 Task: Get directions from Kings Mountain National Military Park, South Carolina, United States to Mammoth Cave National Park, Kentucky, United States  arriving by 3:00 pm on the 15th of next month
Action: Mouse moved to (345, 569)
Screenshot: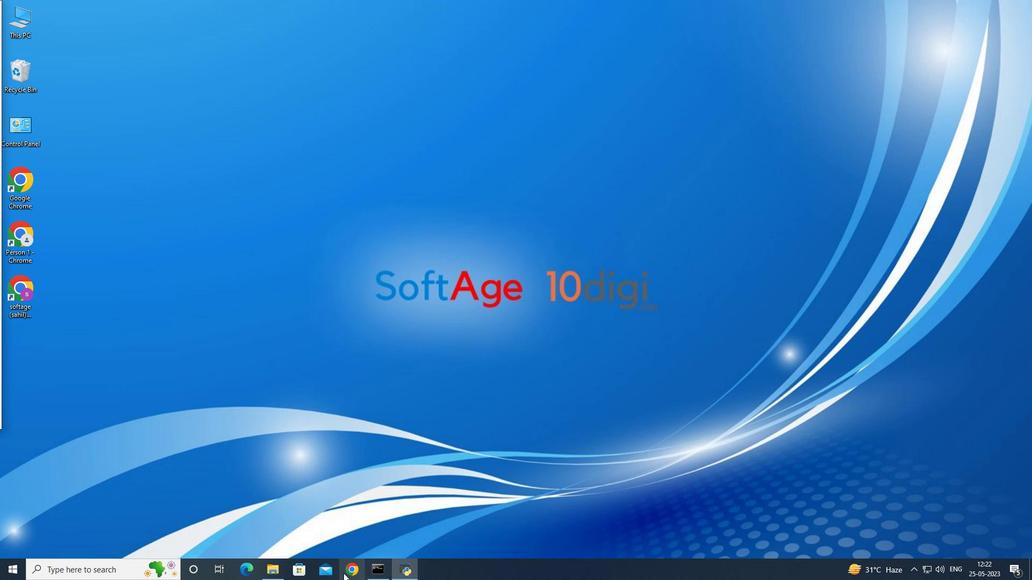 
Action: Mouse pressed left at (345, 569)
Screenshot: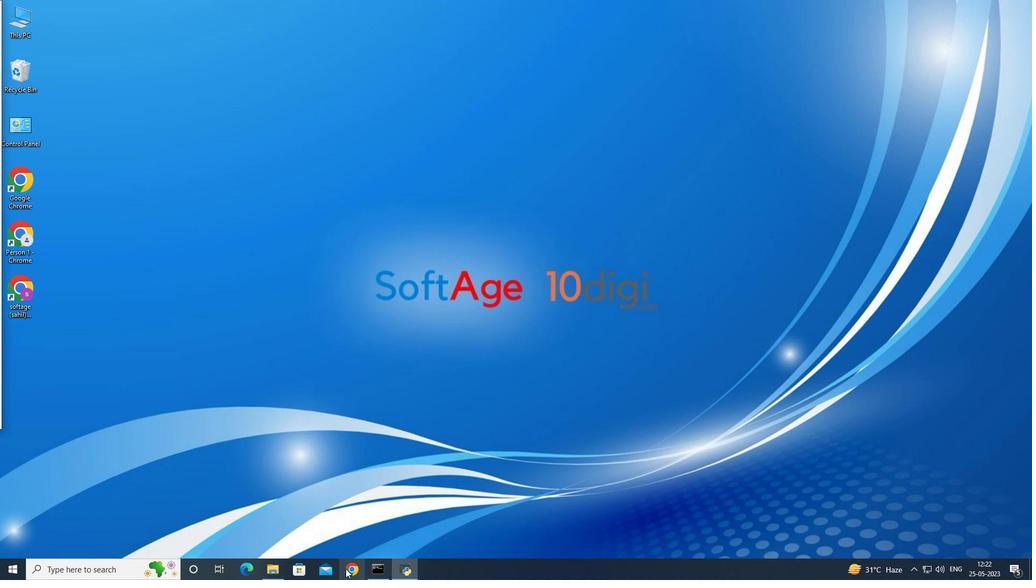 
Action: Mouse moved to (989, 52)
Screenshot: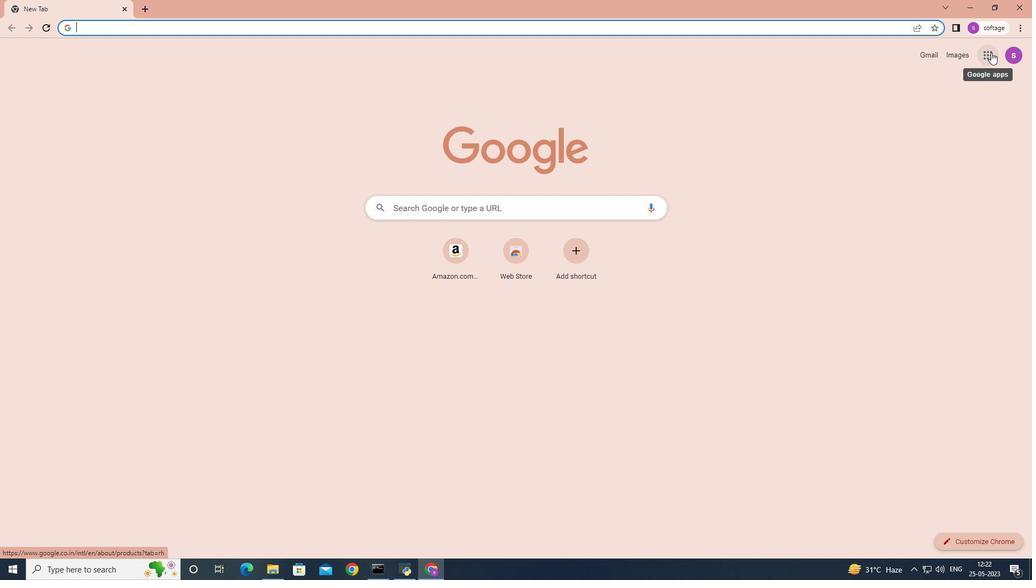 
Action: Mouse pressed left at (989, 52)
Screenshot: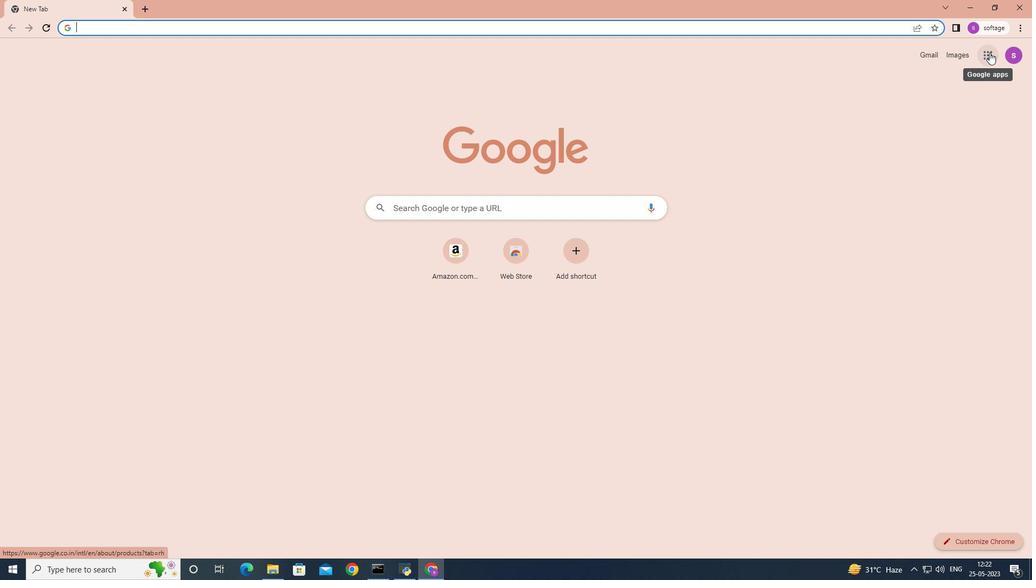
Action: Mouse moved to (946, 153)
Screenshot: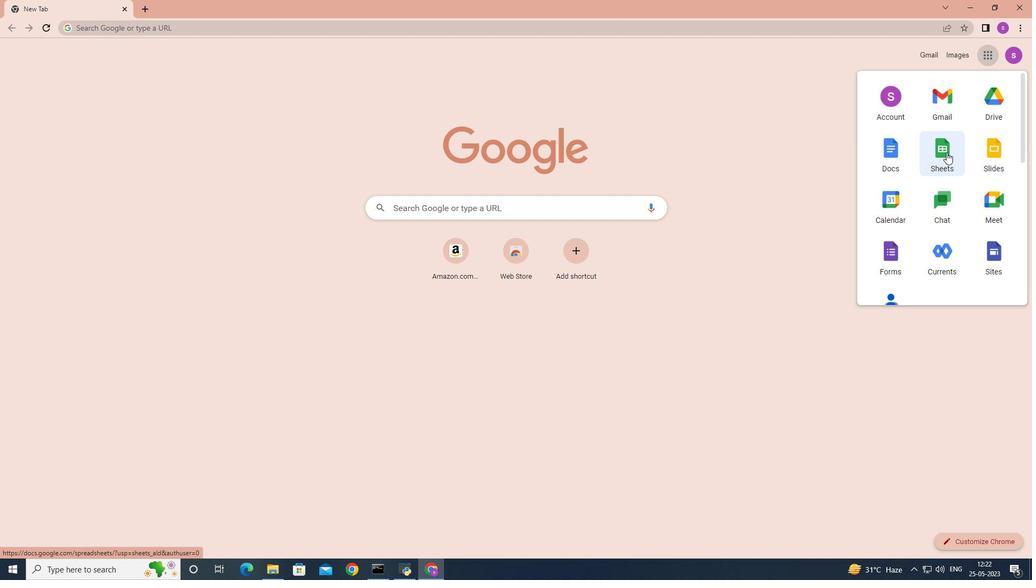 
Action: Mouse scrolled (946, 153) with delta (0, 0)
Screenshot: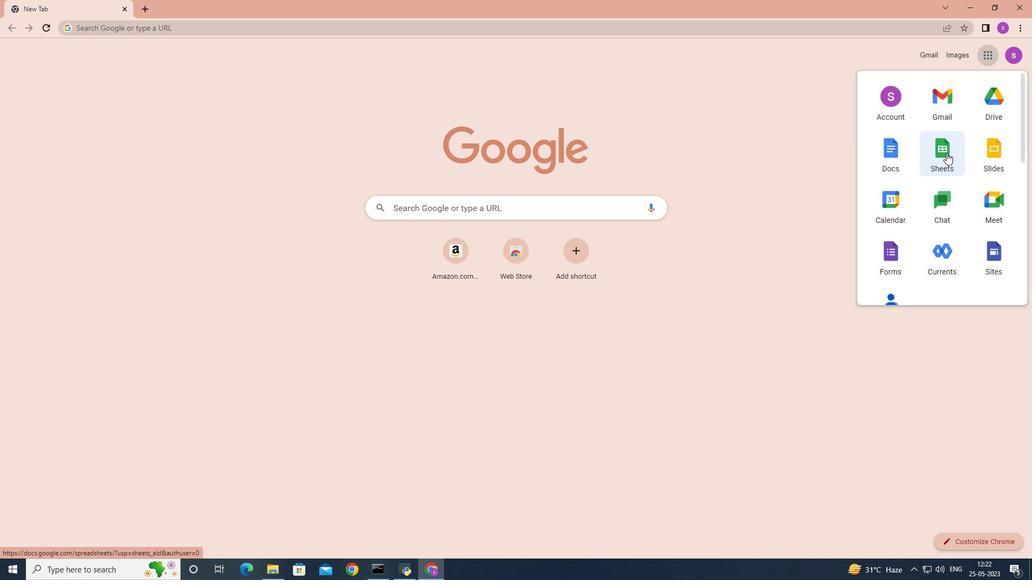
Action: Mouse moved to (946, 153)
Screenshot: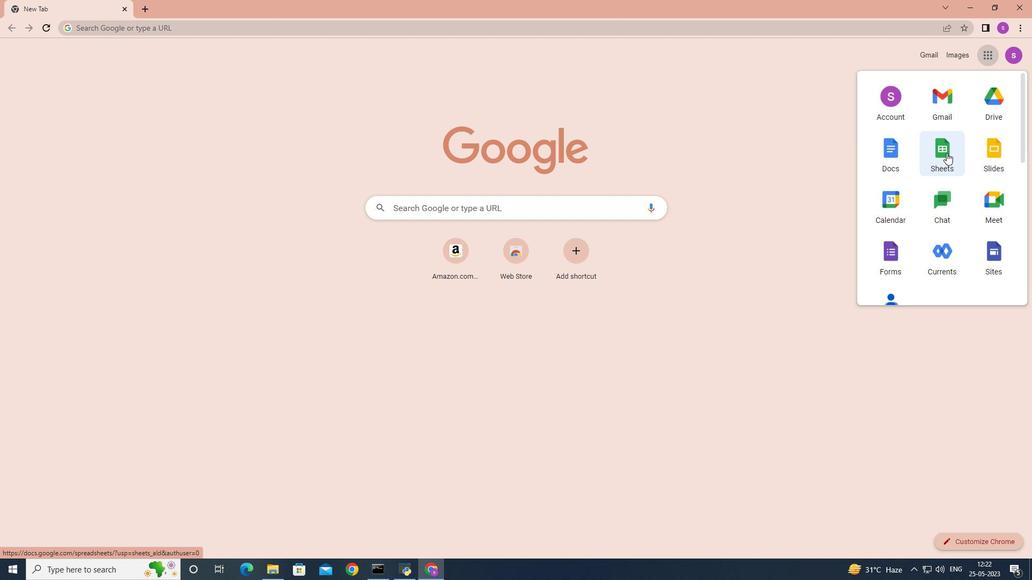 
Action: Mouse scrolled (946, 153) with delta (0, 0)
Screenshot: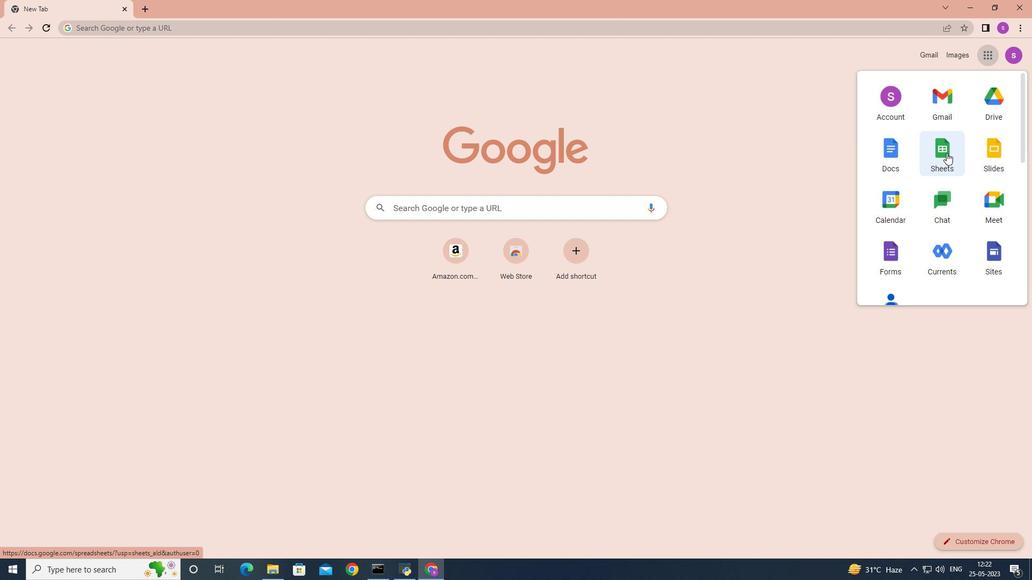 
Action: Mouse moved to (945, 153)
Screenshot: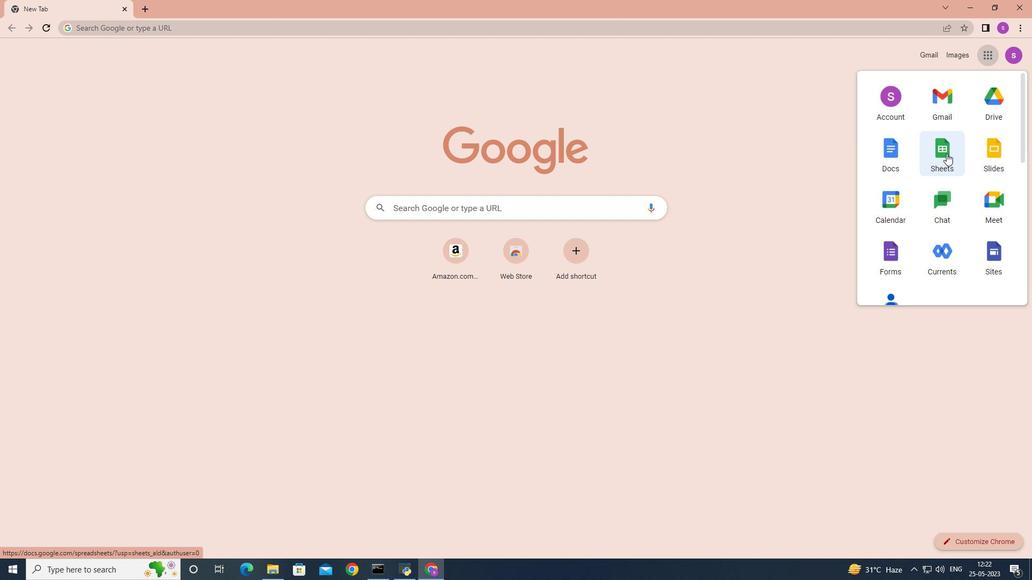 
Action: Mouse scrolled (945, 153) with delta (0, 0)
Screenshot: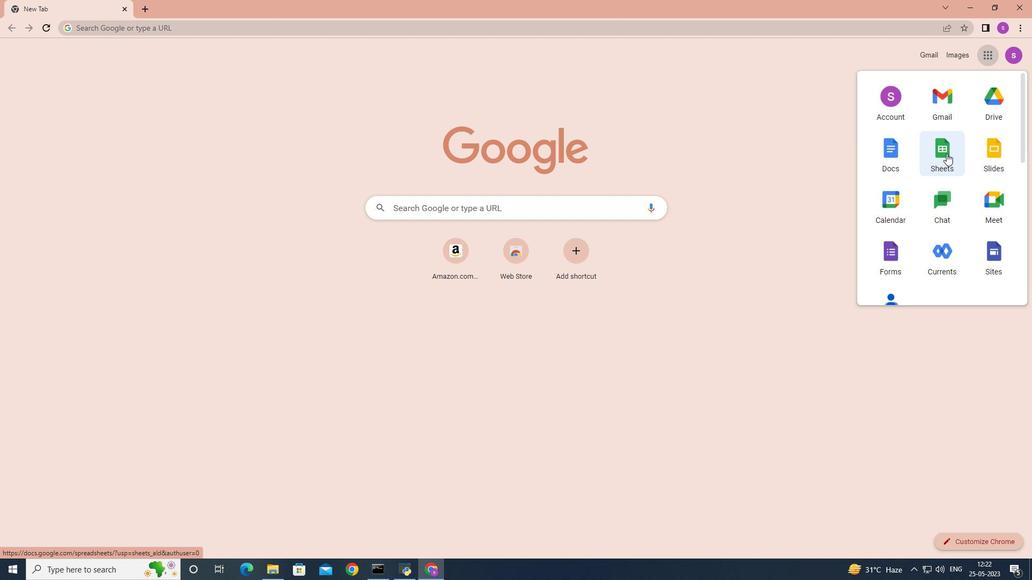 
Action: Mouse moved to (993, 198)
Screenshot: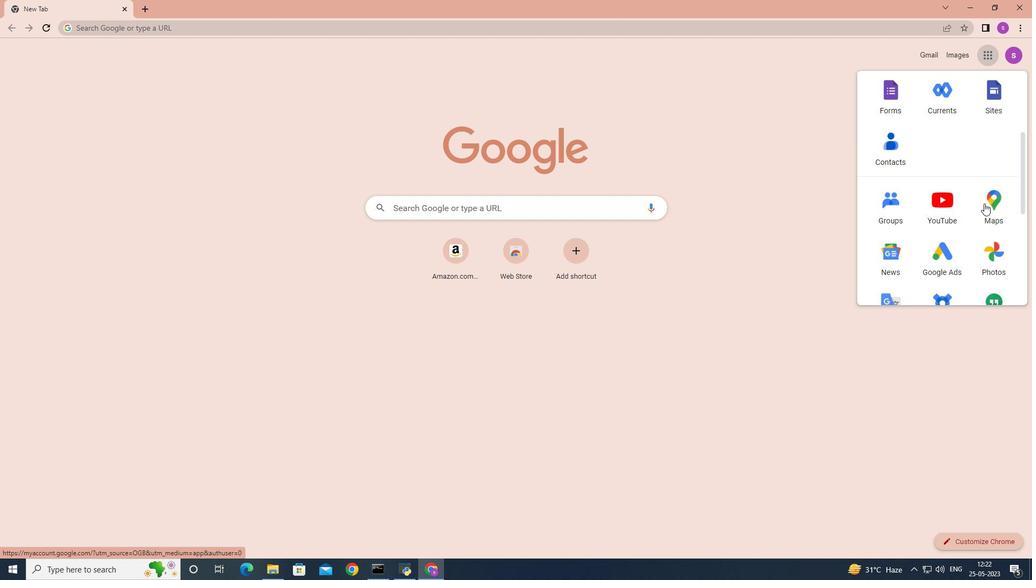 
Action: Mouse pressed left at (993, 198)
Screenshot: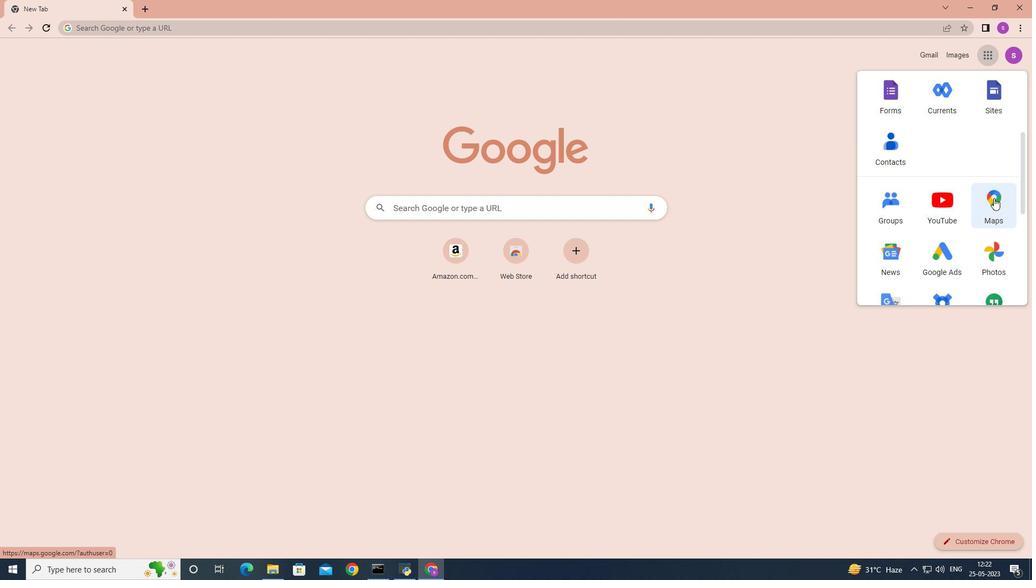 
Action: Mouse moved to (235, 53)
Screenshot: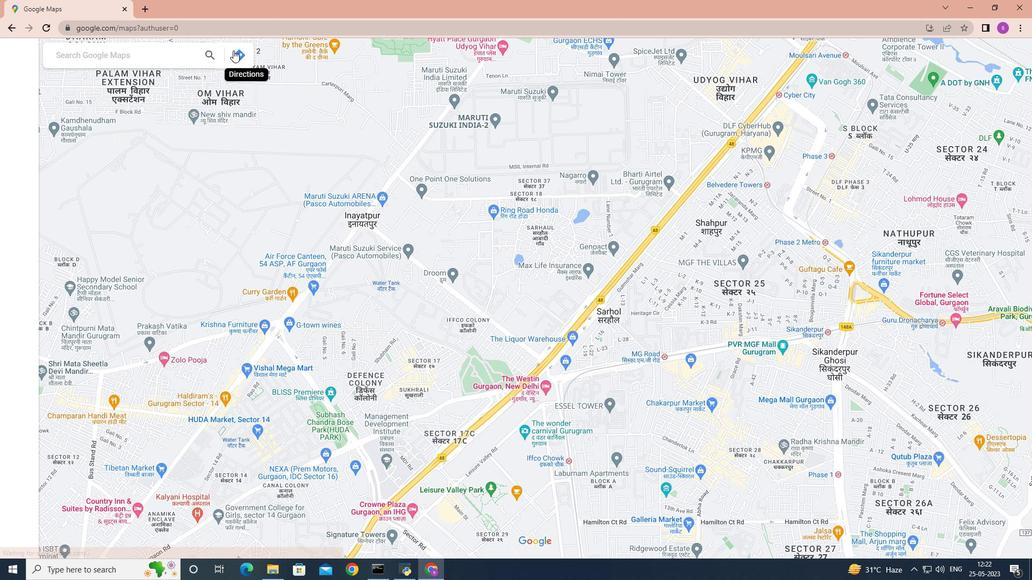 
Action: Mouse pressed left at (235, 53)
Screenshot: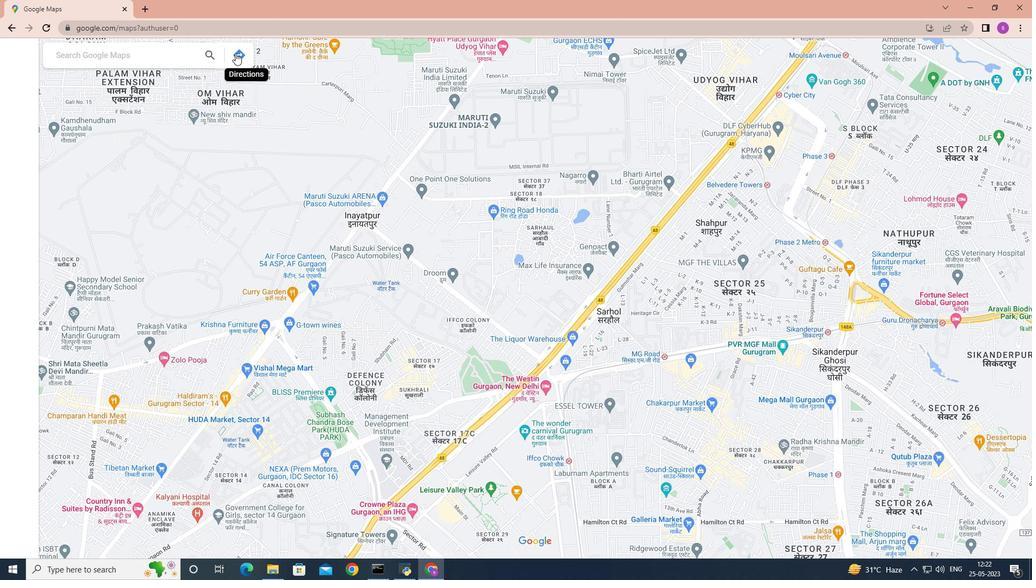 
Action: Mouse moved to (159, 88)
Screenshot: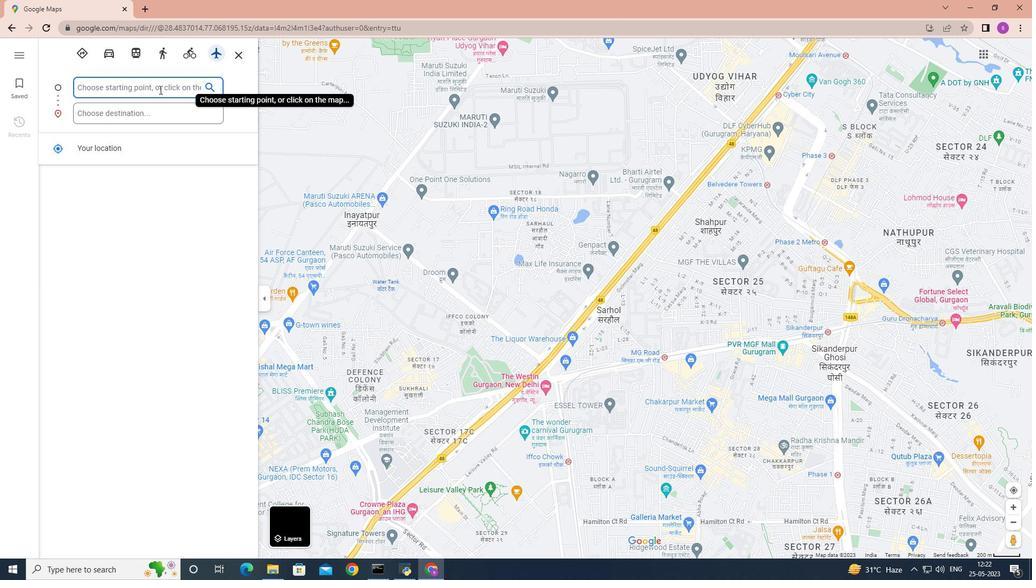 
Action: Key pressed <Key.shift>Kings<Key.space><Key.shift>Mountain<Key.space><Key.shift>Military<Key.space><Key.shift>Park,<Key.space><Key.shift>South<Key.space><Key.shift>Carolina,<Key.space><Key.shift>United<Key.space><Key.shift>States
Screenshot: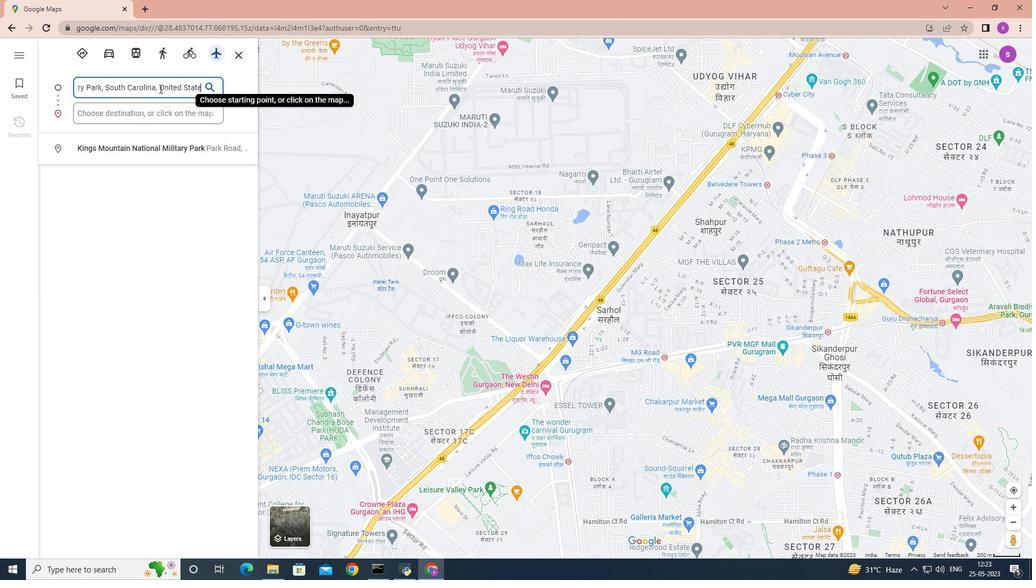 
Action: Mouse moved to (112, 115)
Screenshot: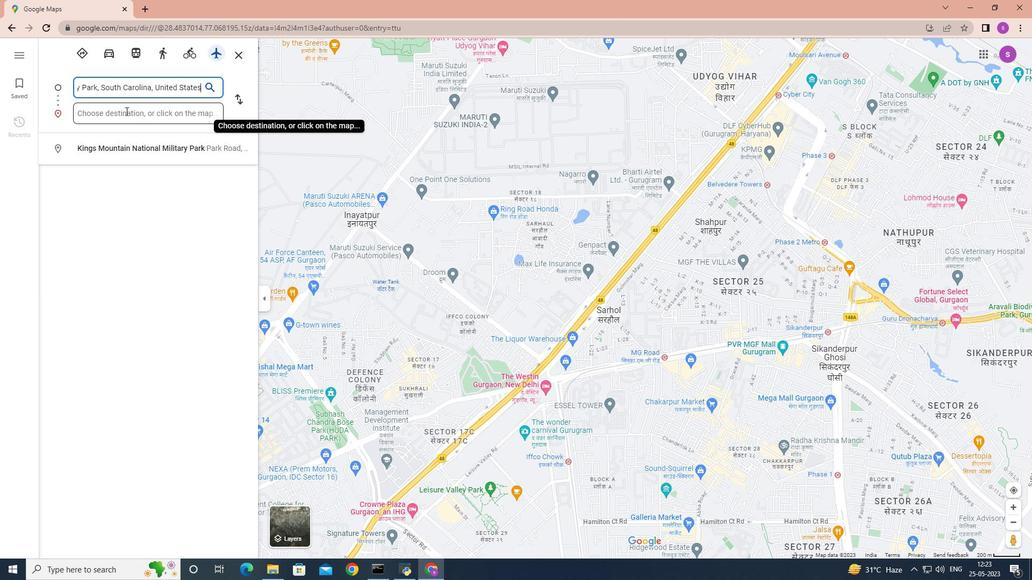 
Action: Mouse pressed left at (112, 115)
Screenshot: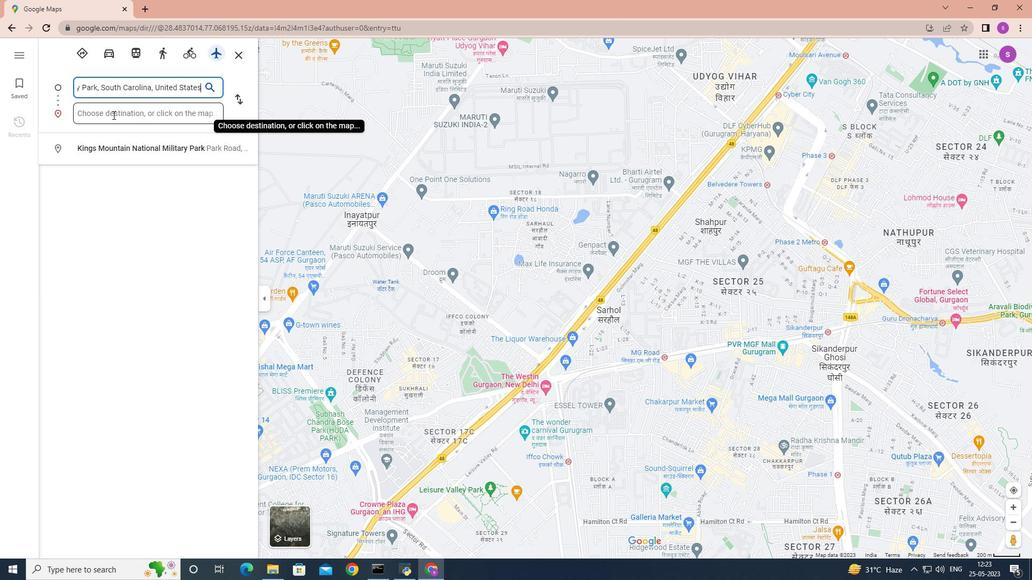 
Action: Mouse moved to (112, 115)
Screenshot: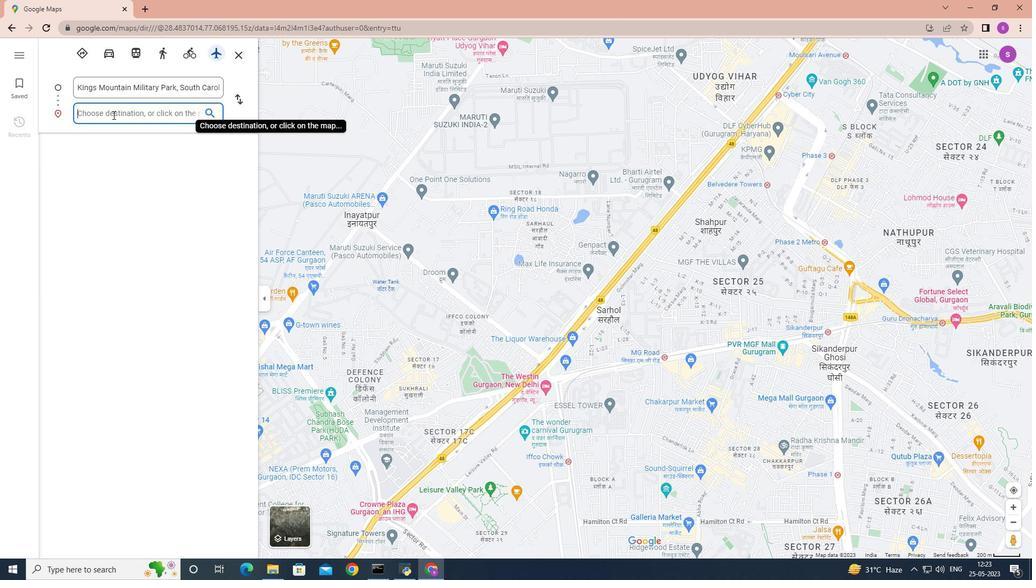 
Action: Key pressed <Key.shift>Mammoth<Key.space><Key.shift>Cave<Key.space><Key.shift>National<Key.space><Key.shift>Park,<Key.space><Key.shift>Kentuky,<Key.space><Key.shift>United<Key.space><Key.shift><Key.shift><Key.shift><Key.shift><Key.shift><Key.shift>States<Key.enter>
Screenshot: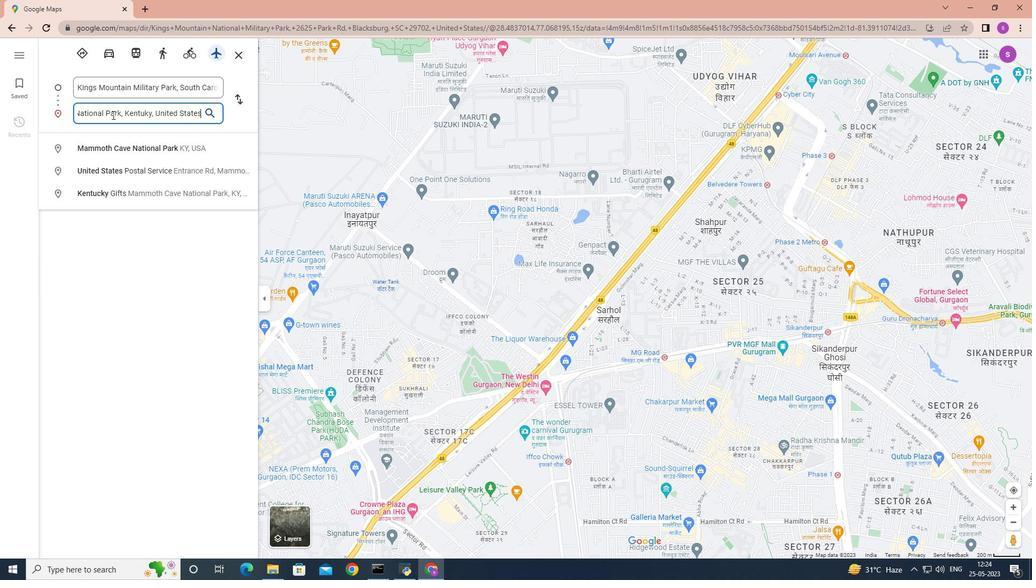 
Action: Mouse moved to (159, 178)
Screenshot: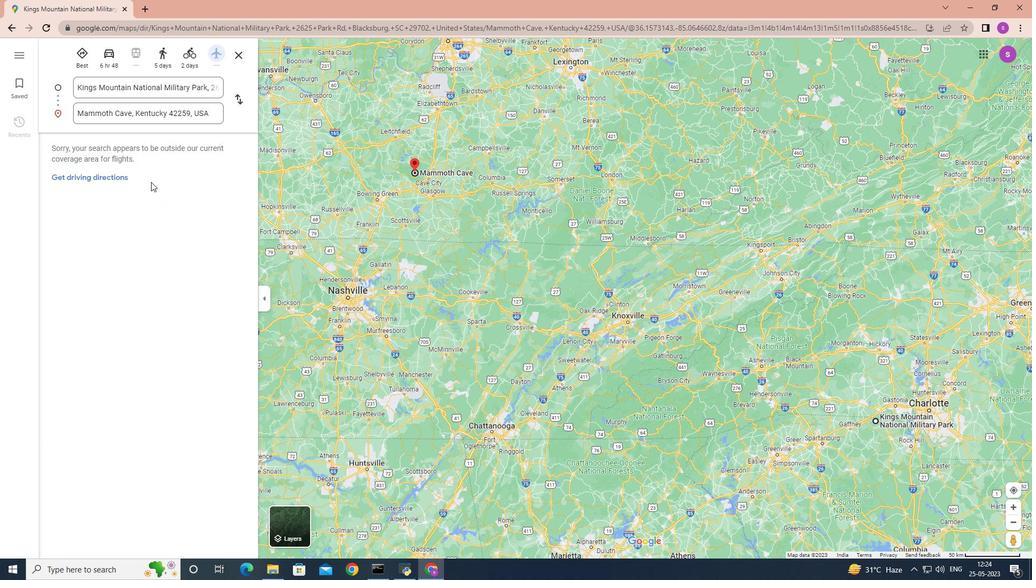 
Action: Mouse scrolled (159, 177) with delta (0, 0)
Screenshot: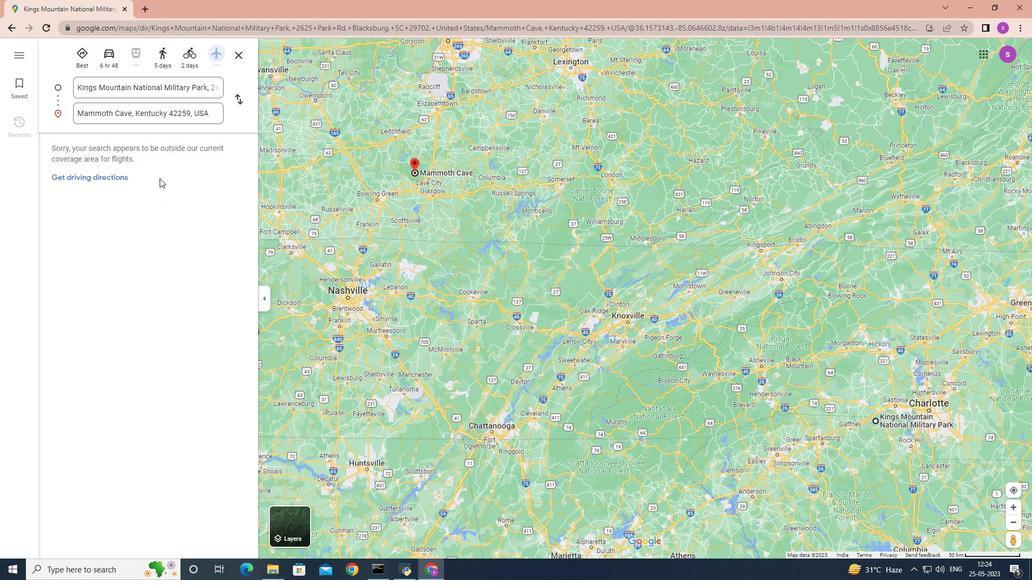 
Action: Mouse moved to (160, 178)
Screenshot: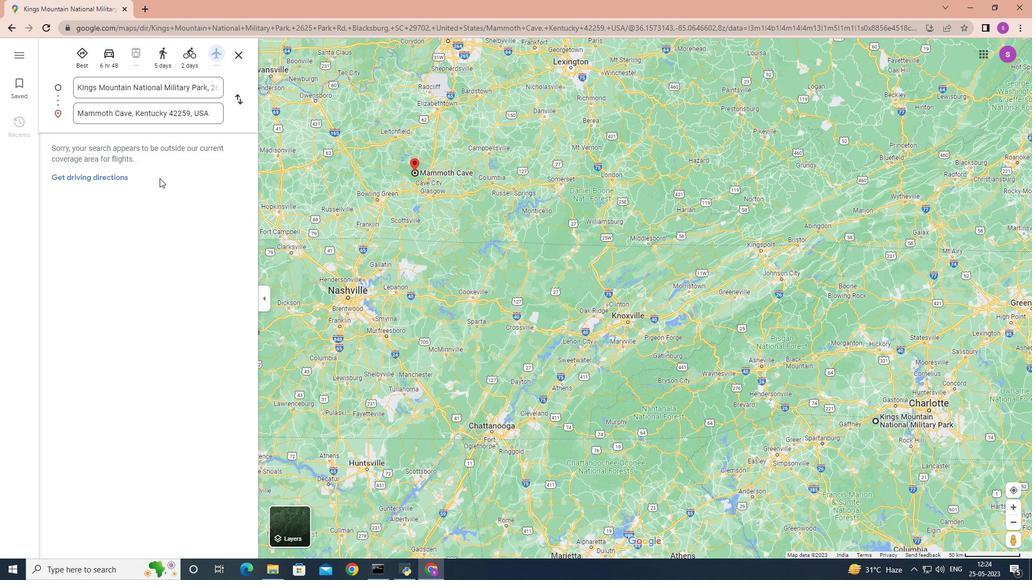 
Action: Mouse scrolled (160, 178) with delta (0, 0)
Screenshot: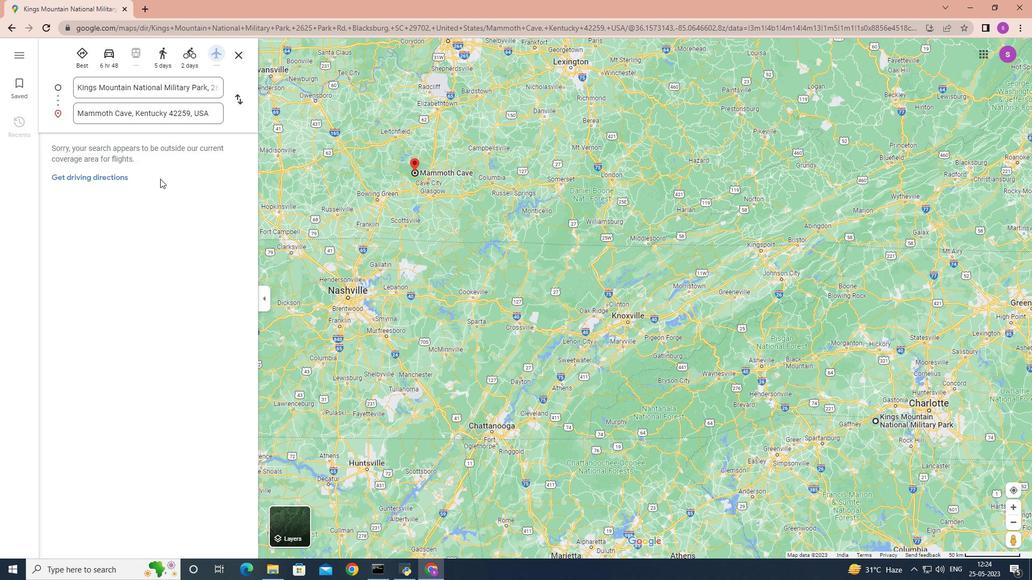 
Action: Mouse moved to (209, 110)
Screenshot: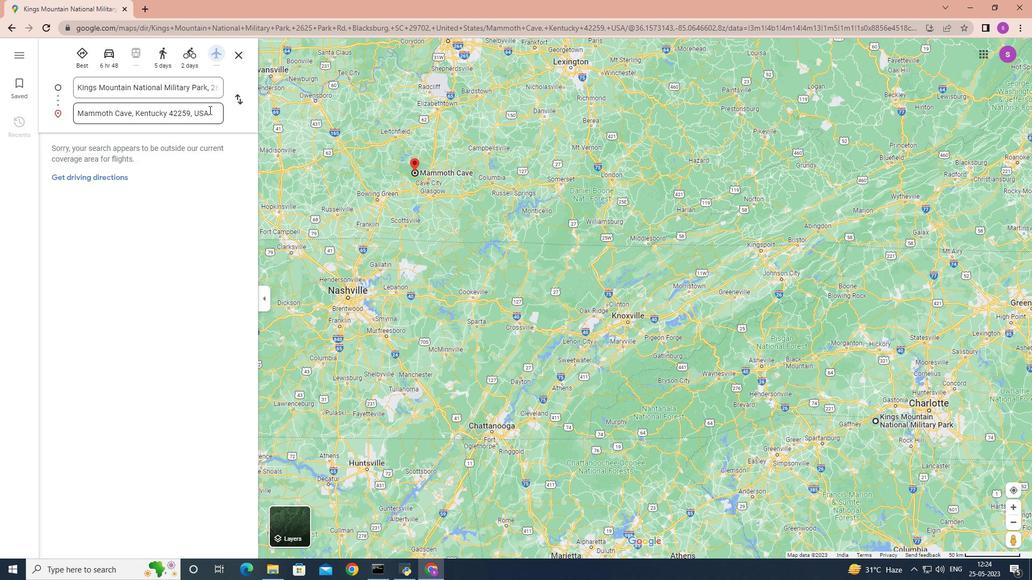 
Action: Key pressed <Key.enter>
Screenshot: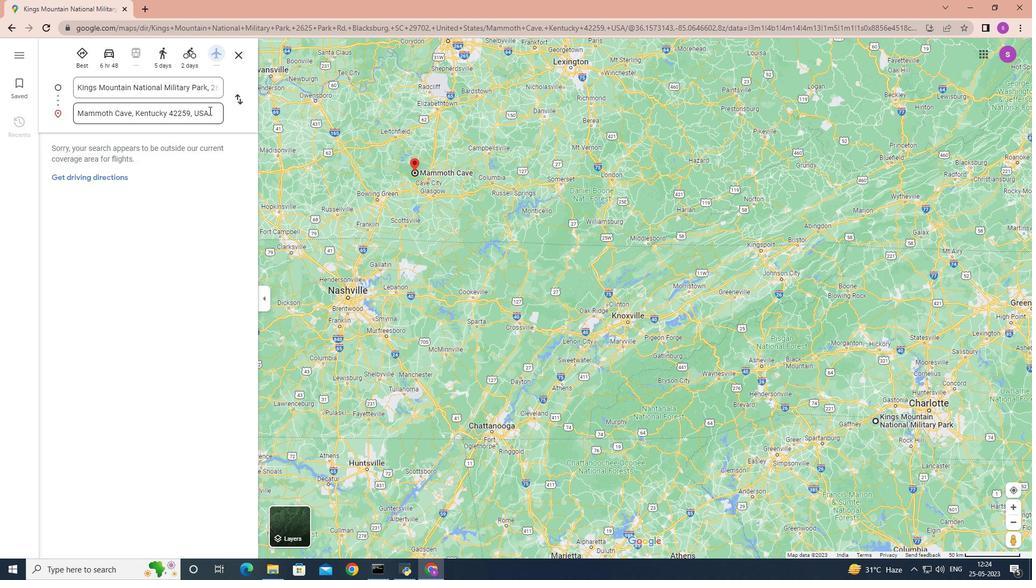 
Action: Mouse moved to (116, 176)
Screenshot: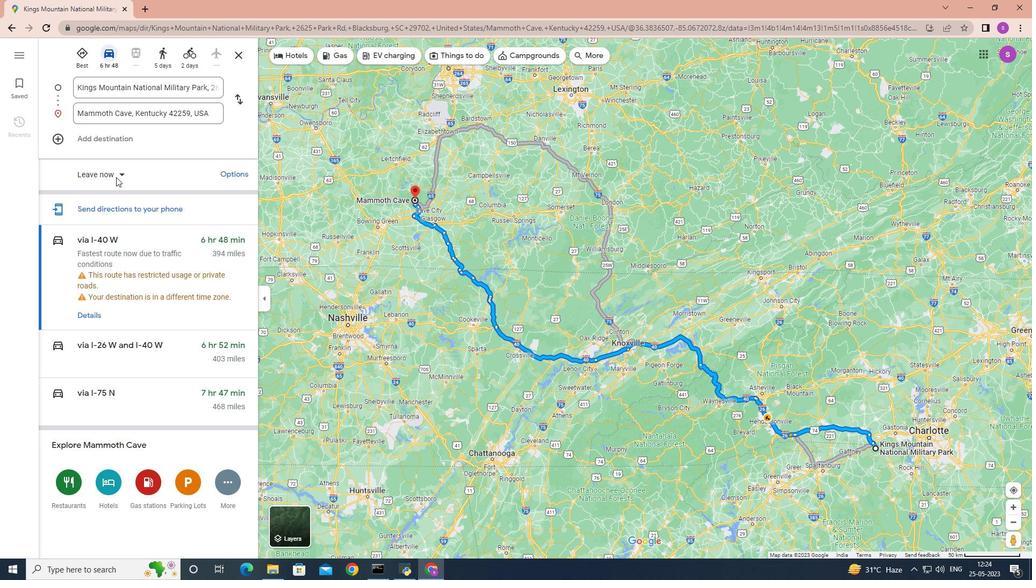 
Action: Mouse pressed left at (116, 176)
Screenshot: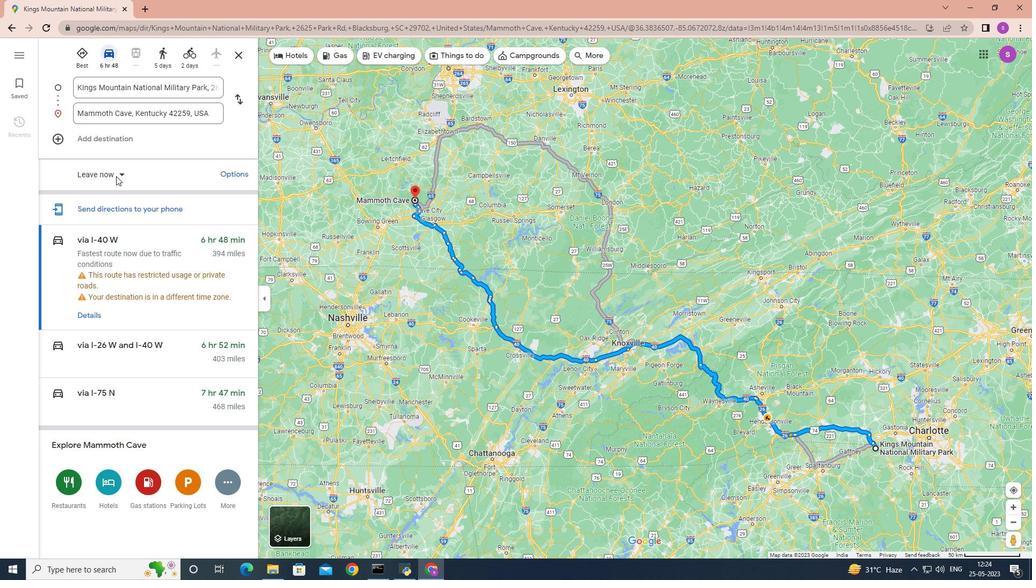 
Action: Mouse moved to (118, 206)
Screenshot: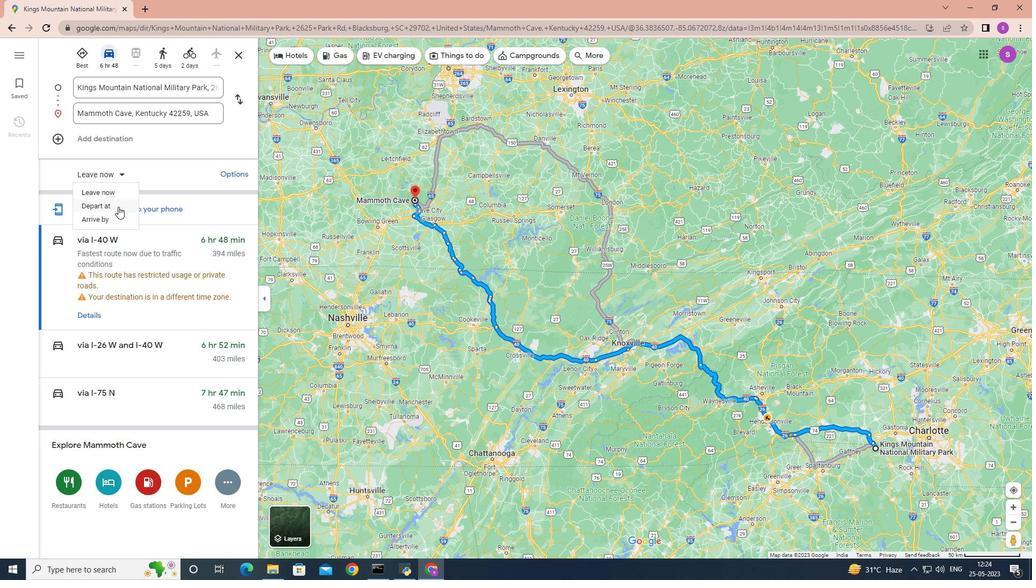 
Action: Mouse pressed left at (118, 206)
Screenshot: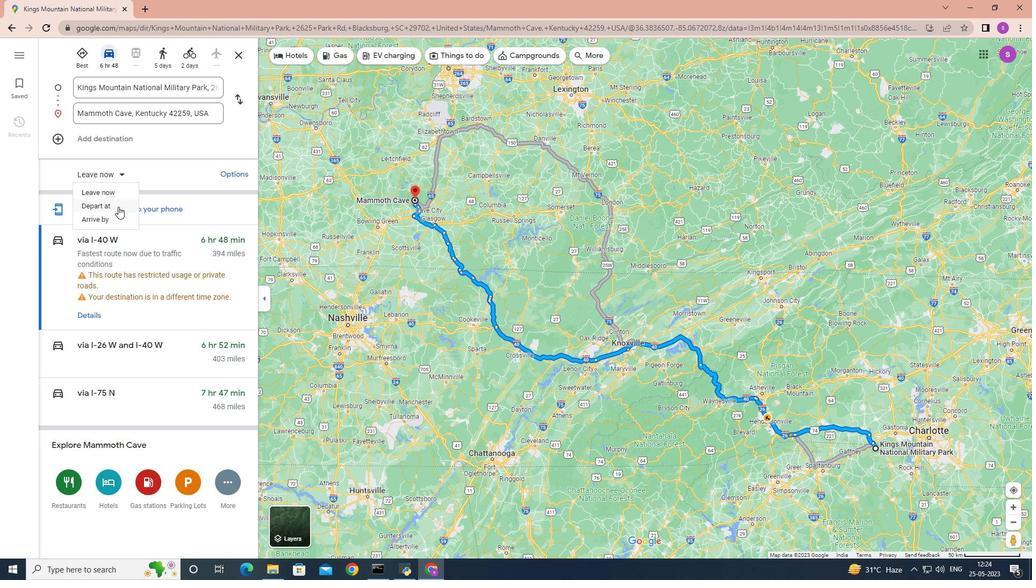 
Action: Mouse moved to (125, 166)
Screenshot: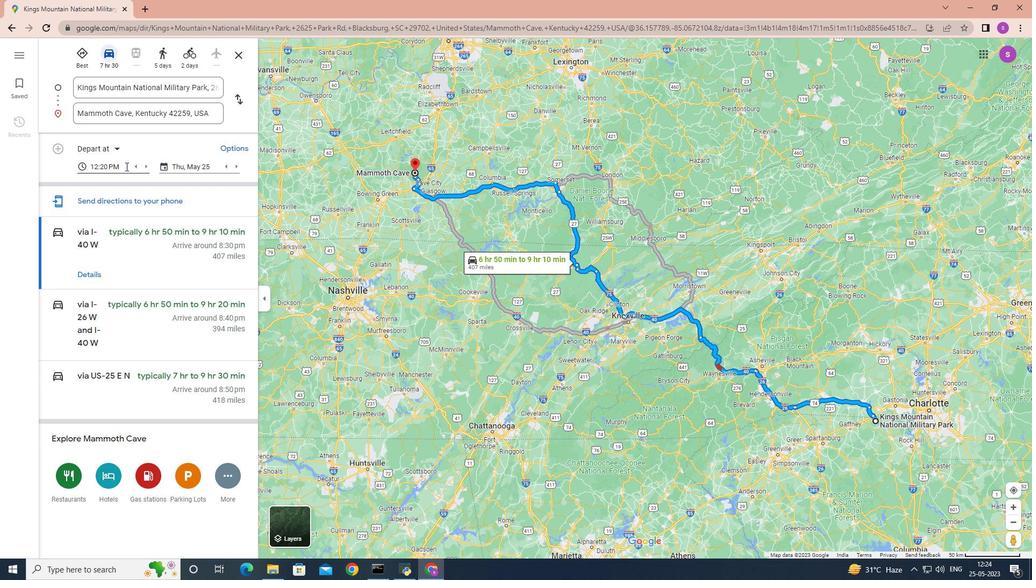 
Action: Mouse pressed left at (125, 166)
Screenshot: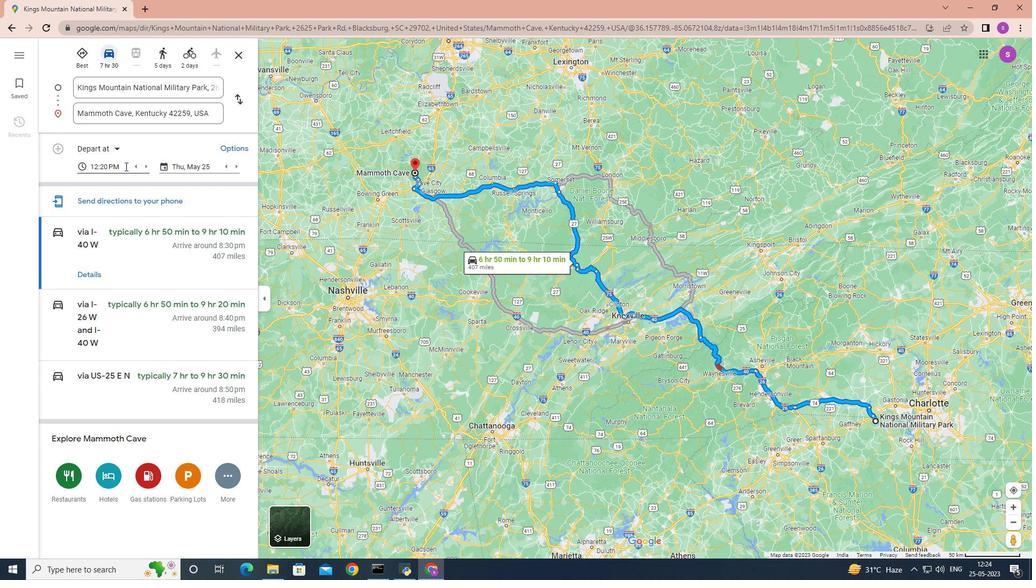 
Action: Mouse moved to (131, 240)
Screenshot: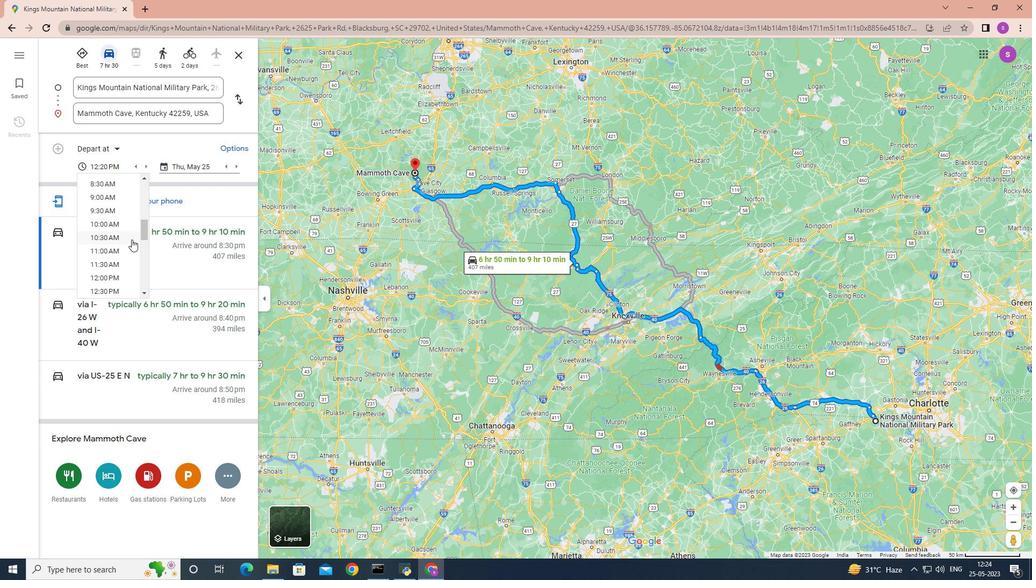 
Action: Mouse scrolled (131, 239) with delta (0, 0)
Screenshot: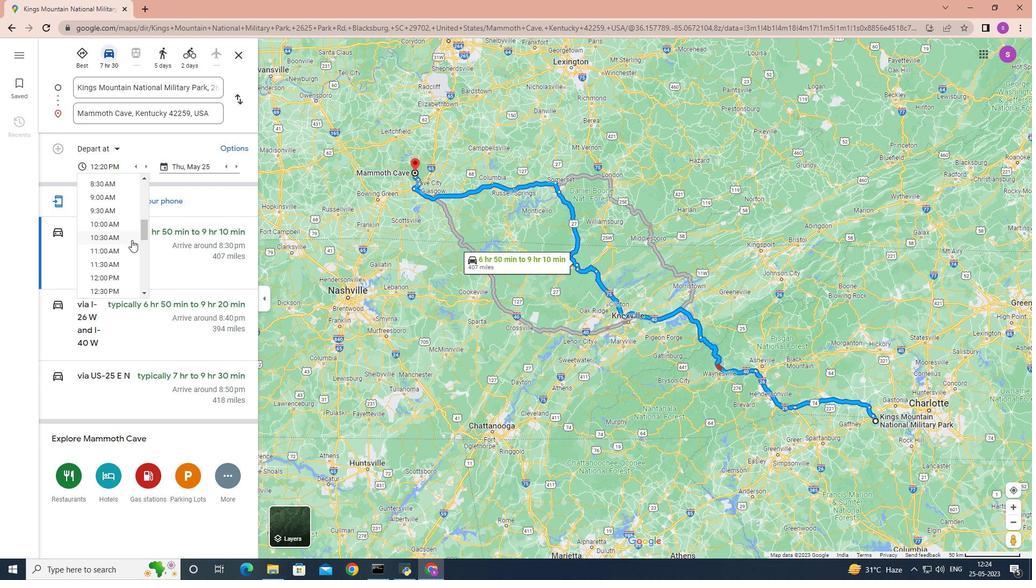 
Action: Mouse moved to (130, 240)
Screenshot: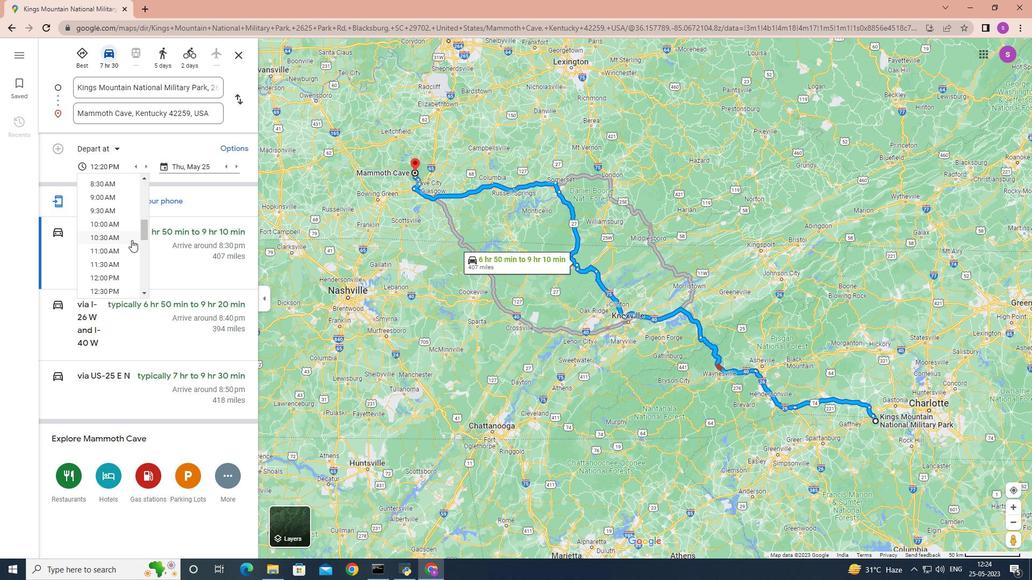 
Action: Mouse scrolled (130, 240) with delta (0, 0)
Screenshot: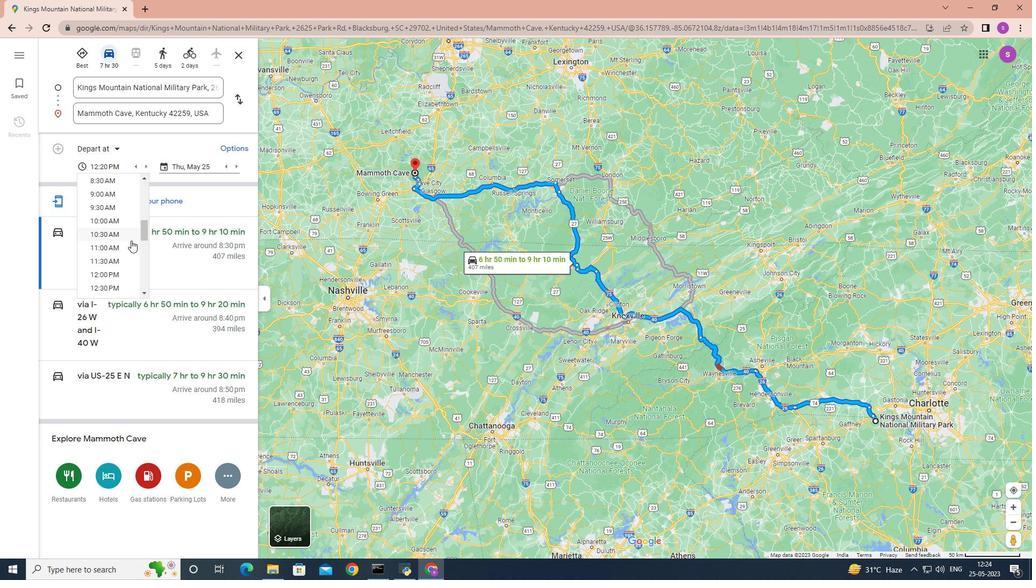 
Action: Mouse moved to (120, 246)
Screenshot: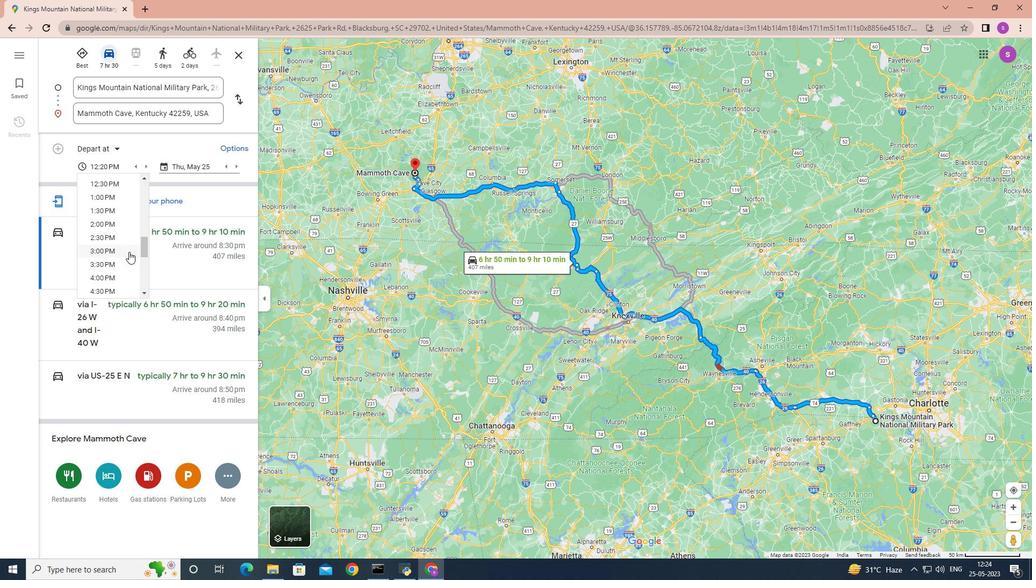 
Action: Mouse pressed left at (120, 246)
Screenshot: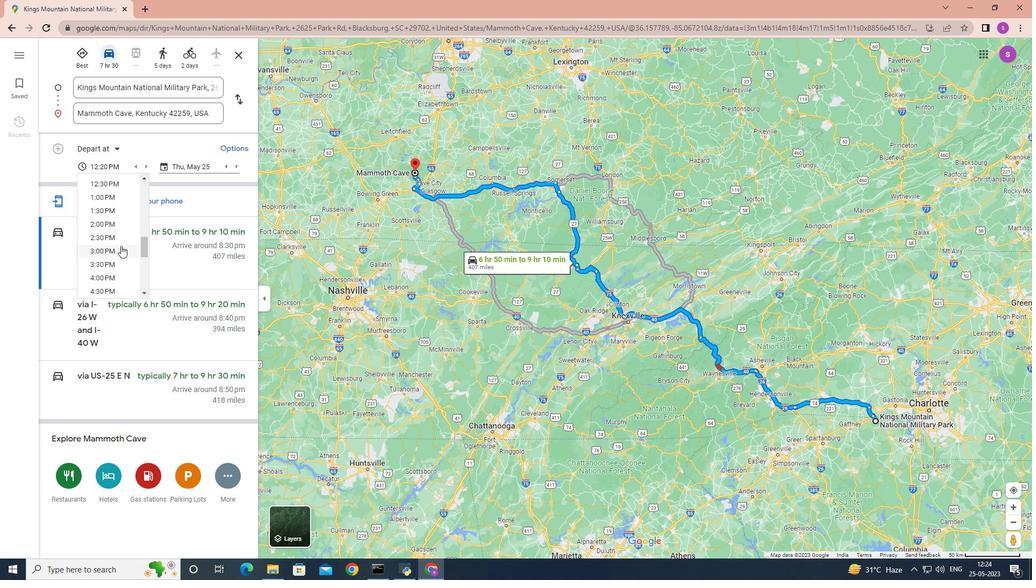 
Action: Mouse moved to (215, 165)
Screenshot: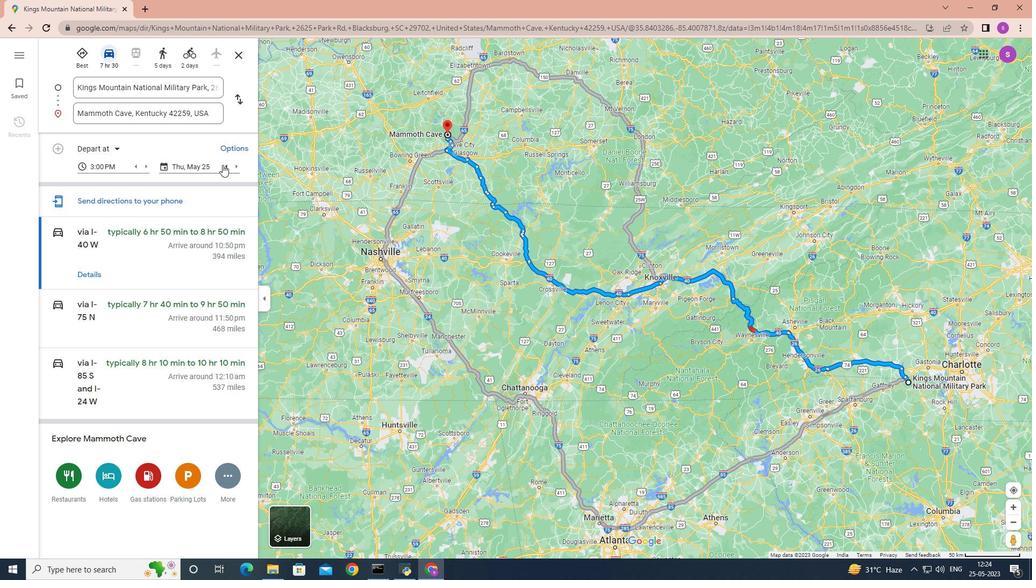 
Action: Mouse pressed left at (215, 165)
Screenshot: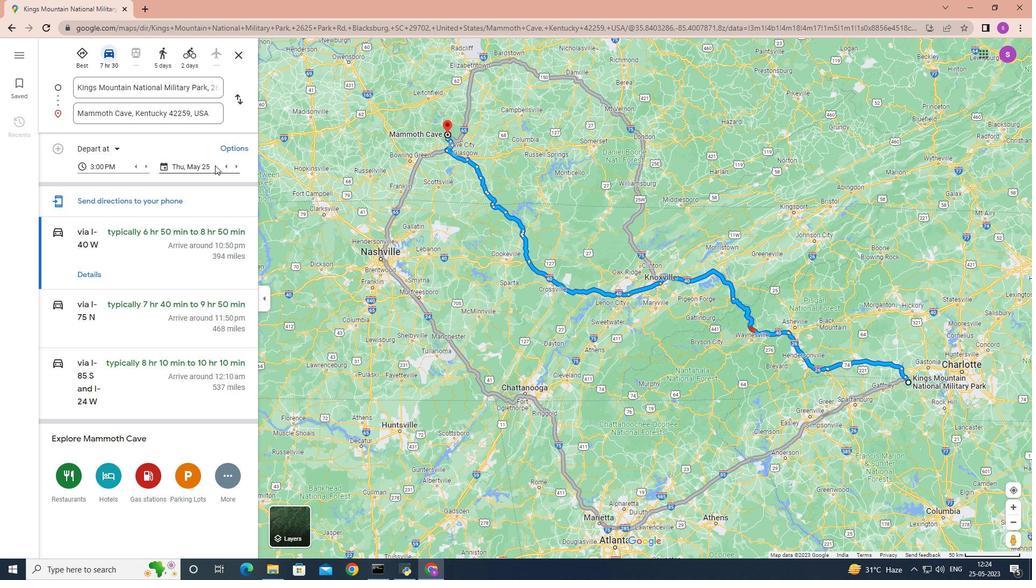 
Action: Mouse moved to (253, 188)
Screenshot: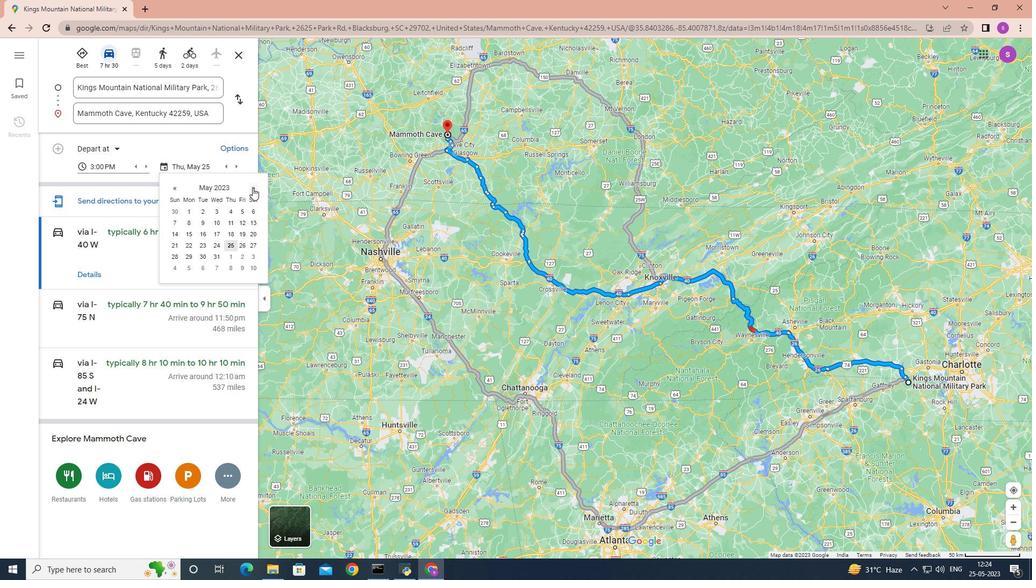 
Action: Mouse pressed left at (253, 188)
Screenshot: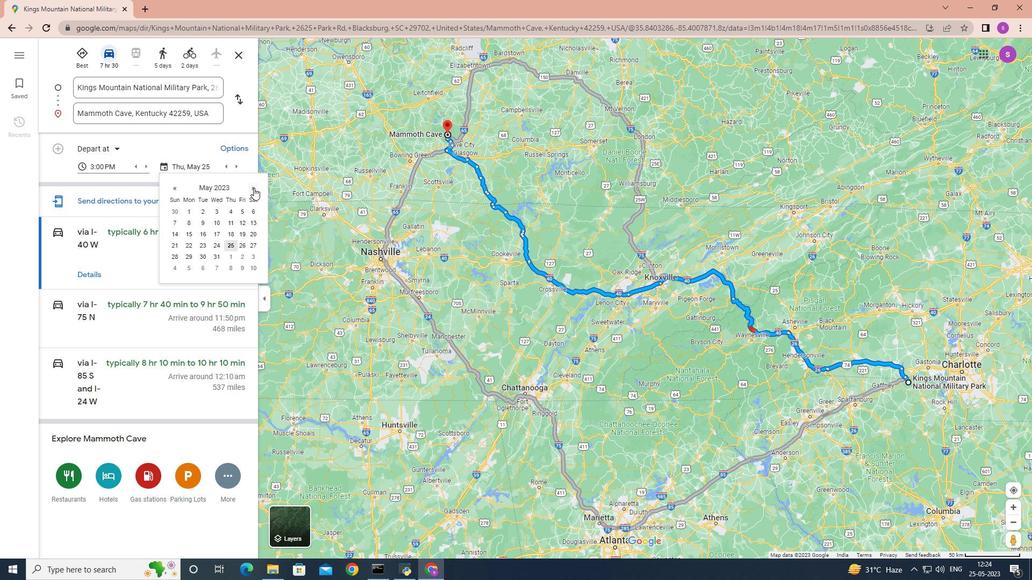 
Action: Mouse moved to (230, 232)
Screenshot: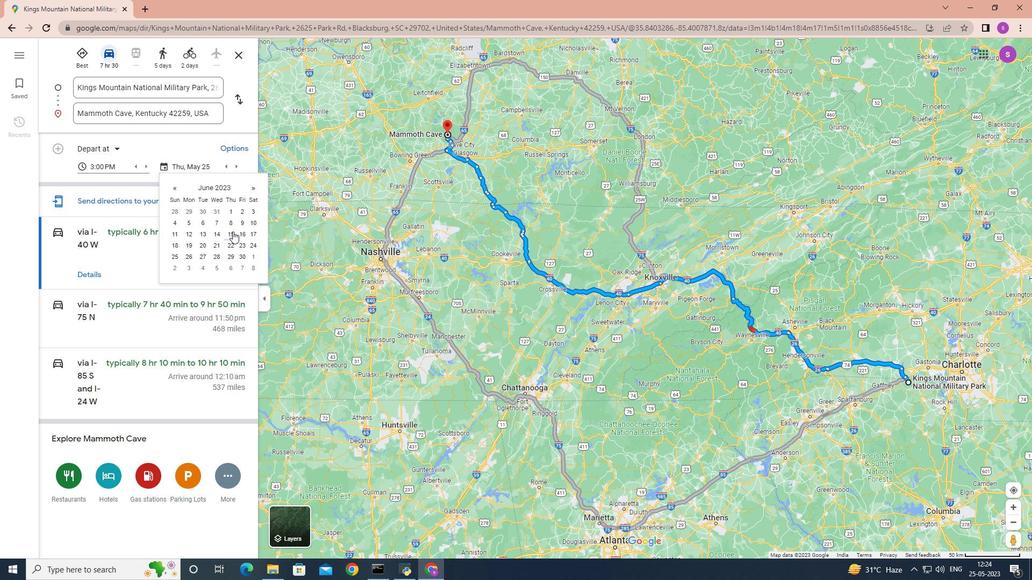 
Action: Mouse pressed left at (230, 232)
Screenshot: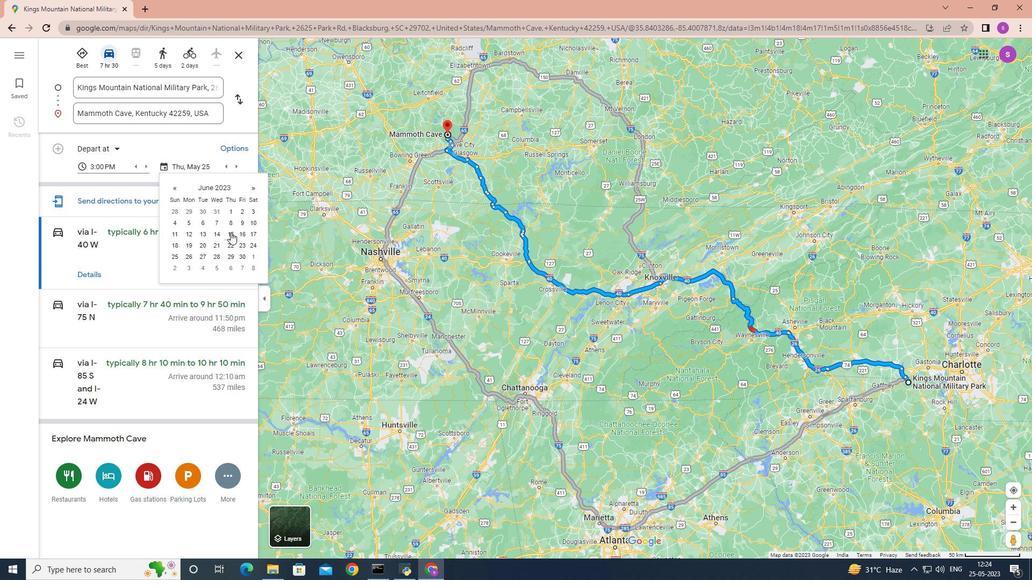 
Action: Mouse moved to (192, 246)
Screenshot: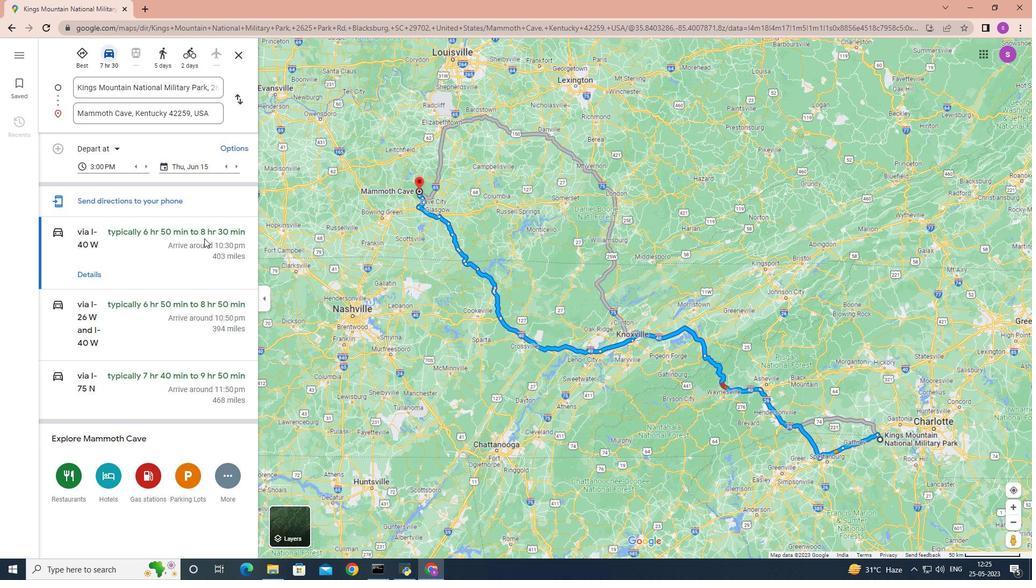 
Action: Mouse scrolled (192, 245) with delta (0, 0)
Screenshot: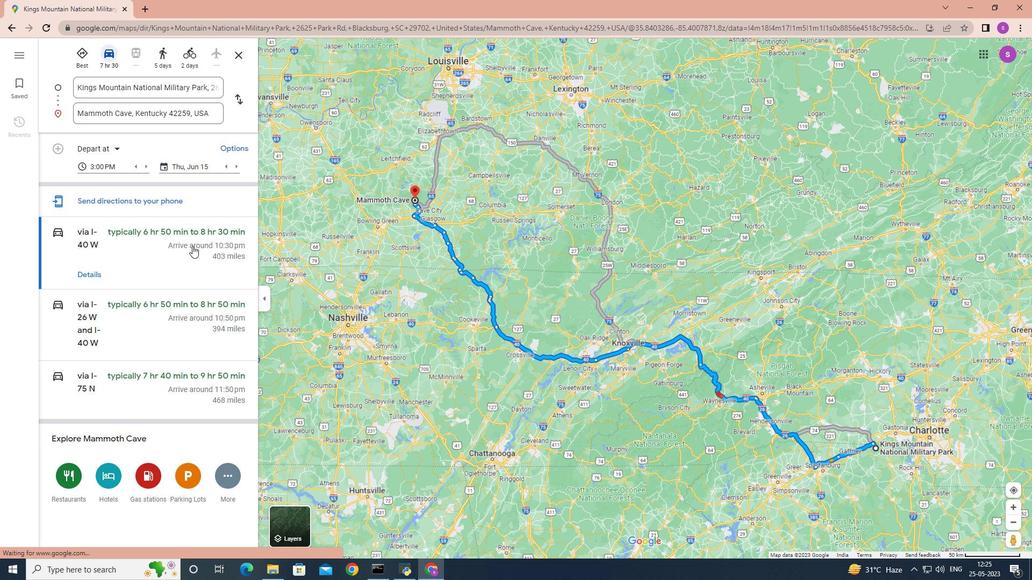 
Action: Mouse scrolled (192, 245) with delta (0, 0)
Screenshot: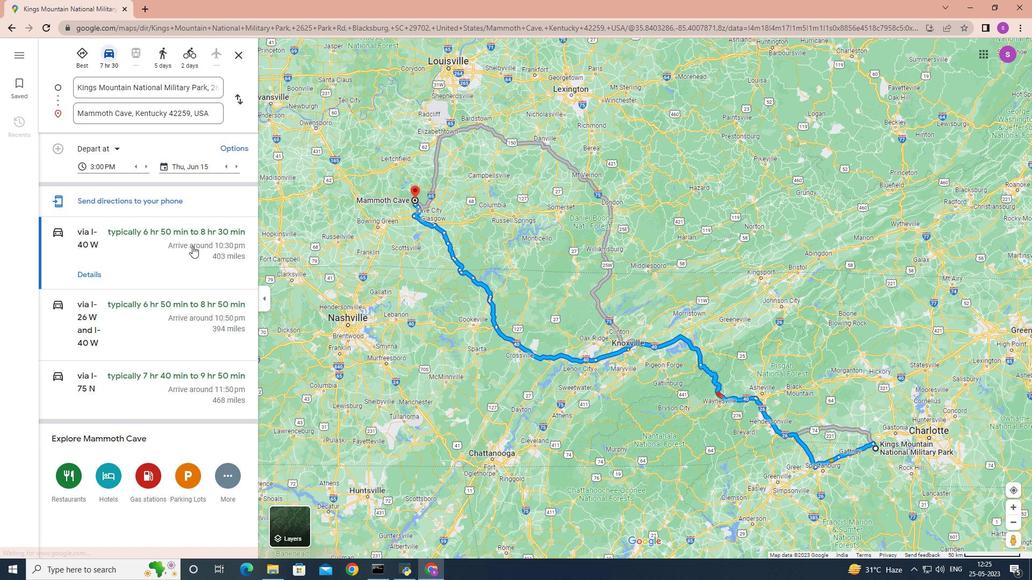 
Action: Mouse moved to (384, 228)
Screenshot: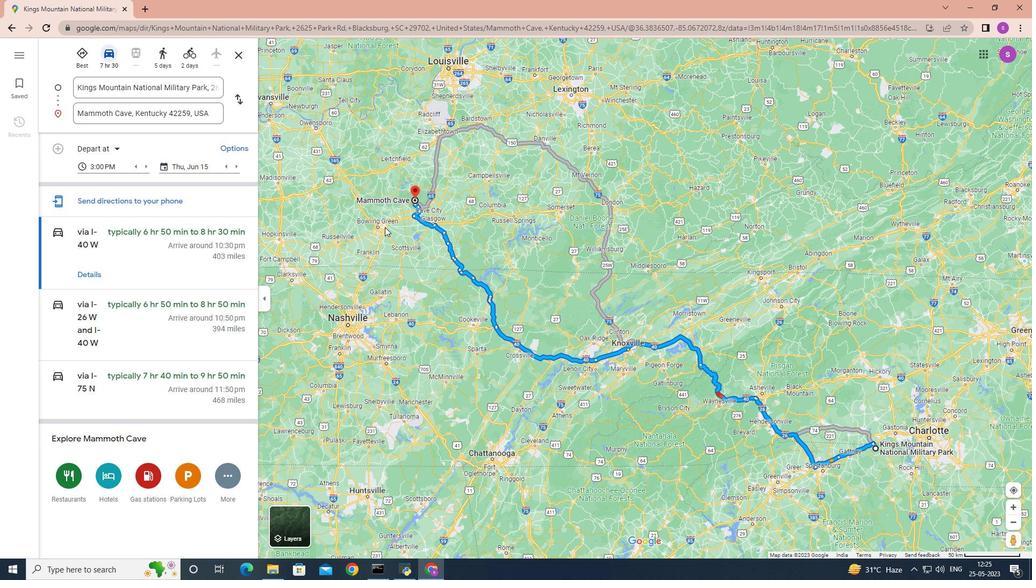 
Action: Mouse scrolled (384, 227) with delta (0, 0)
Screenshot: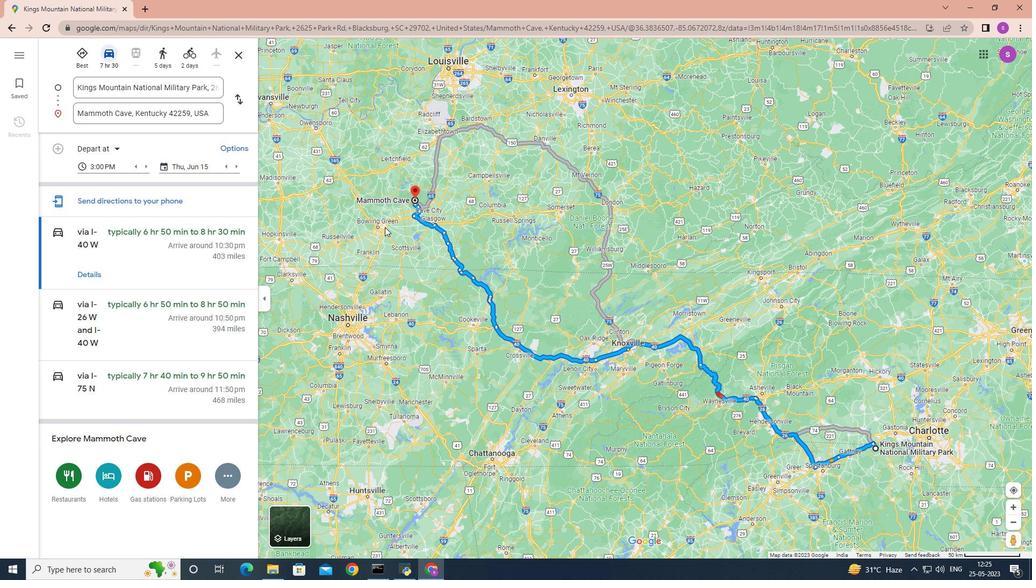 
Action: Mouse moved to (393, 236)
Screenshot: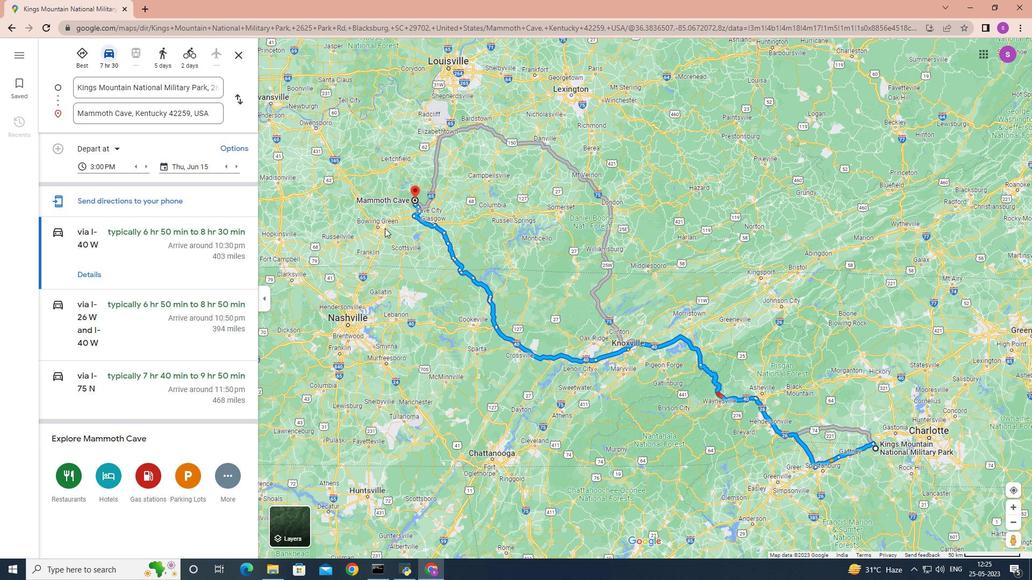 
Action: Mouse scrolled (393, 235) with delta (0, 0)
Screenshot: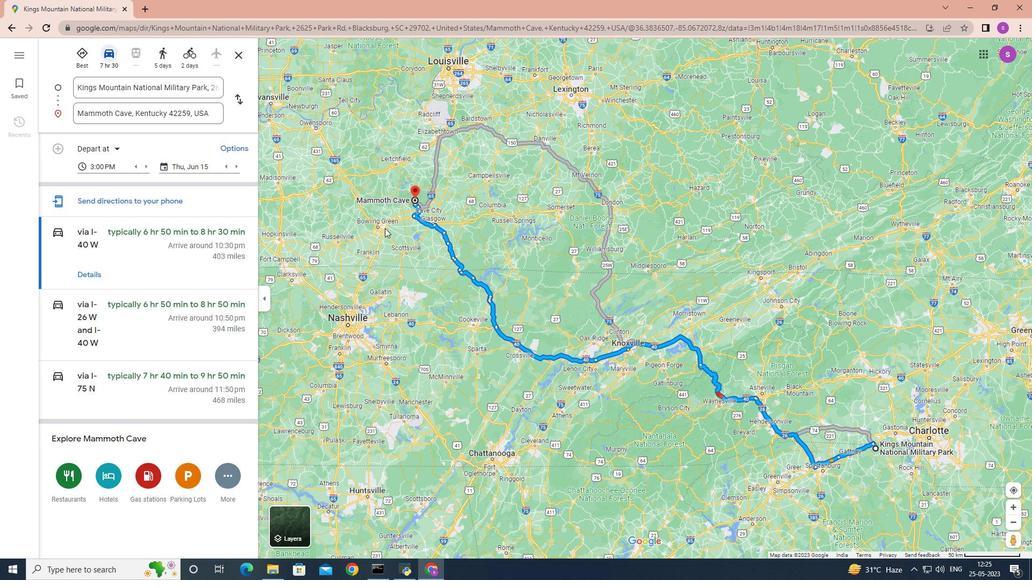 
Action: Mouse moved to (407, 207)
Screenshot: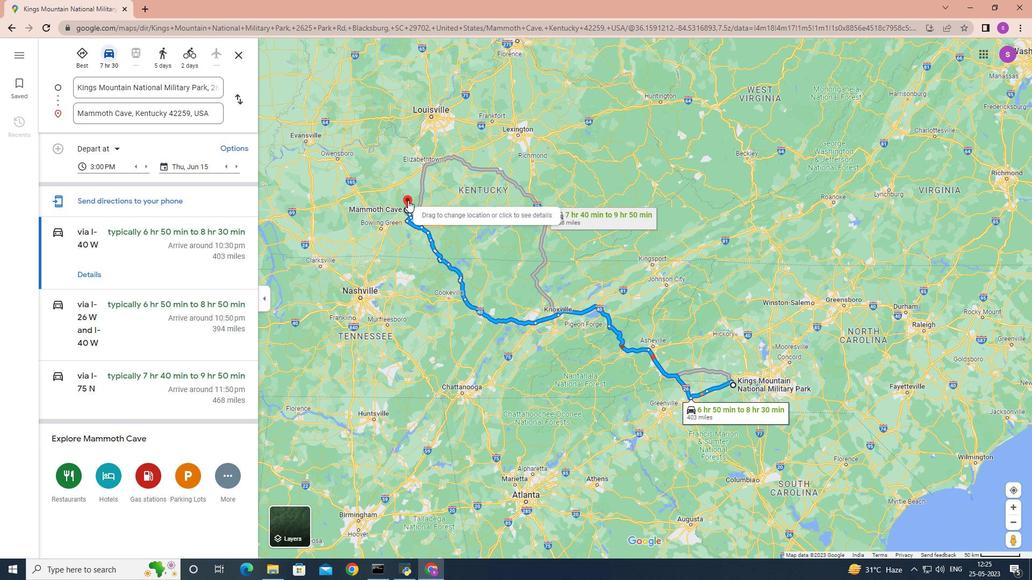 
Action: Mouse pressed left at (407, 207)
Screenshot: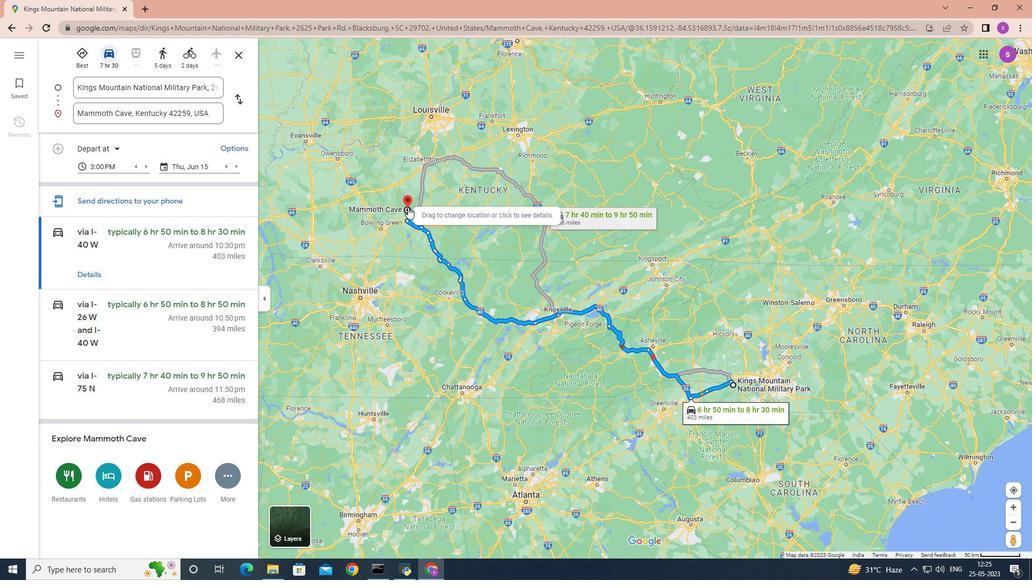 
Action: Mouse moved to (404, 231)
Screenshot: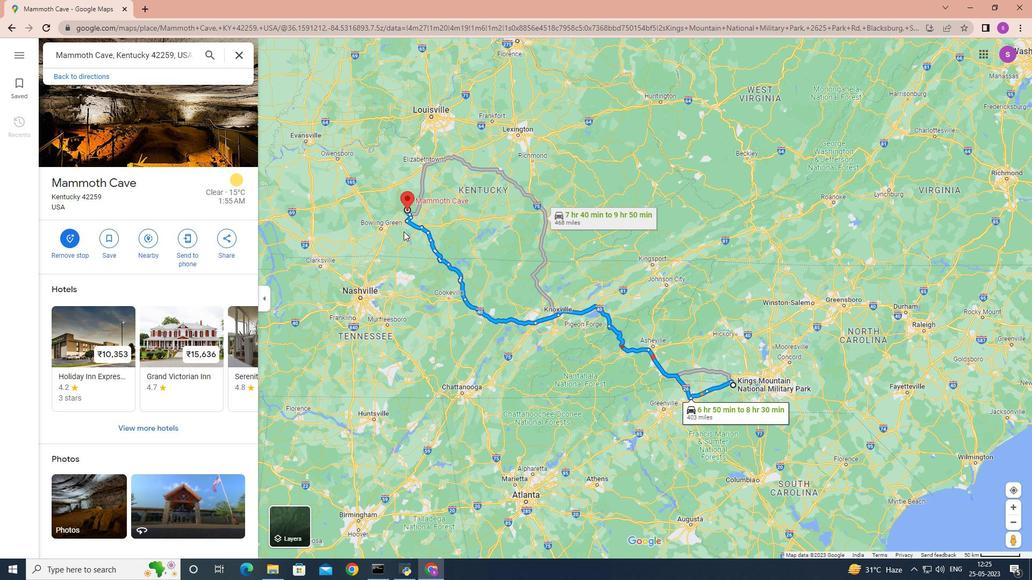 
Action: Mouse scrolled (404, 232) with delta (0, 0)
Screenshot: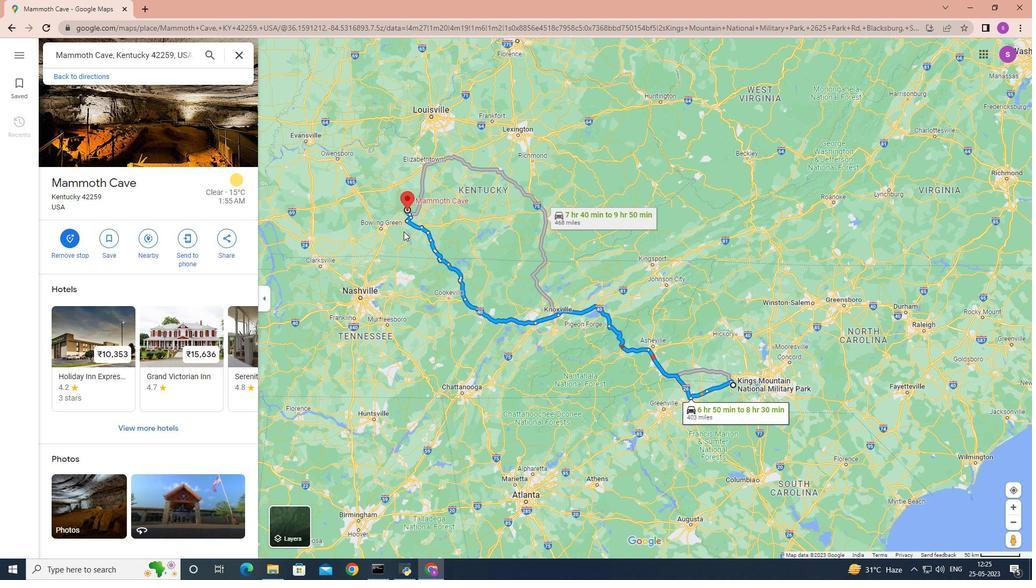 
Action: Mouse moved to (404, 231)
Screenshot: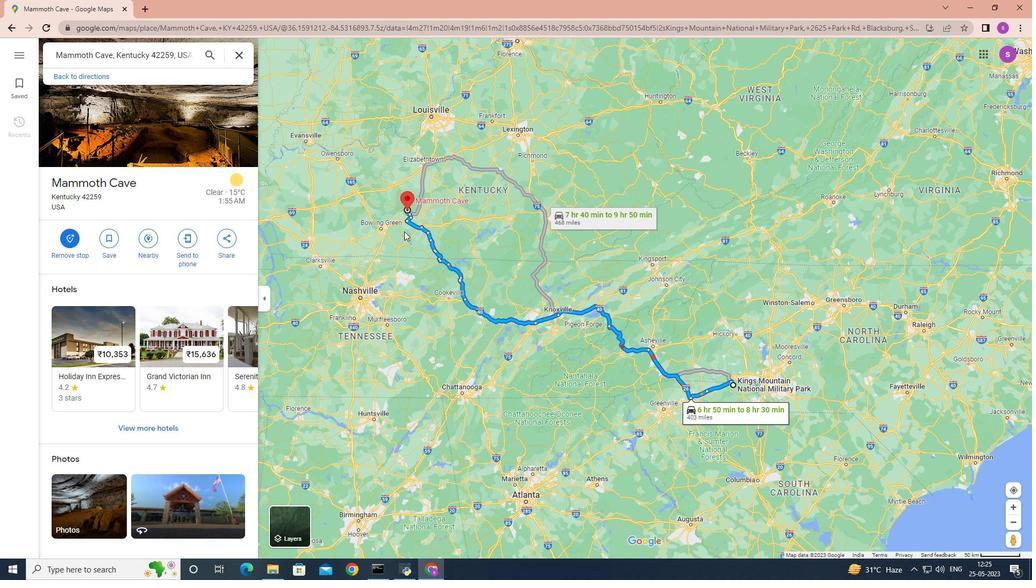 
Action: Mouse scrolled (404, 232) with delta (0, 0)
Screenshot: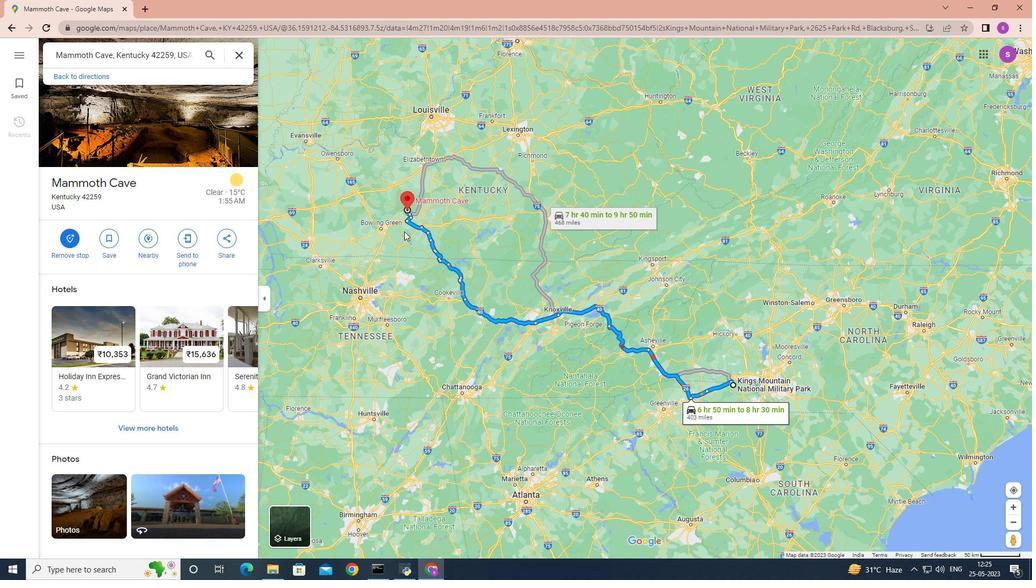 
Action: Mouse scrolled (404, 232) with delta (0, 0)
Screenshot: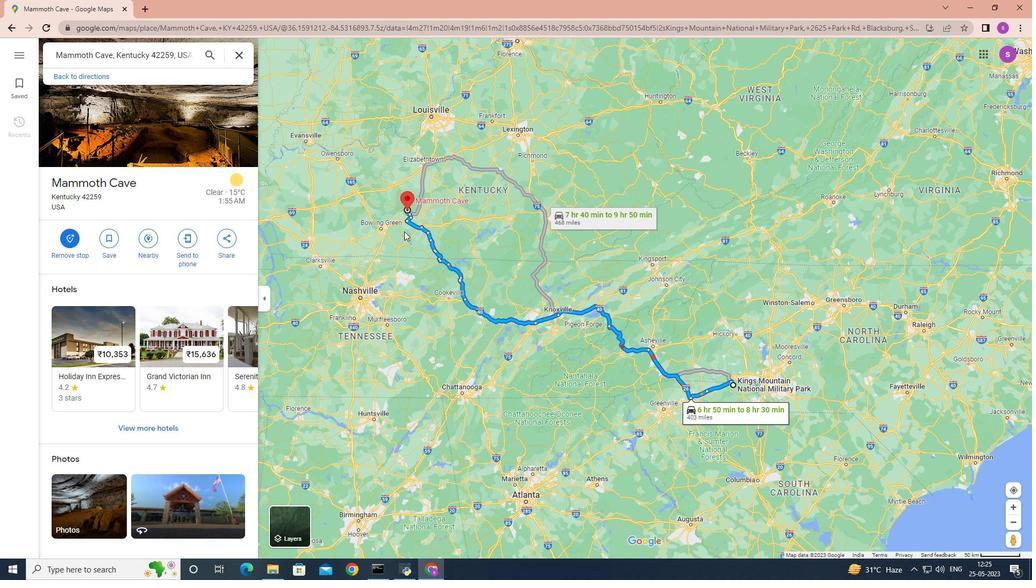 
Action: Mouse moved to (410, 195)
Screenshot: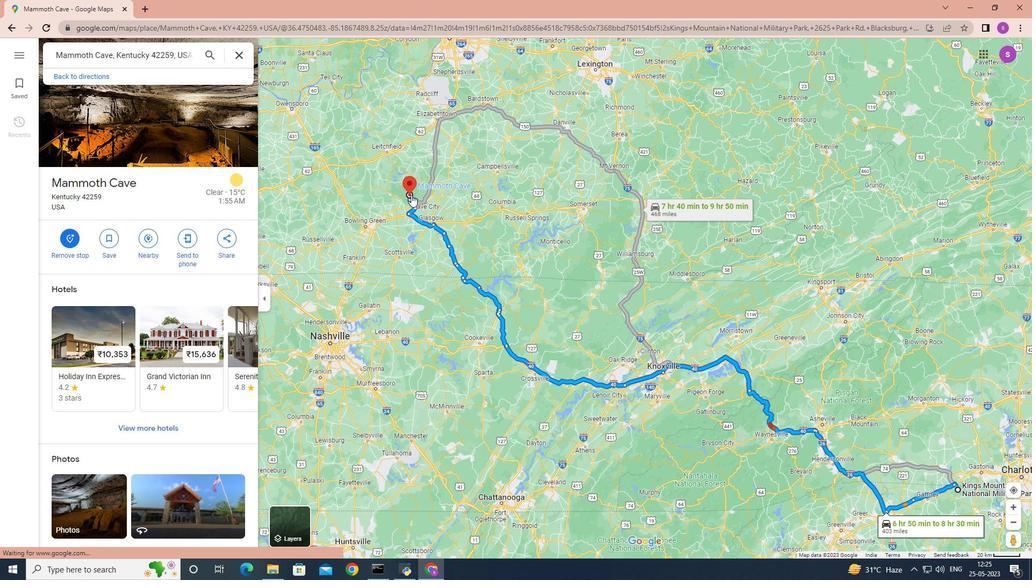 
Action: Mouse scrolled (410, 196) with delta (0, 0)
Screenshot: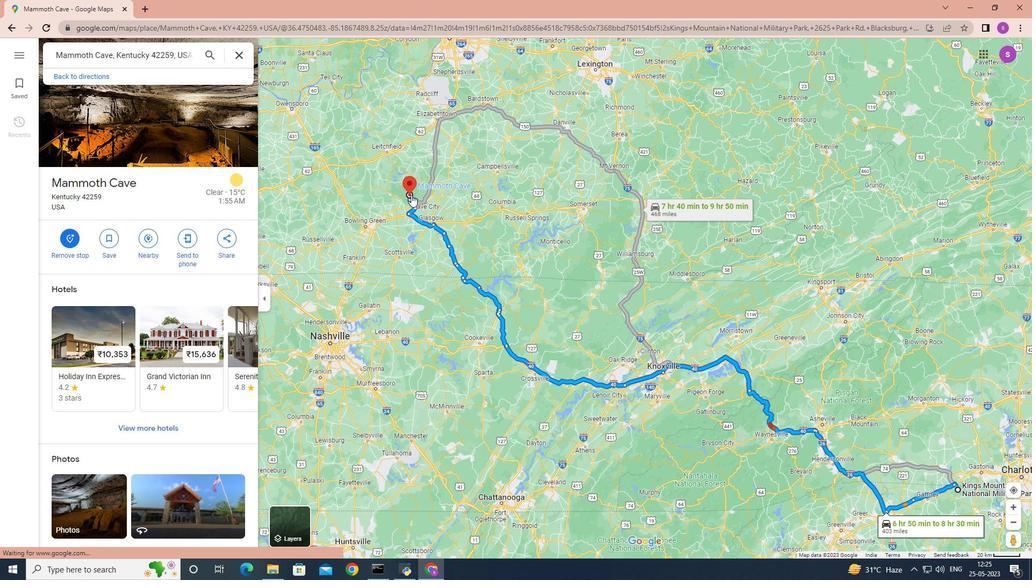 
Action: Mouse moved to (410, 195)
Screenshot: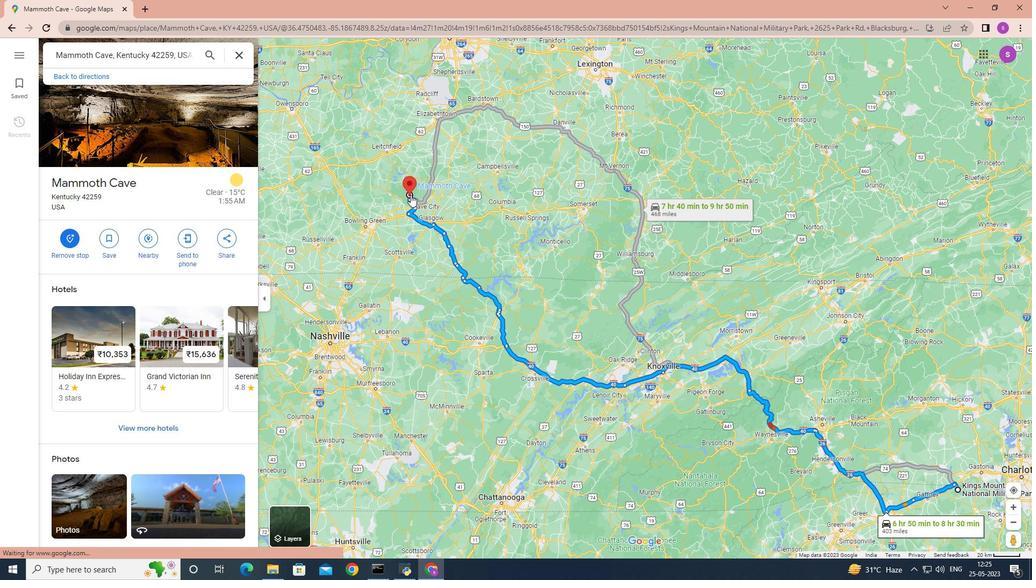 
Action: Mouse scrolled (410, 196) with delta (0, 0)
Screenshot: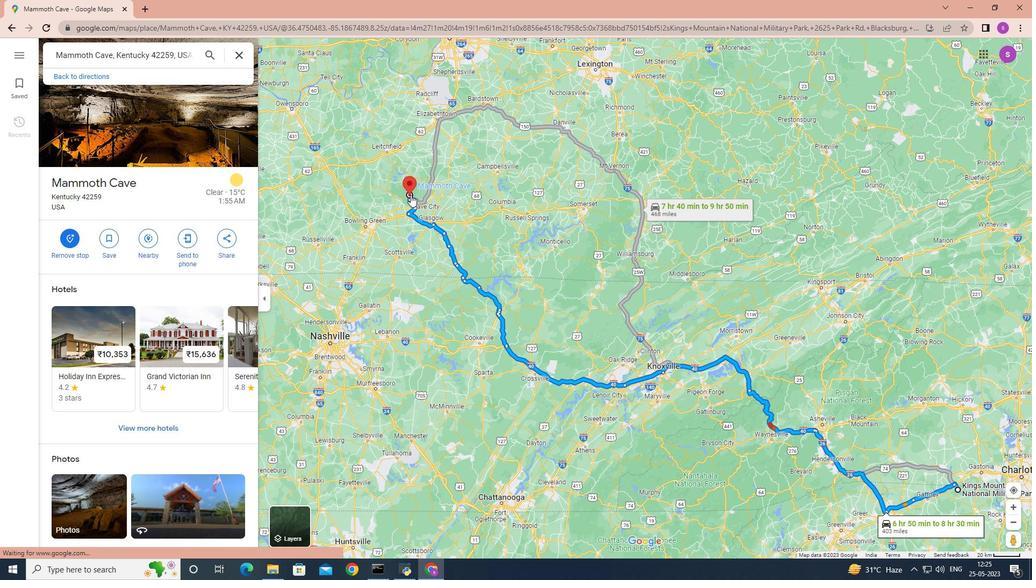 
Action: Mouse scrolled (410, 196) with delta (0, 0)
Screenshot: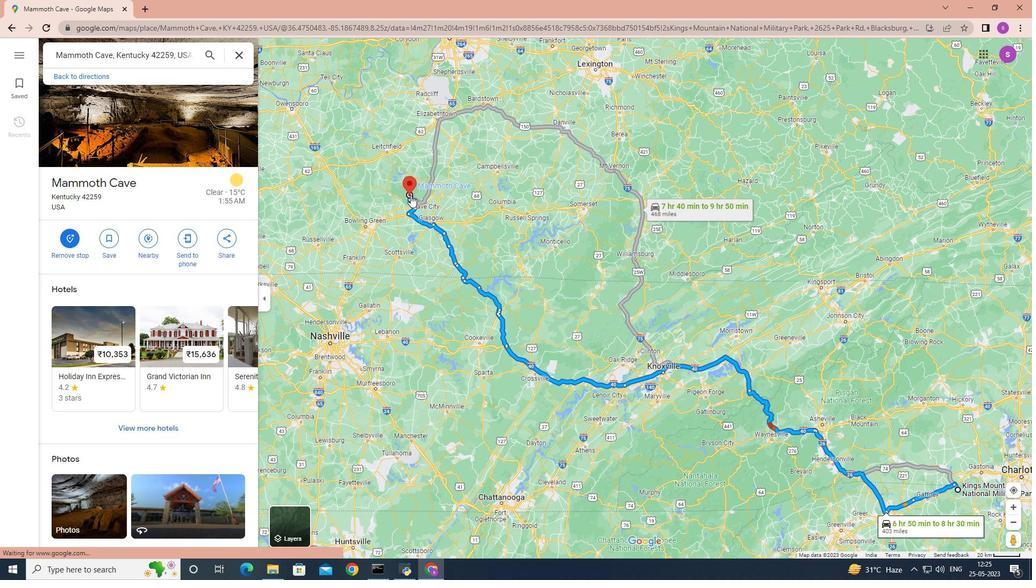 
Action: Mouse scrolled (410, 196) with delta (0, 0)
Screenshot: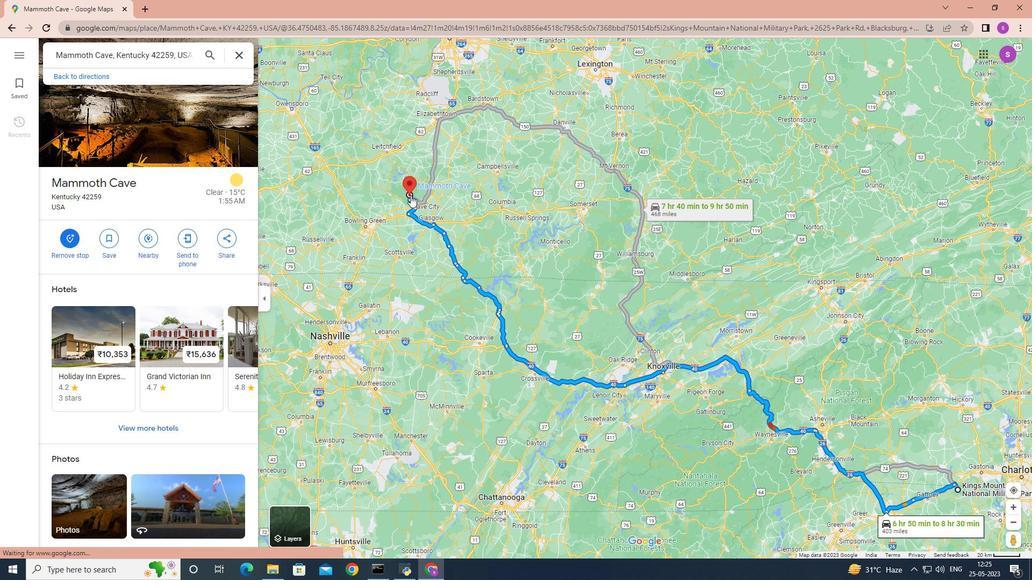 
Action: Mouse moved to (389, 225)
Screenshot: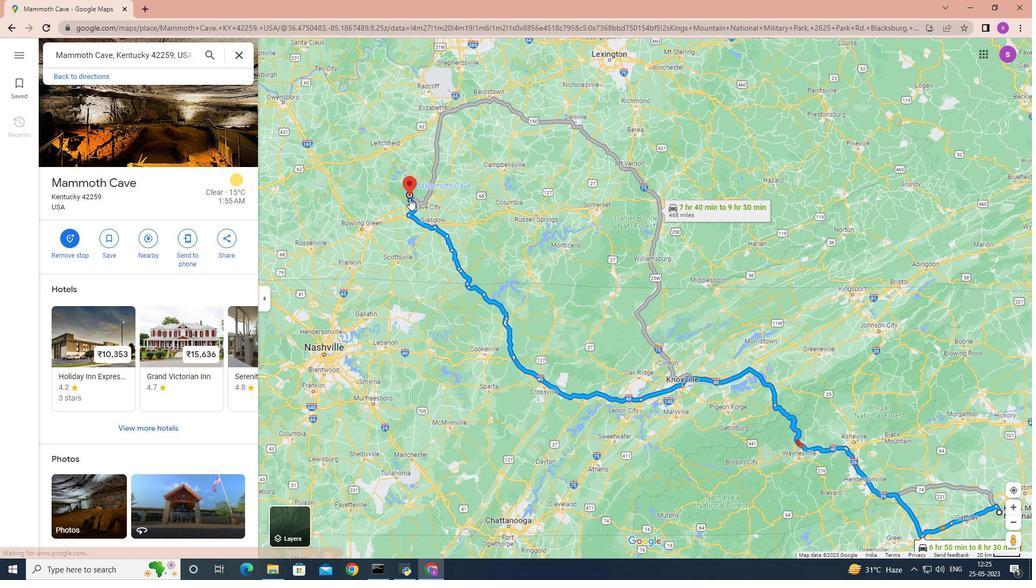 
Action: Mouse scrolled (389, 225) with delta (0, 0)
Screenshot: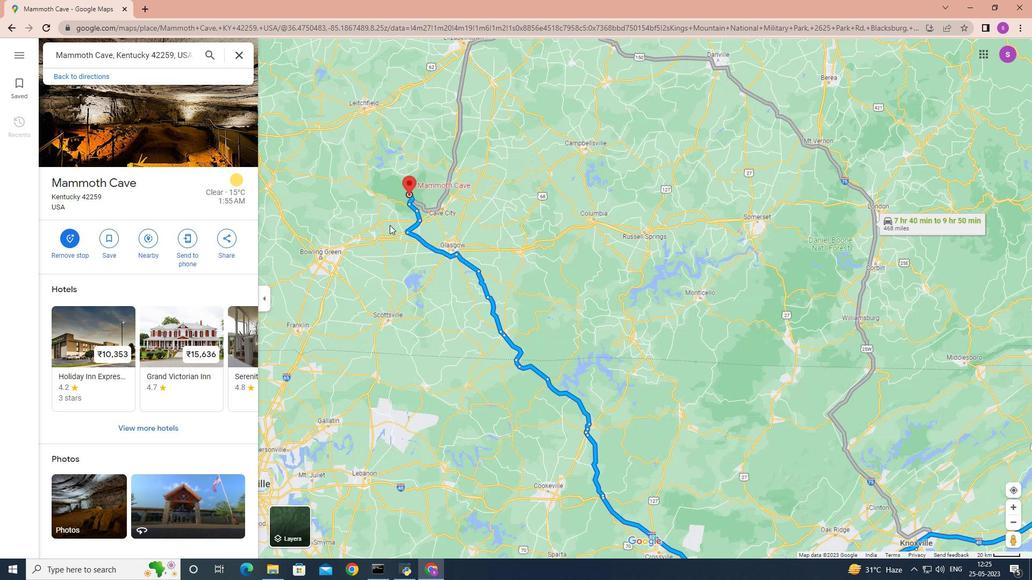 
Action: Mouse scrolled (389, 225) with delta (0, 0)
Screenshot: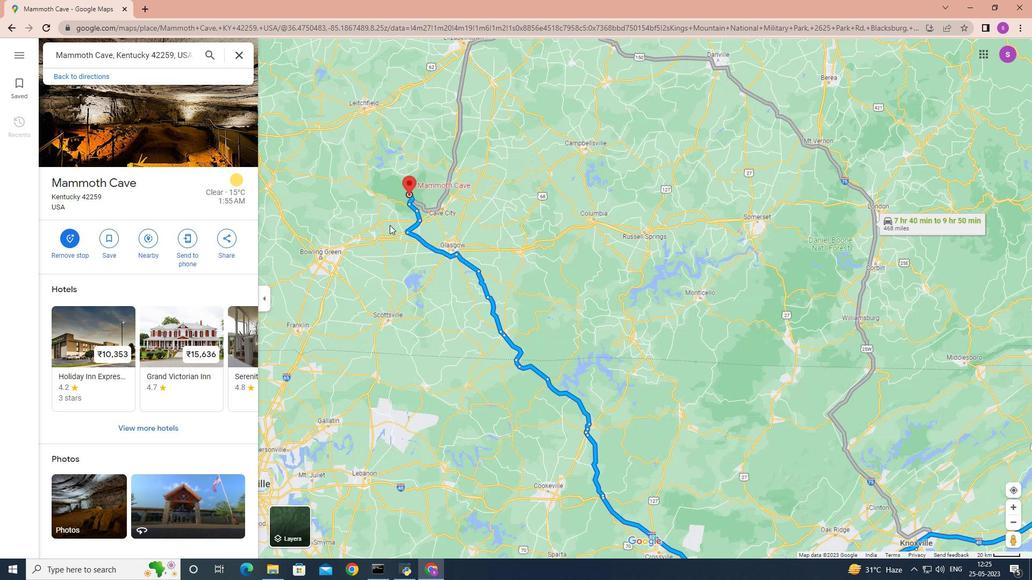 
Action: Mouse scrolled (389, 225) with delta (0, 0)
Screenshot: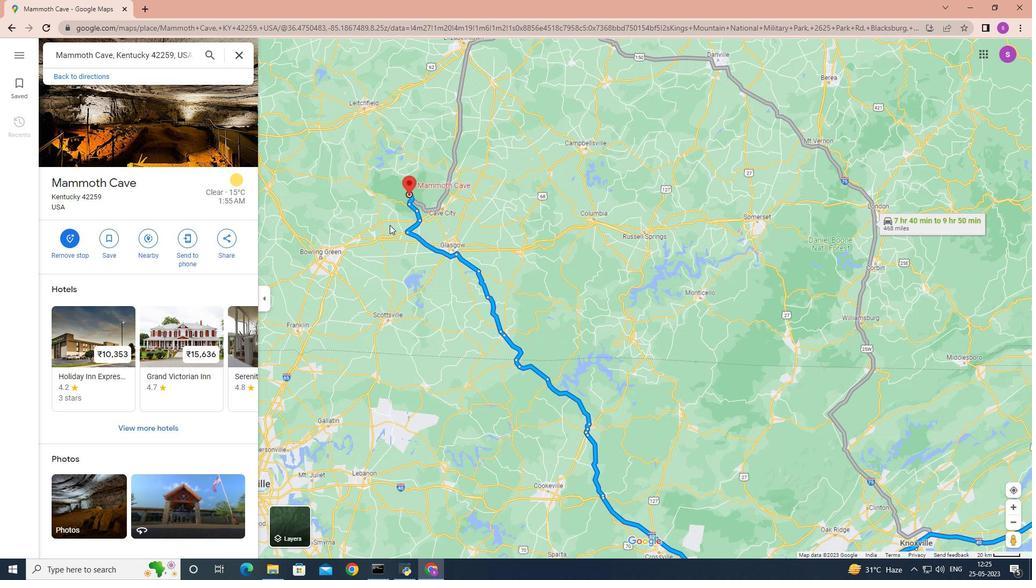
Action: Mouse moved to (403, 198)
Screenshot: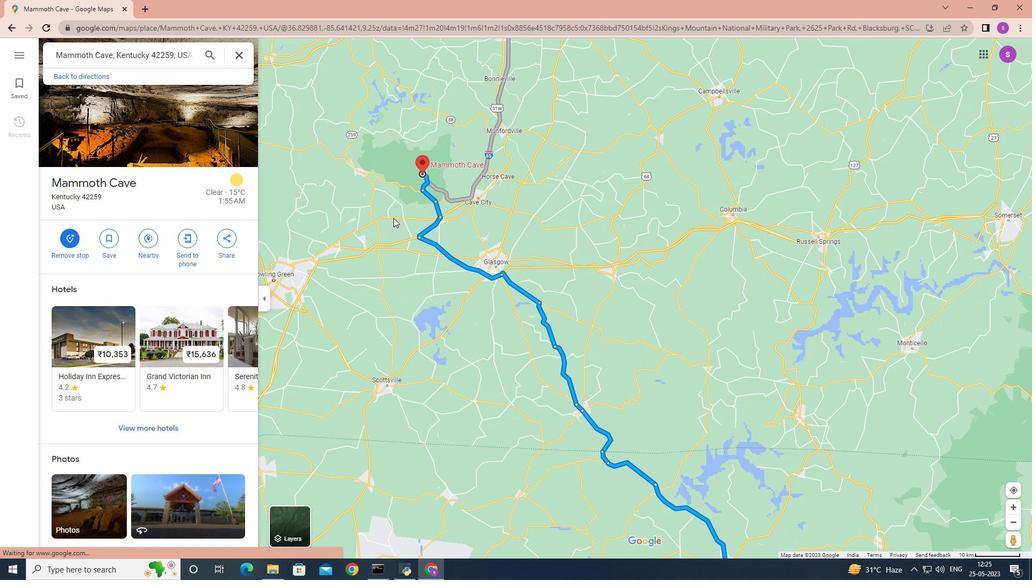 
Action: Mouse scrolled (403, 198) with delta (0, 0)
Screenshot: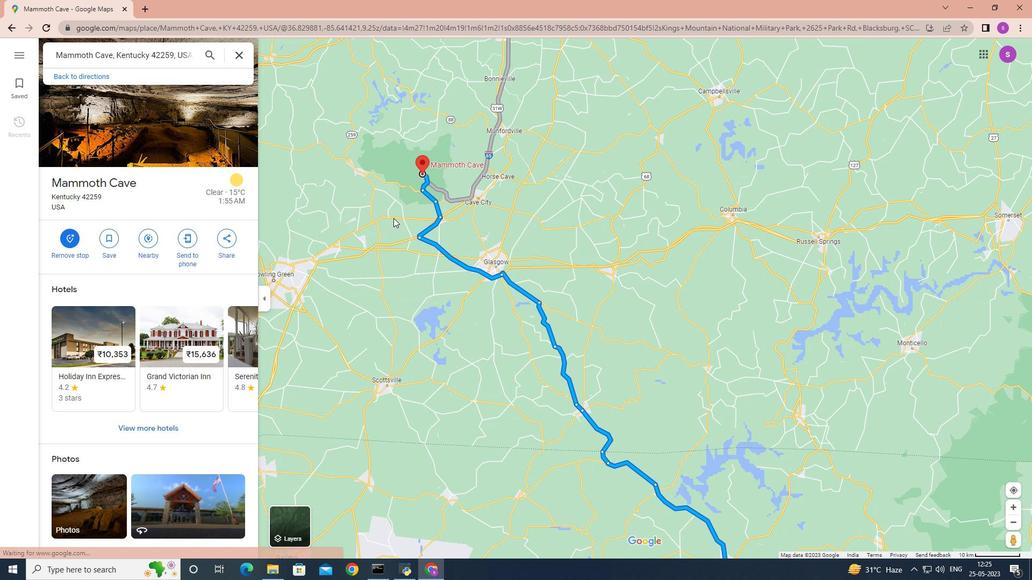 
Action: Mouse scrolled (403, 198) with delta (0, 0)
Screenshot: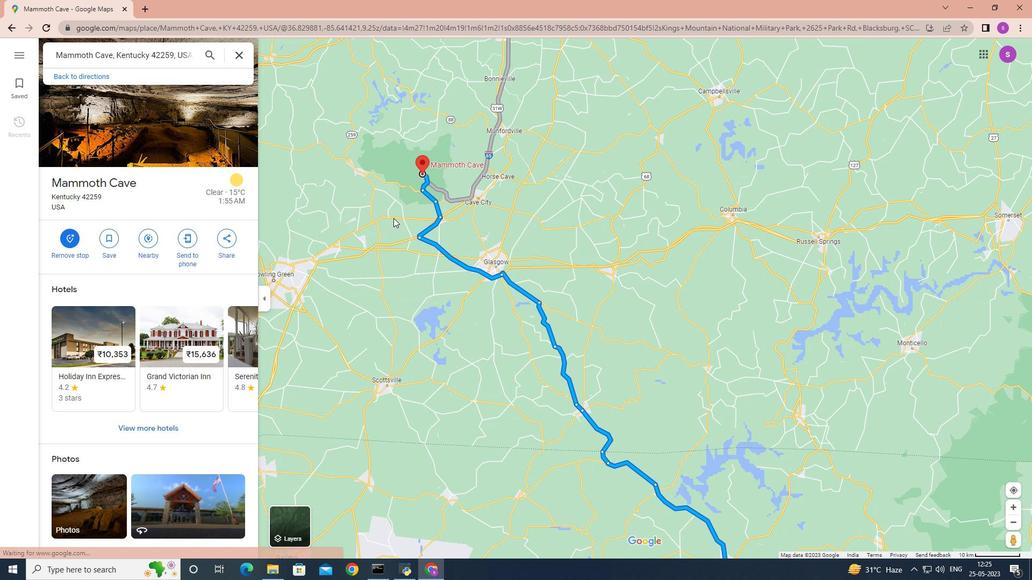 
Action: Mouse scrolled (403, 198) with delta (0, 0)
Screenshot: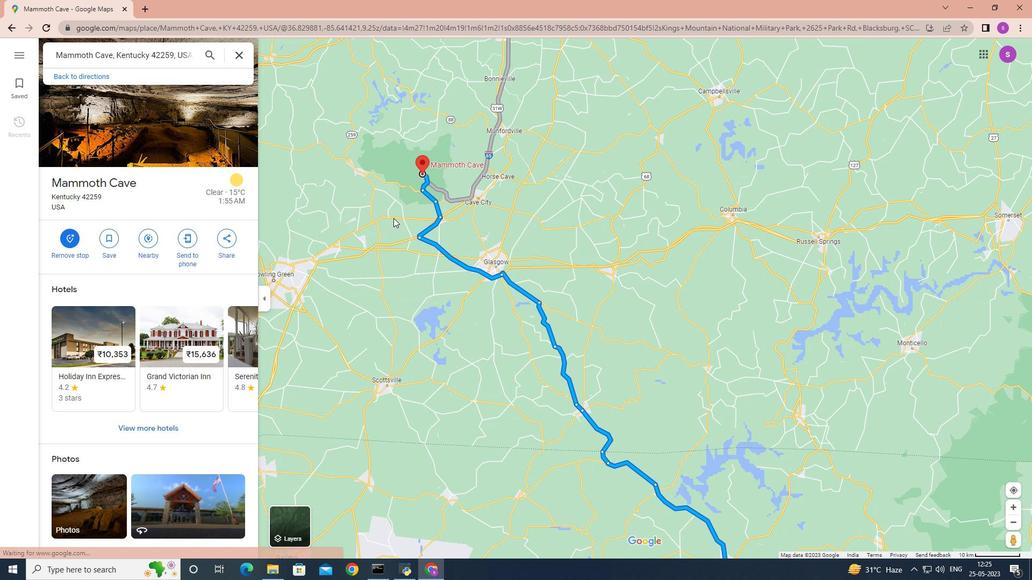 
Action: Mouse scrolled (403, 198) with delta (0, 0)
Screenshot: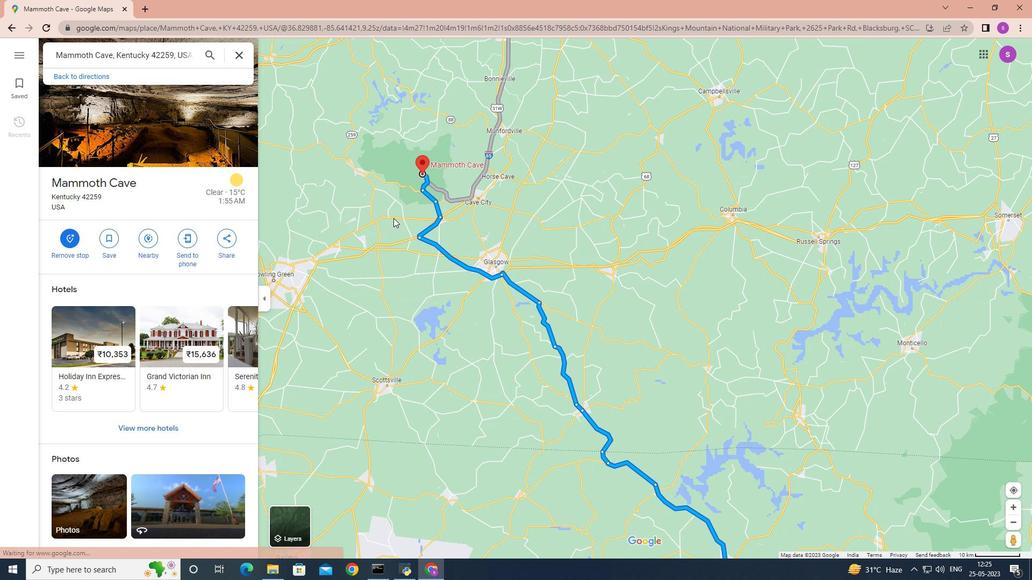 
Action: Mouse scrolled (403, 198) with delta (0, 0)
Screenshot: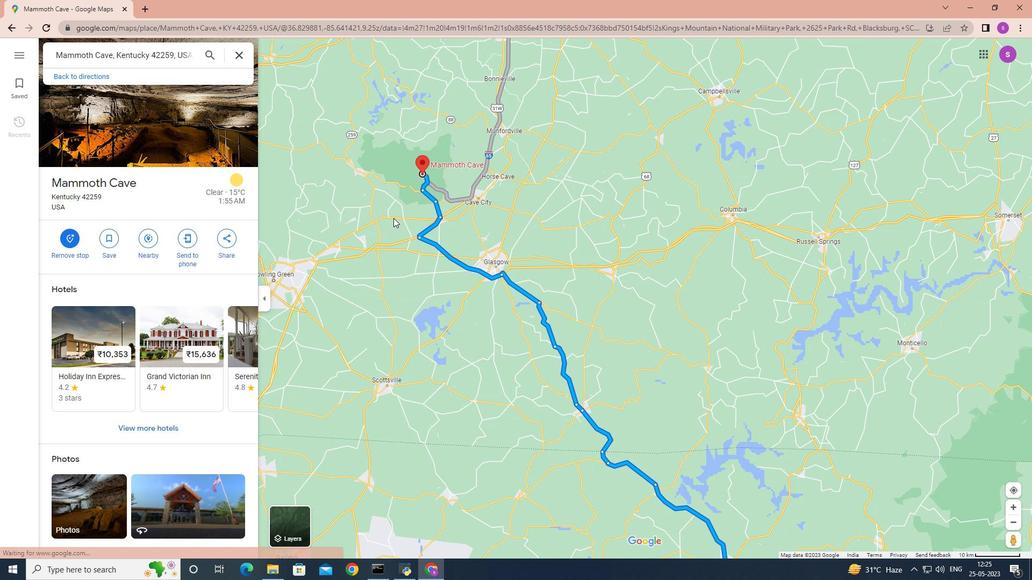 
Action: Mouse moved to (403, 201)
Screenshot: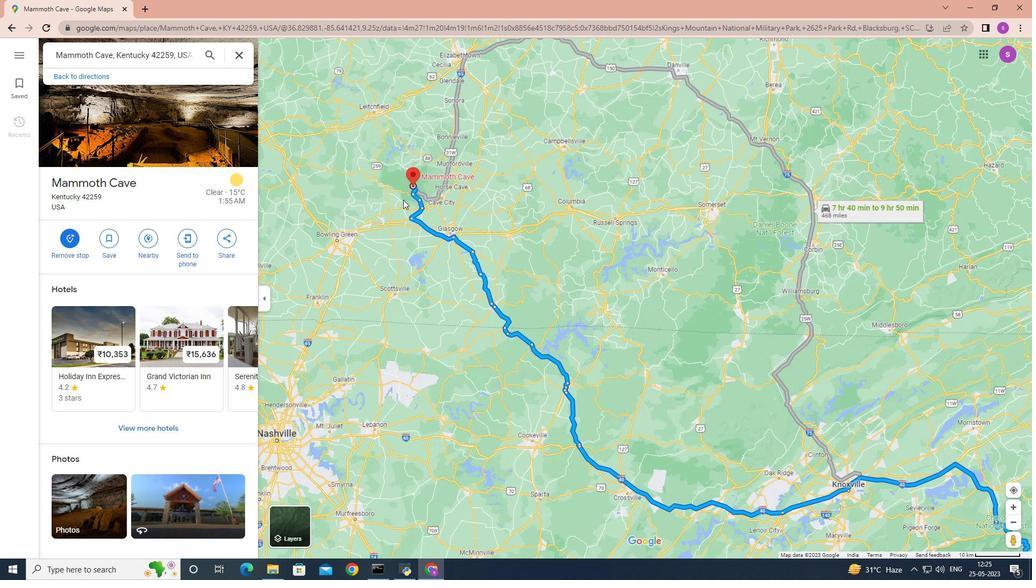 
Action: Mouse scrolled (403, 200) with delta (0, 0)
Screenshot: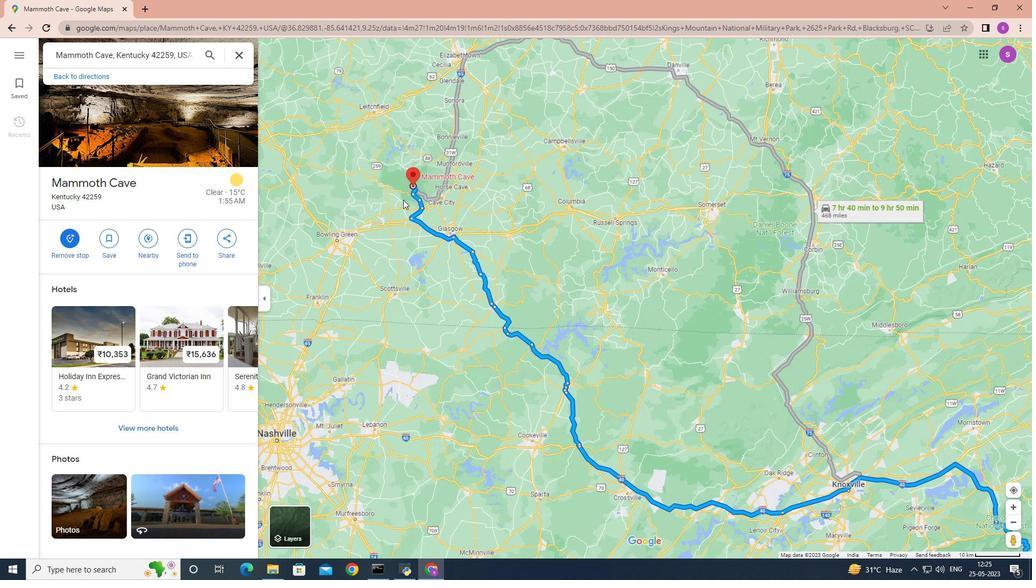 
Action: Mouse moved to (402, 201)
Screenshot: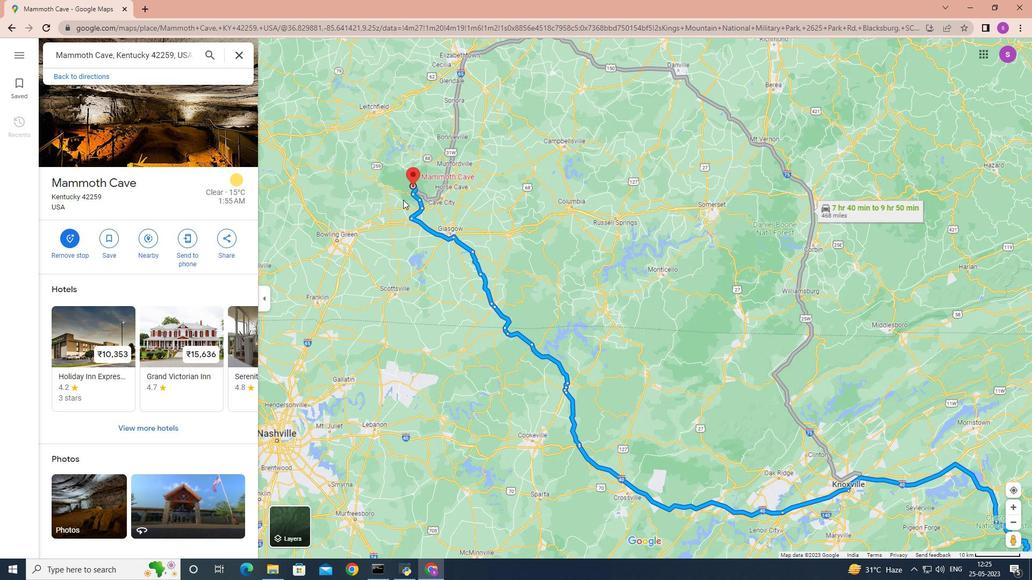 
Action: Mouse scrolled (402, 200) with delta (0, 0)
Screenshot: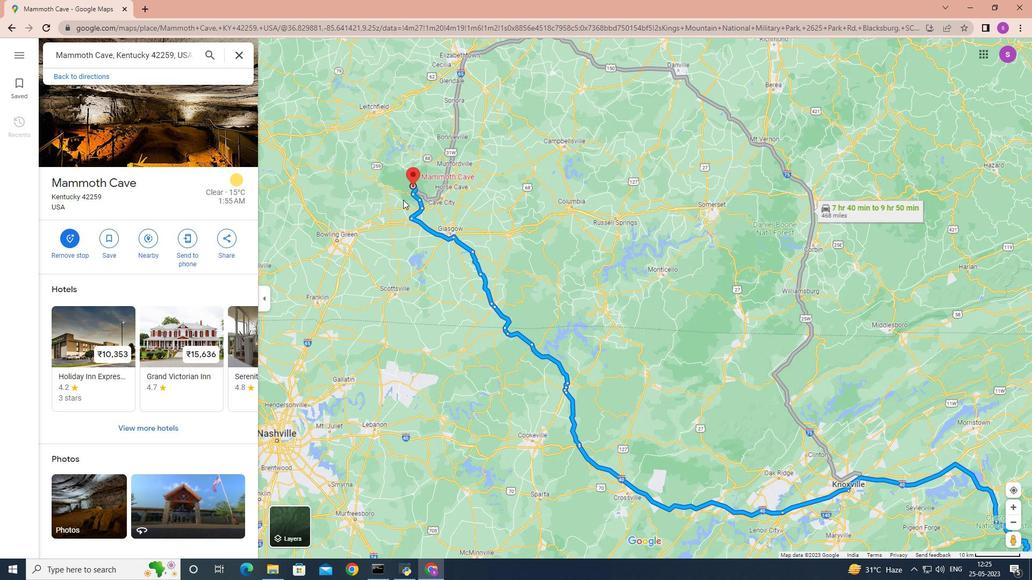 
Action: Mouse moved to (402, 201)
Screenshot: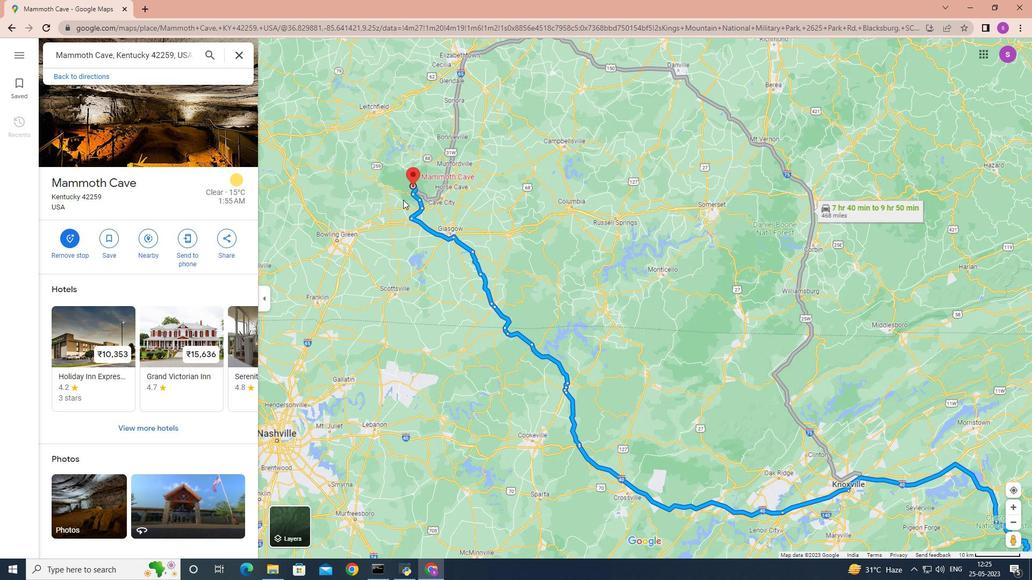 
Action: Mouse scrolled (402, 201) with delta (0, 0)
Screenshot: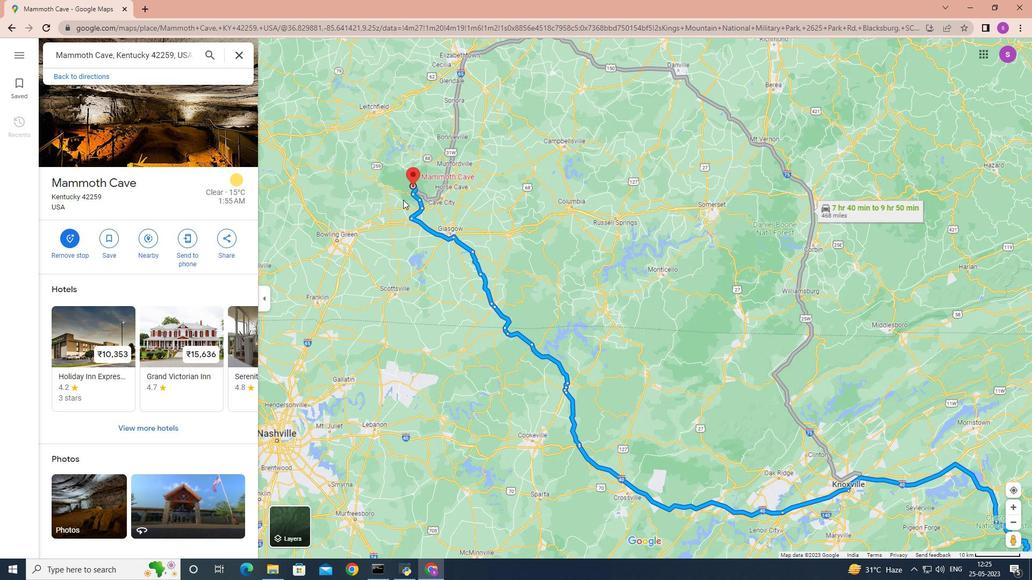 
Action: Mouse moved to (402, 201)
Screenshot: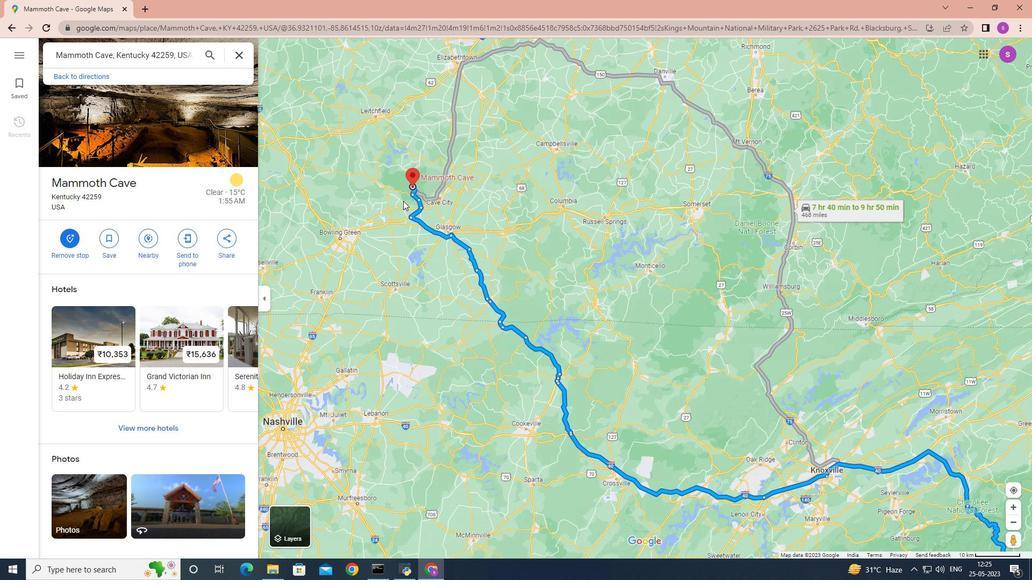 
Action: Mouse scrolled (402, 201) with delta (0, 0)
Screenshot: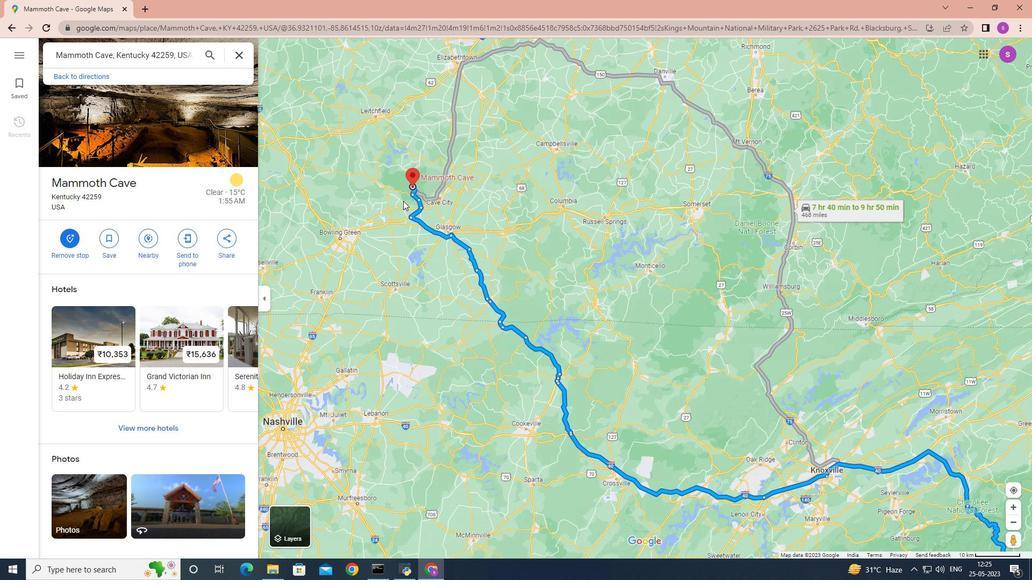 
Action: Mouse moved to (188, 287)
Screenshot: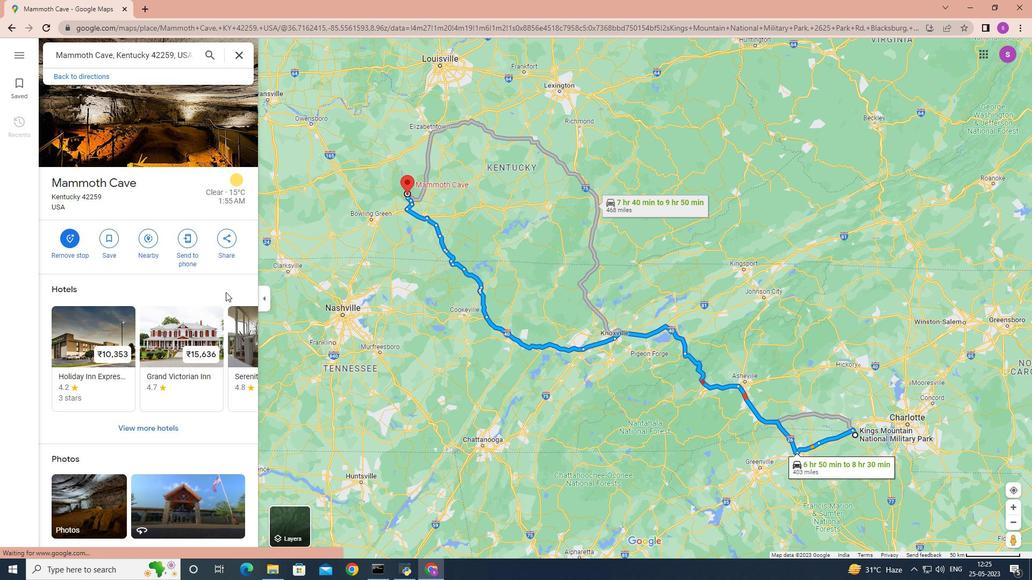 
Action: Mouse scrolled (188, 287) with delta (0, 0)
Screenshot: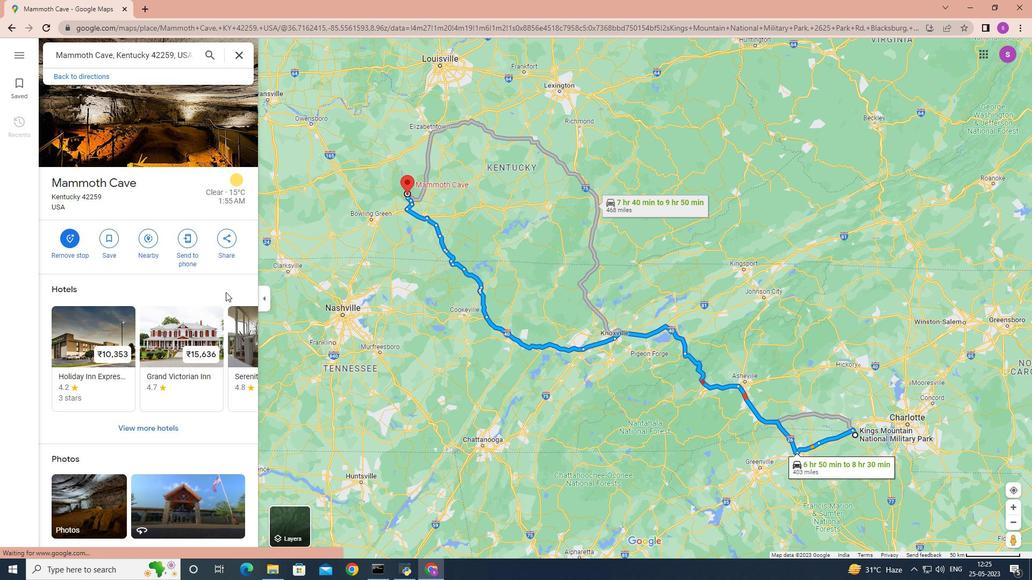 
Action: Mouse scrolled (188, 287) with delta (0, 0)
Screenshot: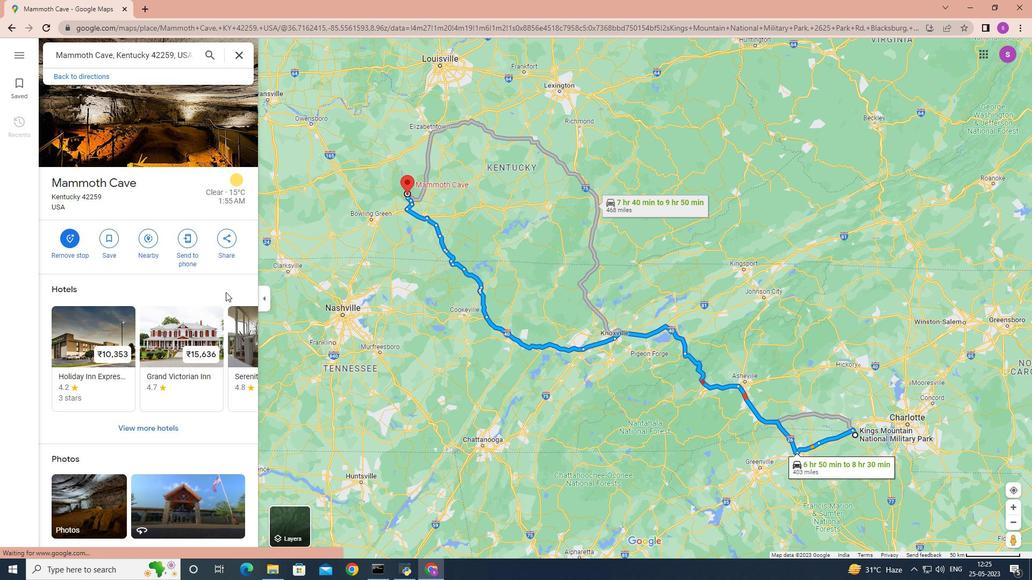 
Action: Mouse scrolled (188, 287) with delta (0, 0)
Screenshot: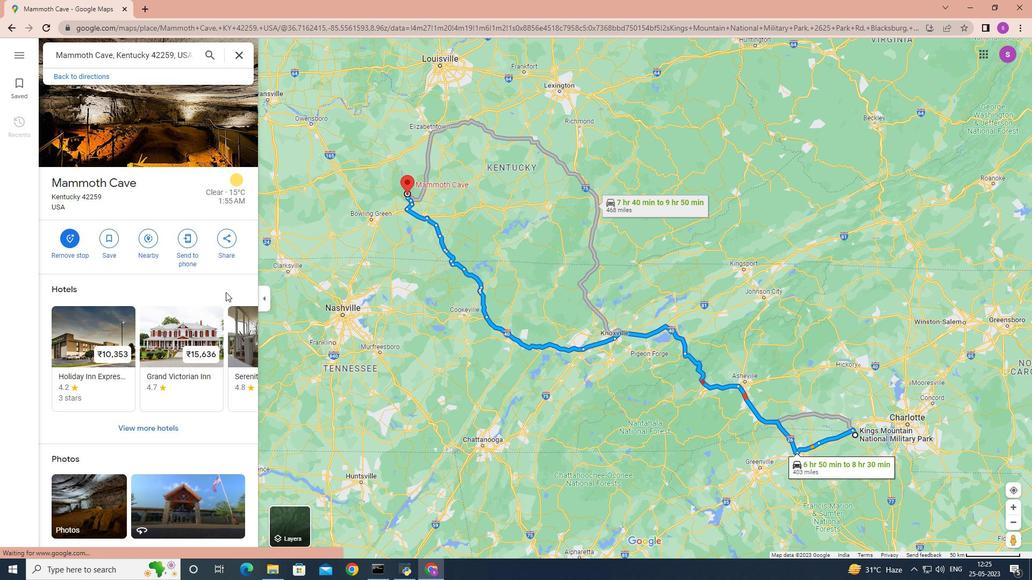 
Action: Mouse scrolled (188, 287) with delta (0, 0)
Screenshot: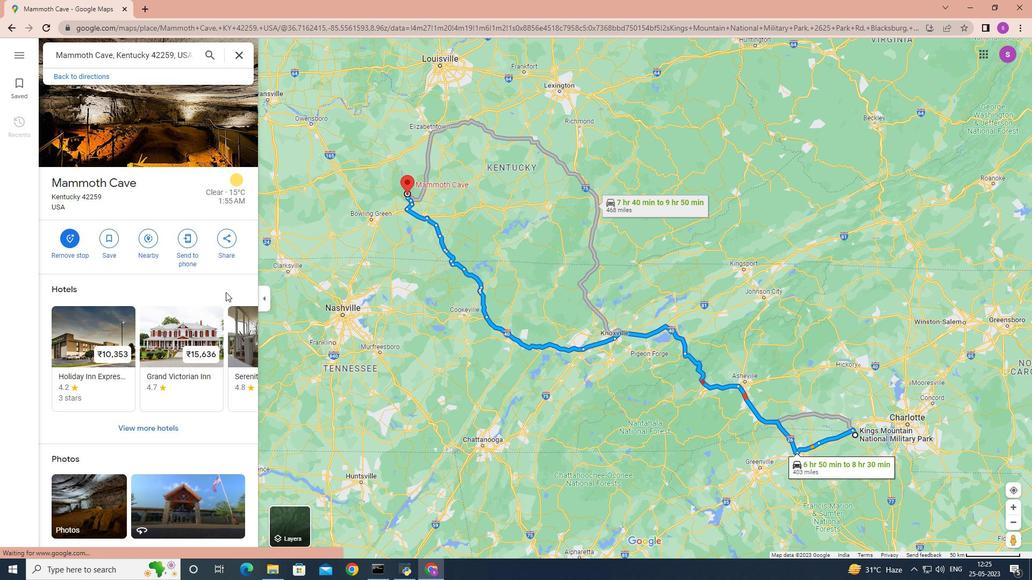 
Action: Mouse scrolled (188, 287) with delta (0, 0)
Screenshot: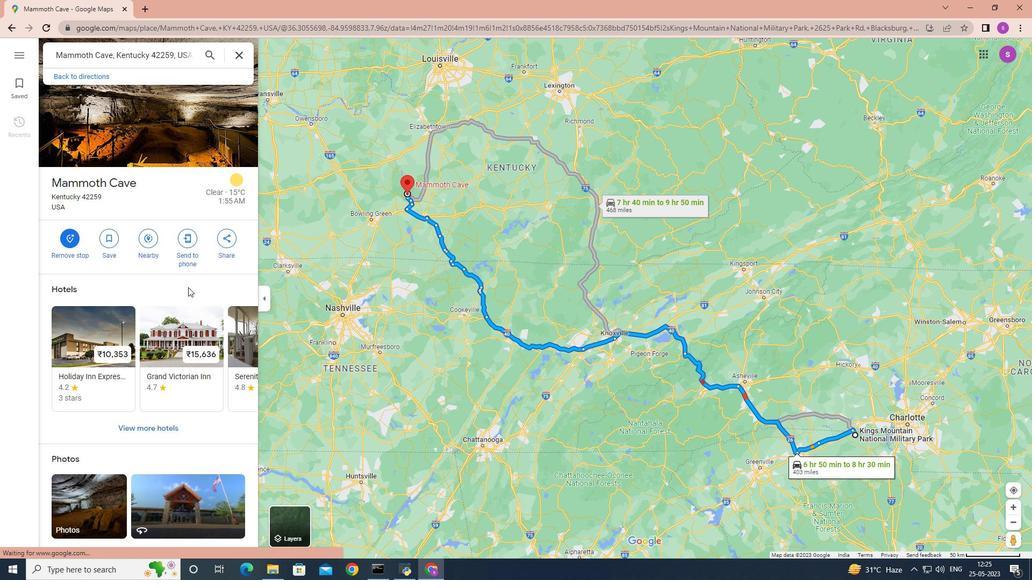 
Action: Mouse moved to (187, 287)
Screenshot: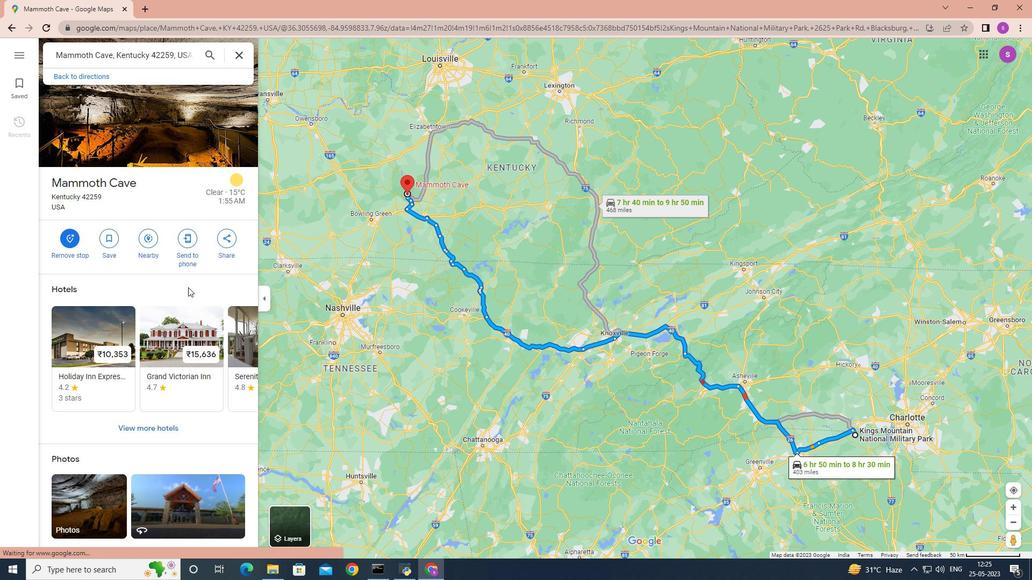 
Action: Mouse scrolled (187, 286) with delta (0, 0)
Screenshot: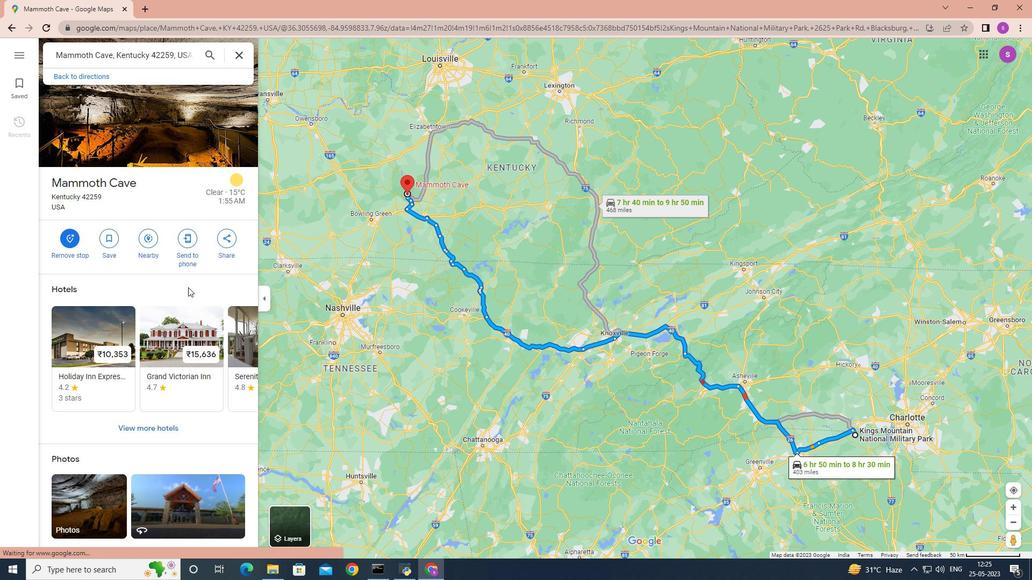 
Action: Mouse moved to (162, 334)
Screenshot: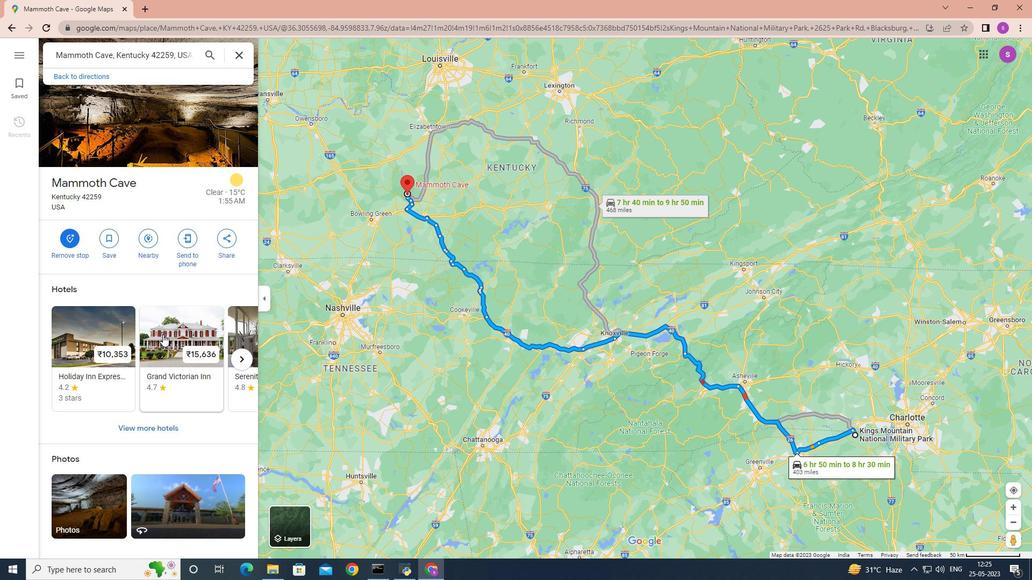 
Action: Mouse scrolled (162, 334) with delta (0, 0)
Screenshot: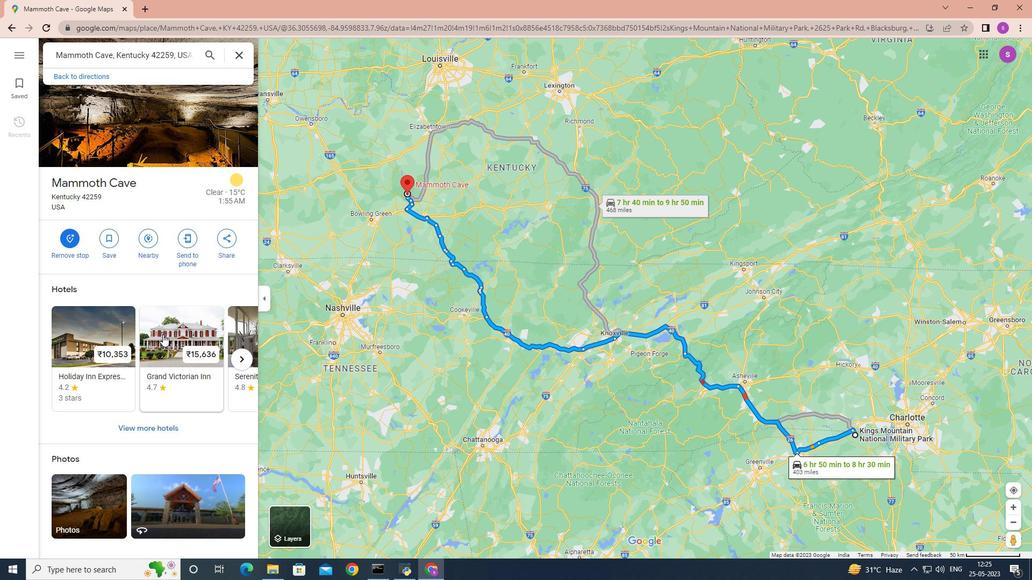 
Action: Mouse moved to (163, 334)
Screenshot: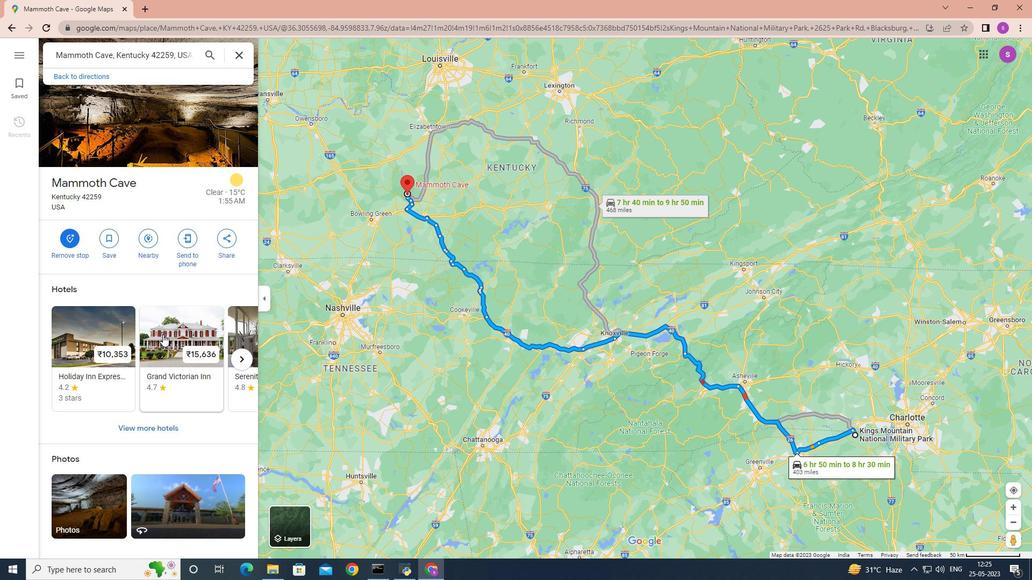 
Action: Mouse scrolled (163, 334) with delta (0, 0)
Screenshot: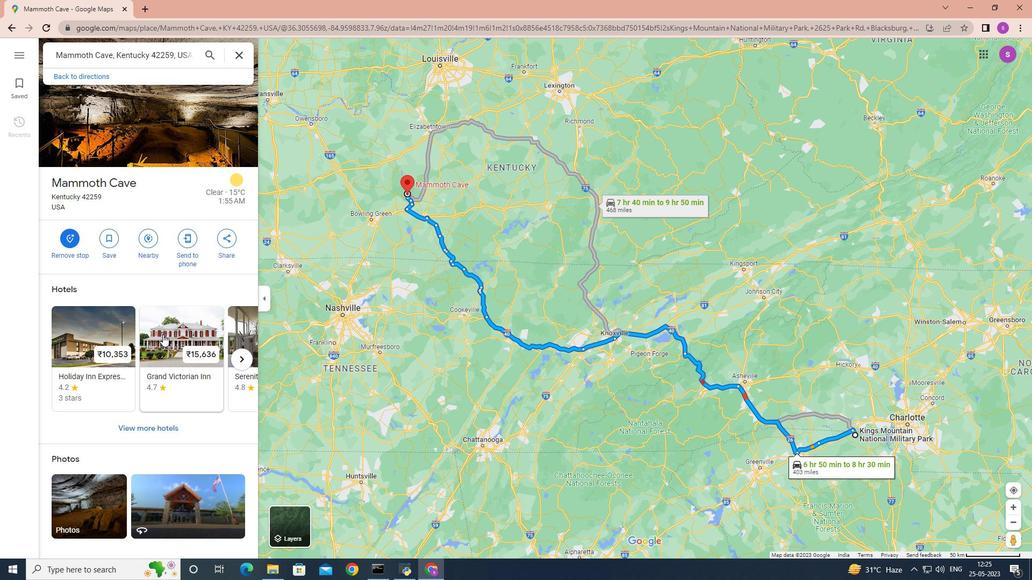 
Action: Mouse moved to (163, 334)
Screenshot: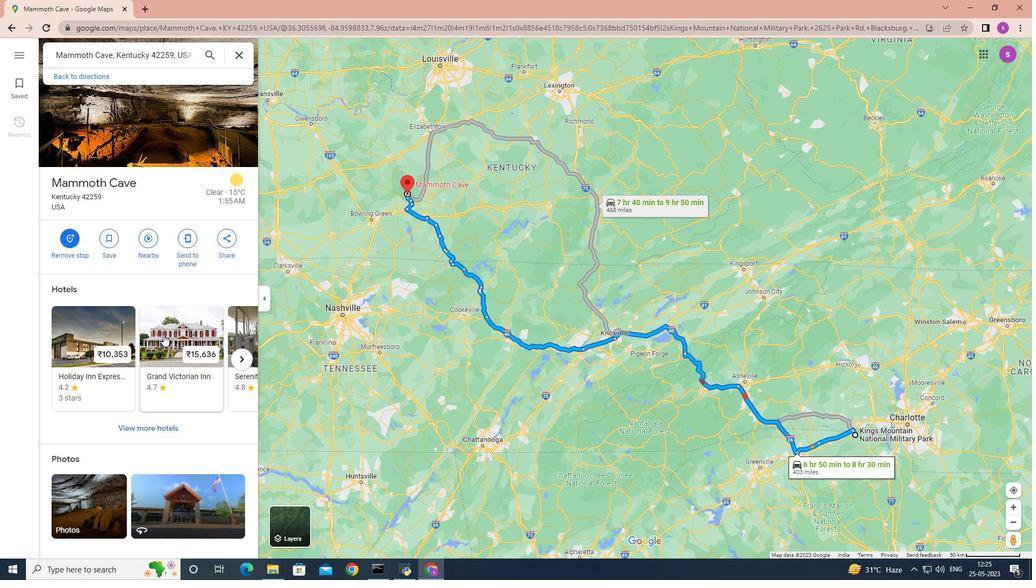 
Action: Mouse scrolled (163, 333) with delta (0, 0)
Screenshot: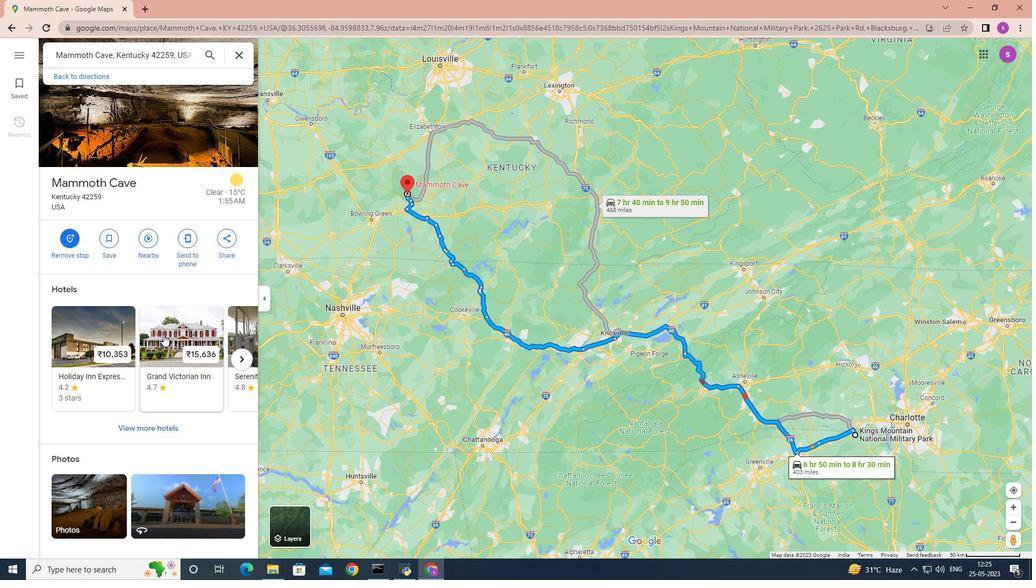 
Action: Mouse moved to (164, 333)
Screenshot: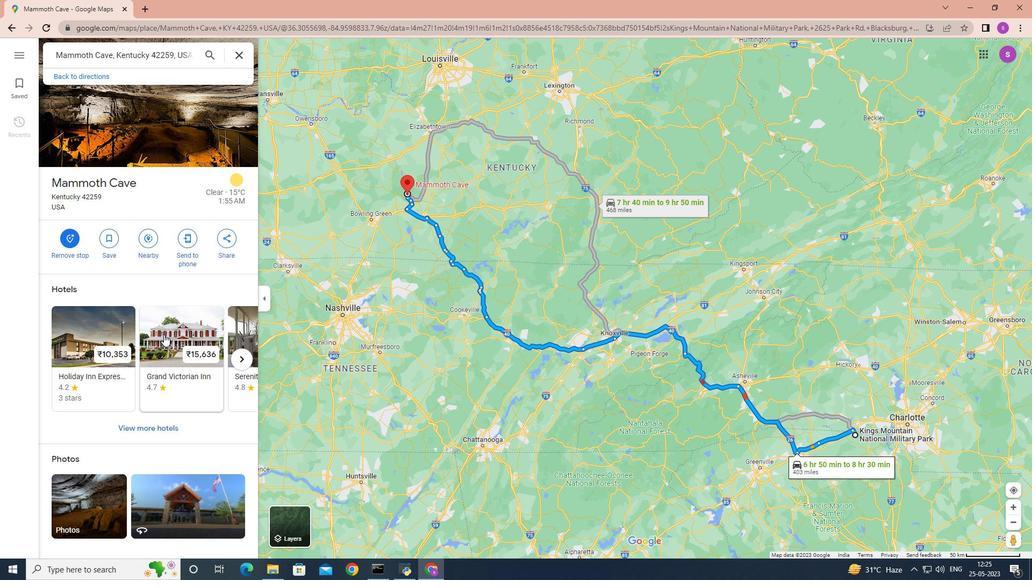 
Action: Mouse scrolled (164, 332) with delta (0, 0)
Screenshot: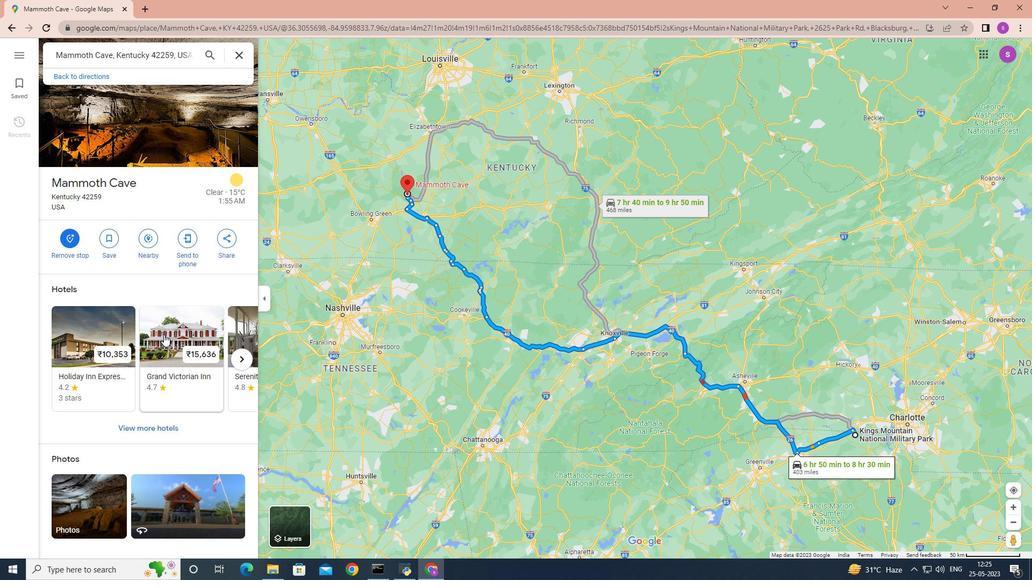 
Action: Mouse moved to (406, 189)
Screenshot: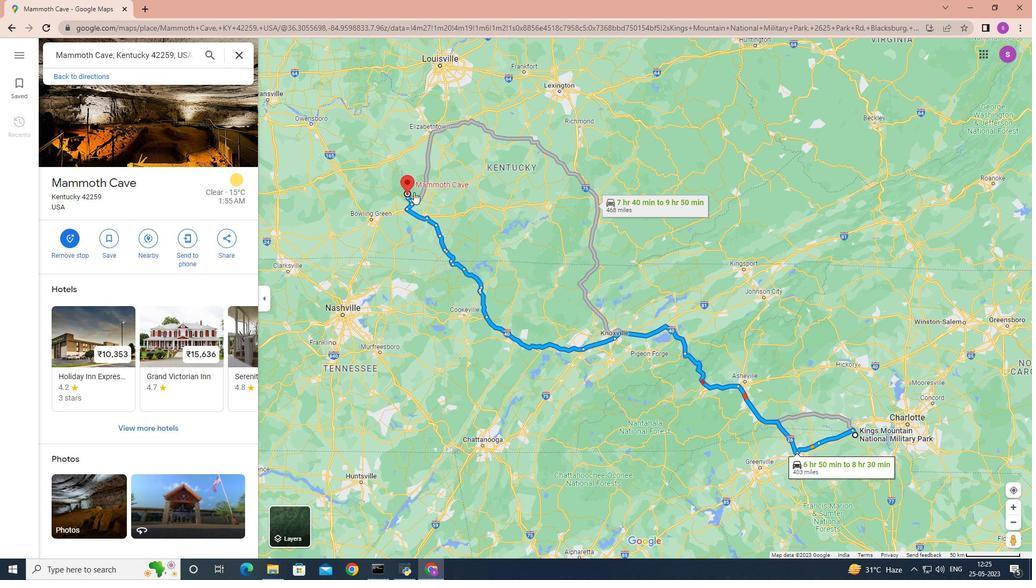 
Action: Mouse scrolled (406, 189) with delta (0, 0)
Screenshot: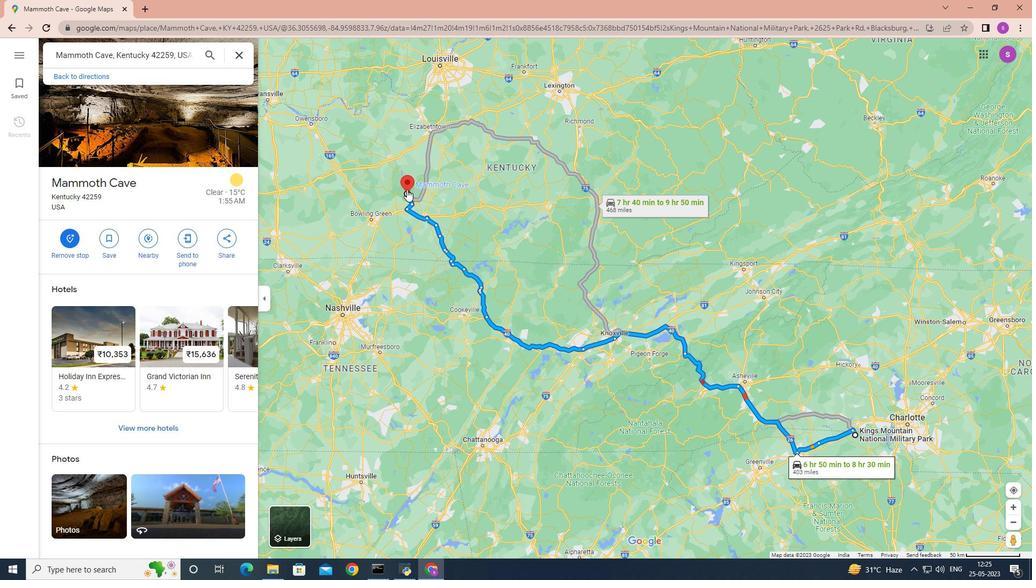 
Action: Mouse moved to (406, 189)
Screenshot: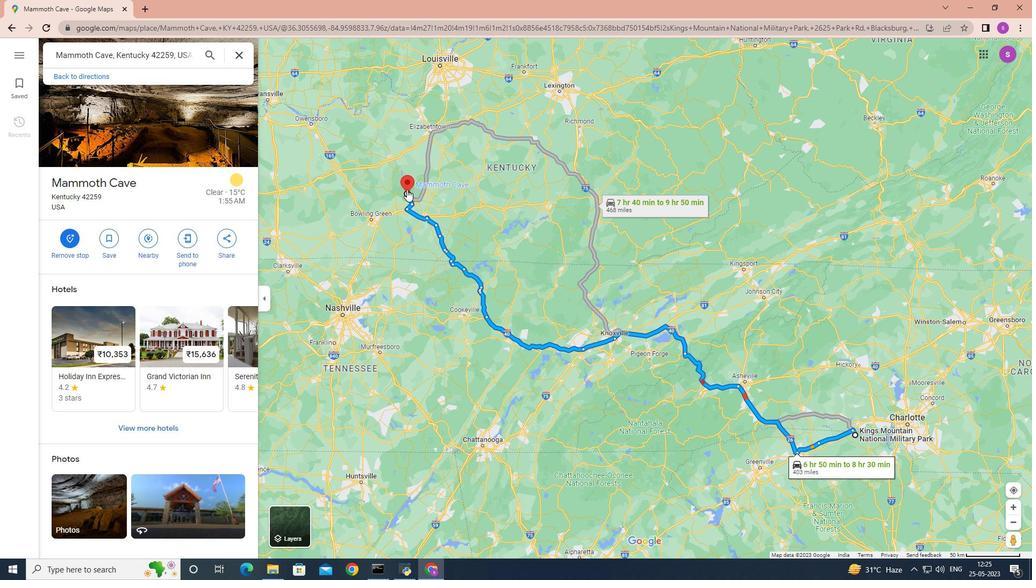 
Action: Mouse scrolled (406, 189) with delta (0, 0)
Screenshot: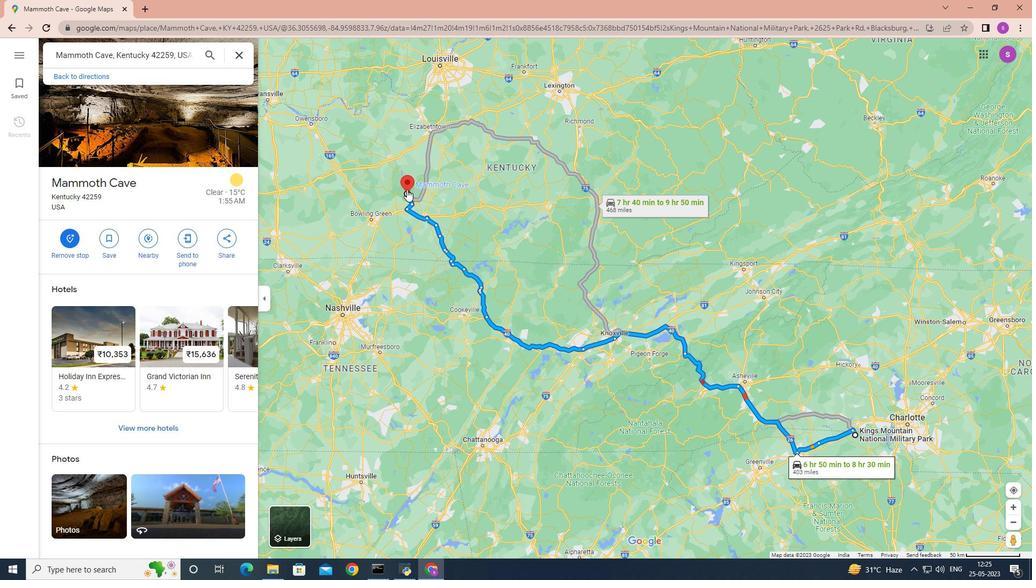 
Action: Mouse moved to (404, 194)
Screenshot: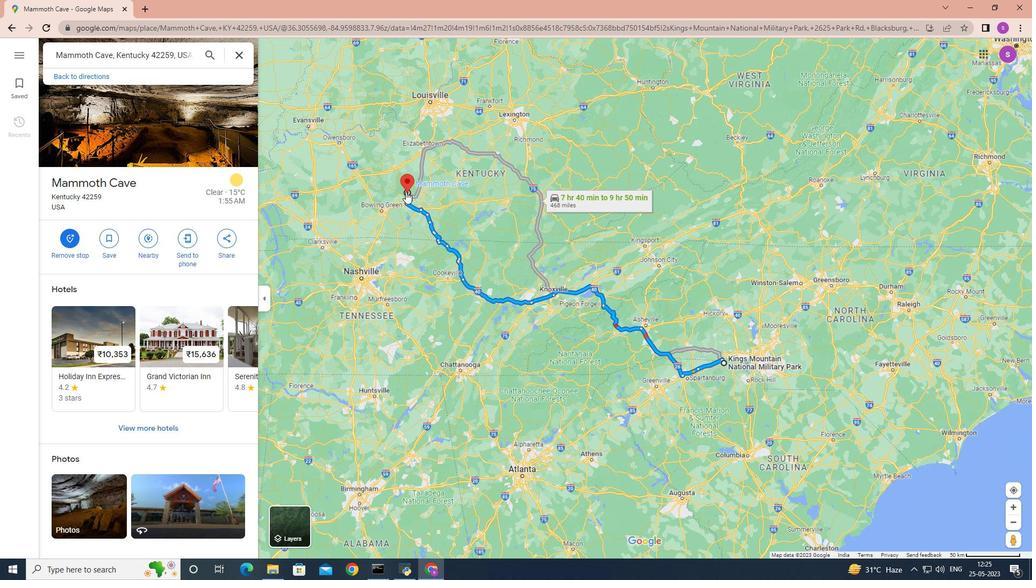 
Action: Mouse scrolled (404, 194) with delta (0, 0)
Screenshot: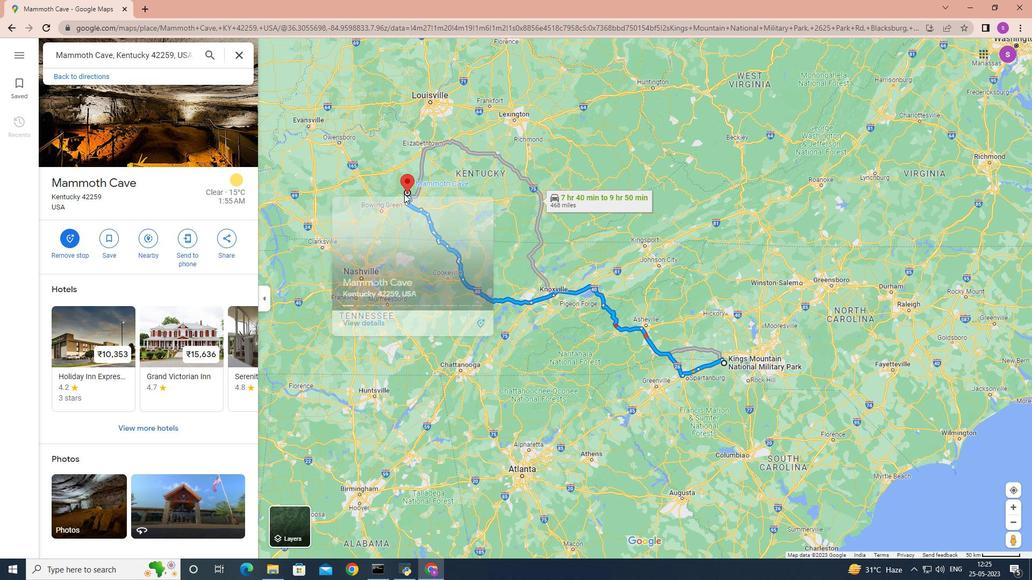 
Action: Mouse scrolled (404, 194) with delta (0, 0)
Screenshot: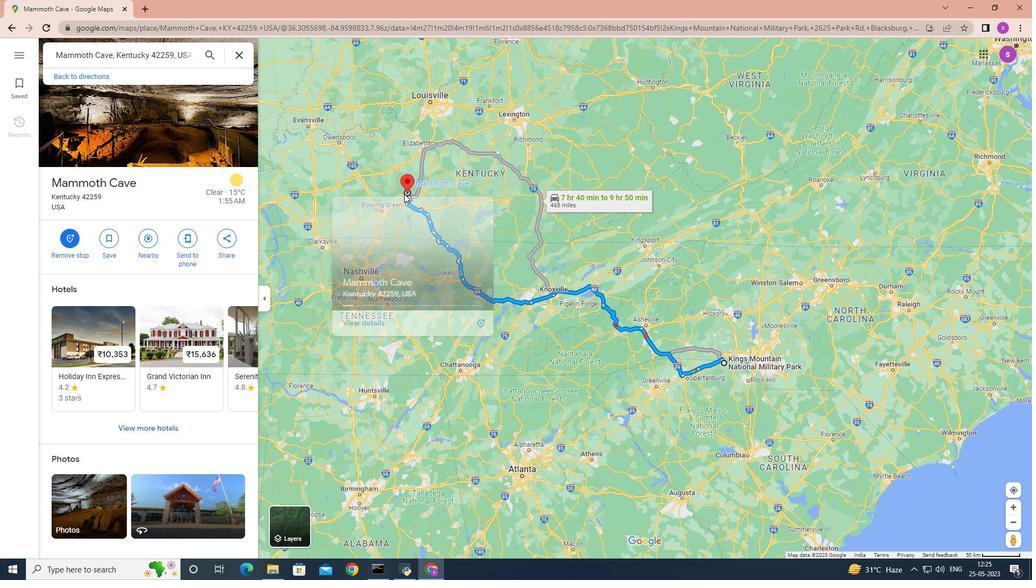 
Action: Mouse scrolled (404, 194) with delta (0, 0)
Screenshot: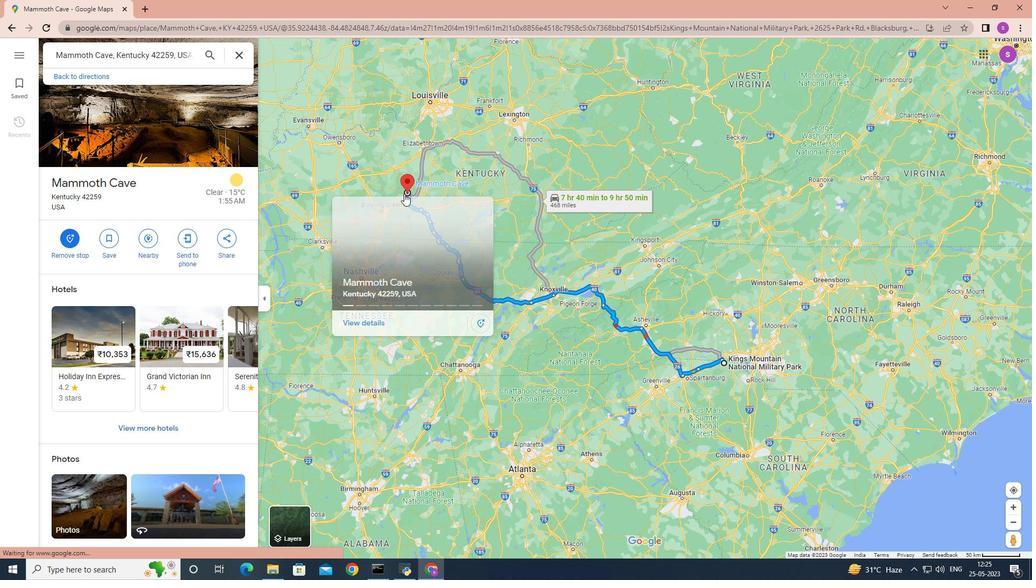 
Action: Mouse scrolled (404, 194) with delta (0, 0)
Screenshot: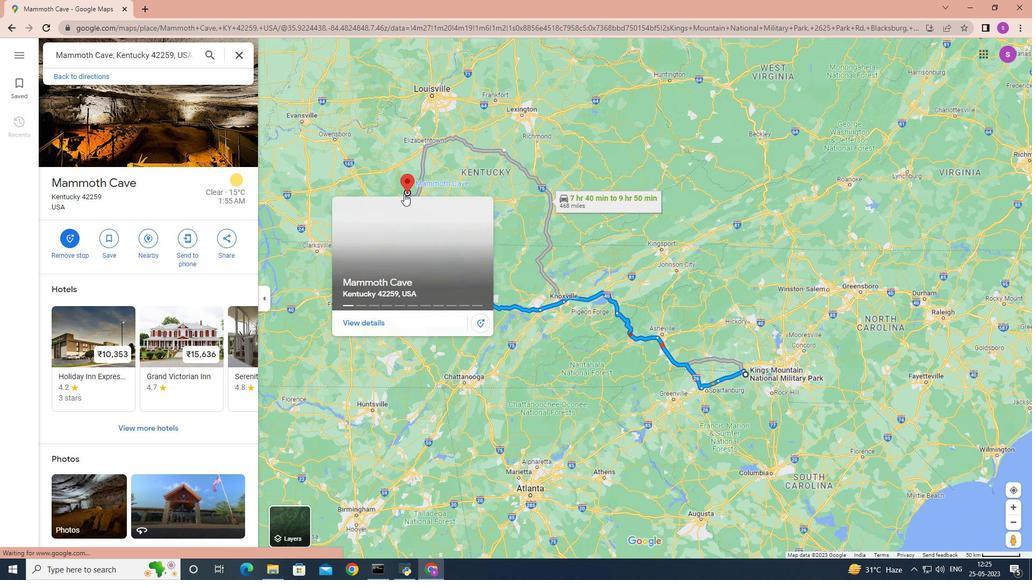 
Action: Mouse moved to (400, 203)
Screenshot: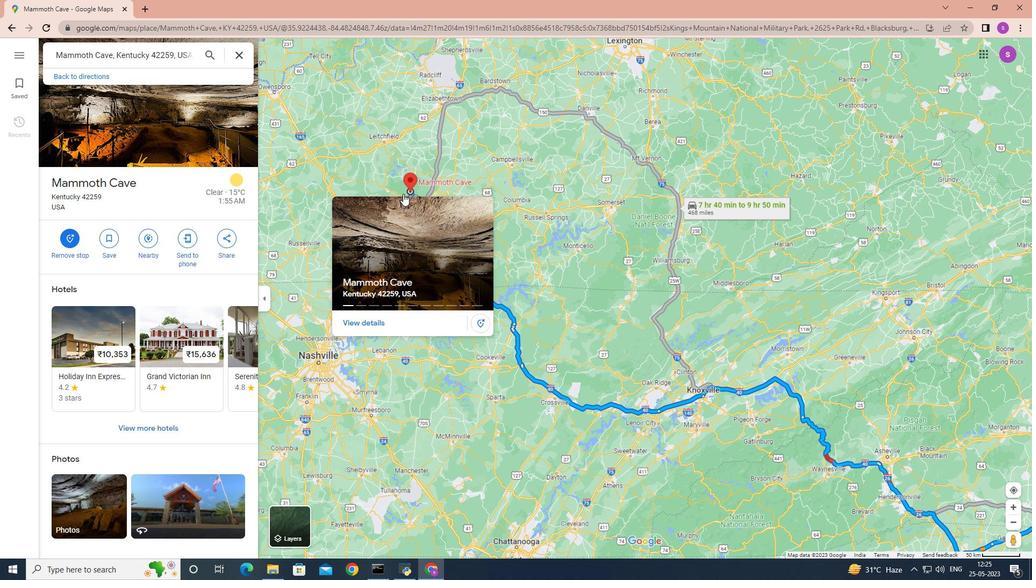 
Action: Mouse scrolled (401, 202) with delta (0, 0)
Screenshot: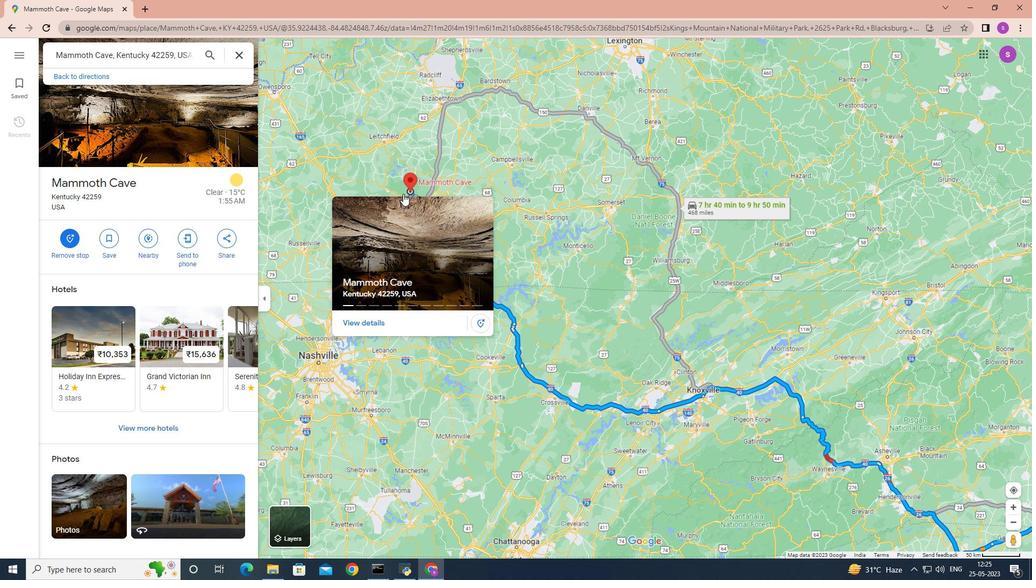 
Action: Mouse scrolled (401, 202) with delta (0, 0)
Screenshot: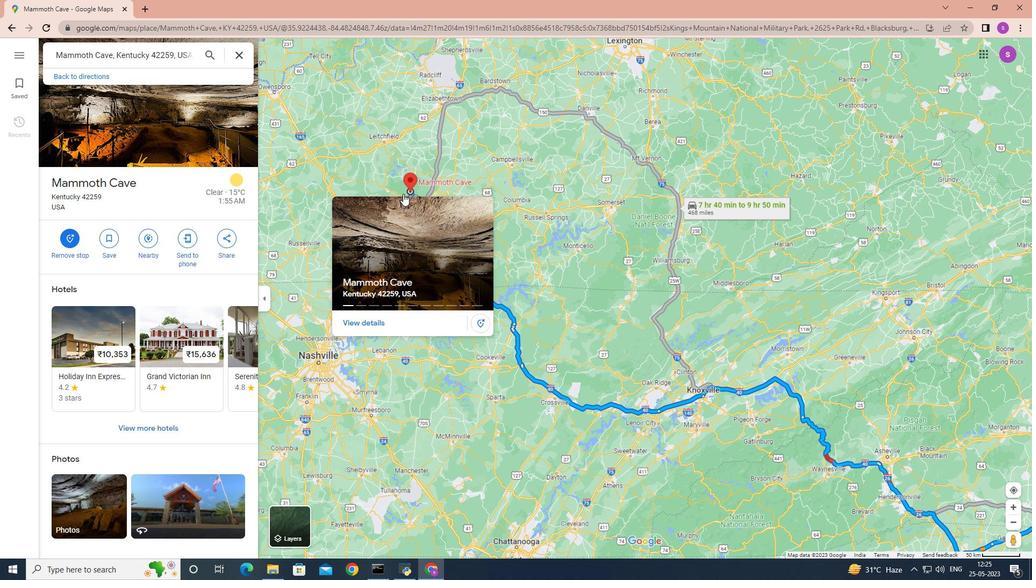 
Action: Mouse scrolled (400, 202) with delta (0, 0)
Screenshot: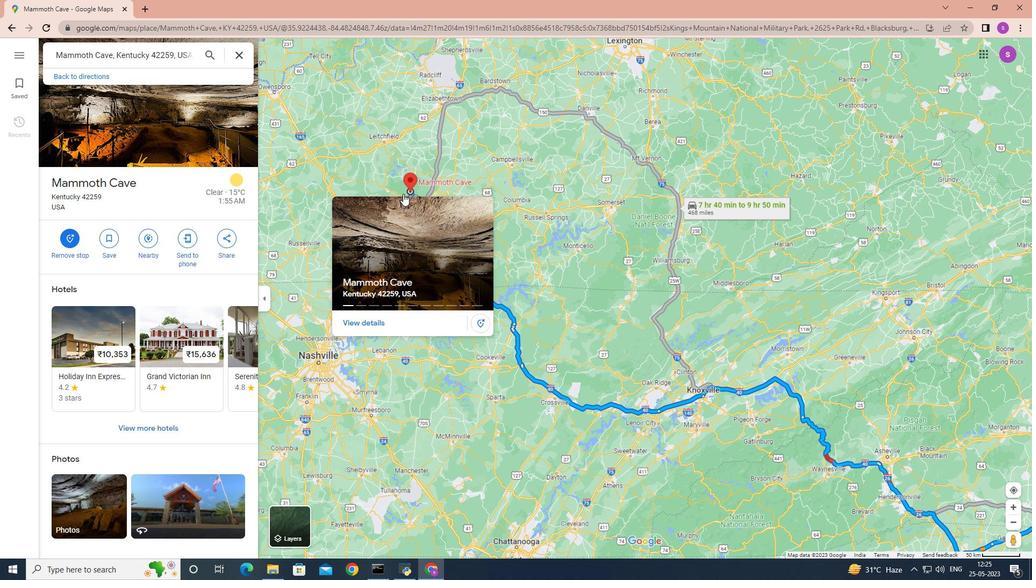 
Action: Mouse scrolled (400, 202) with delta (0, 0)
Screenshot: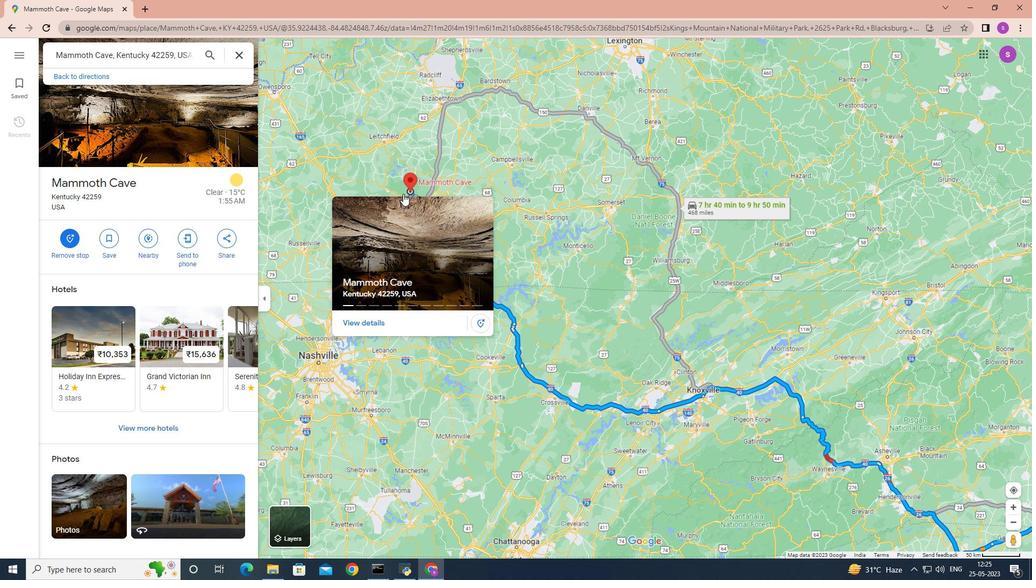 
Action: Mouse moved to (400, 203)
Screenshot: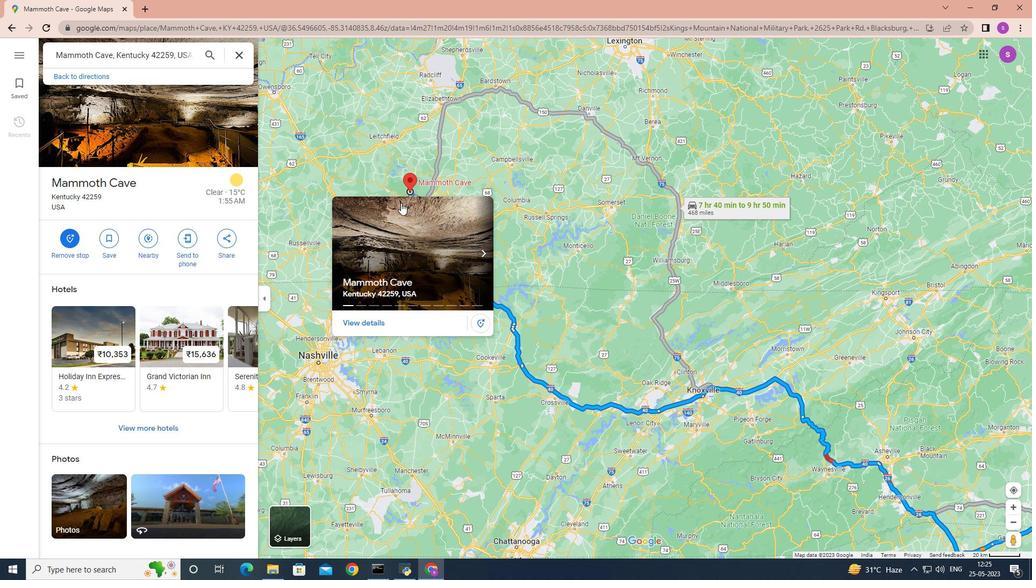 
Action: Mouse scrolled (400, 202) with delta (0, 0)
Screenshot: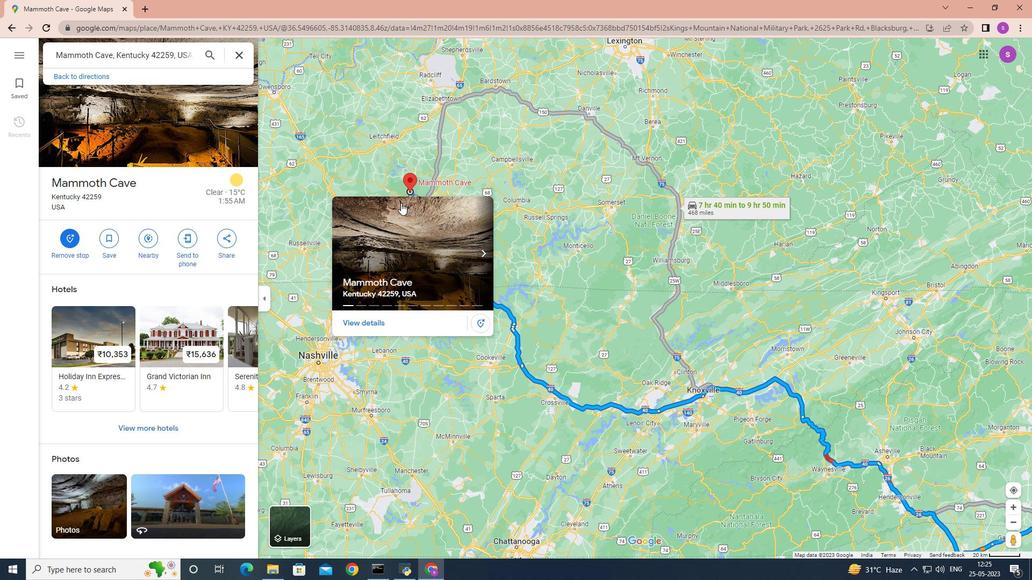 
Action: Mouse moved to (215, 250)
Screenshot: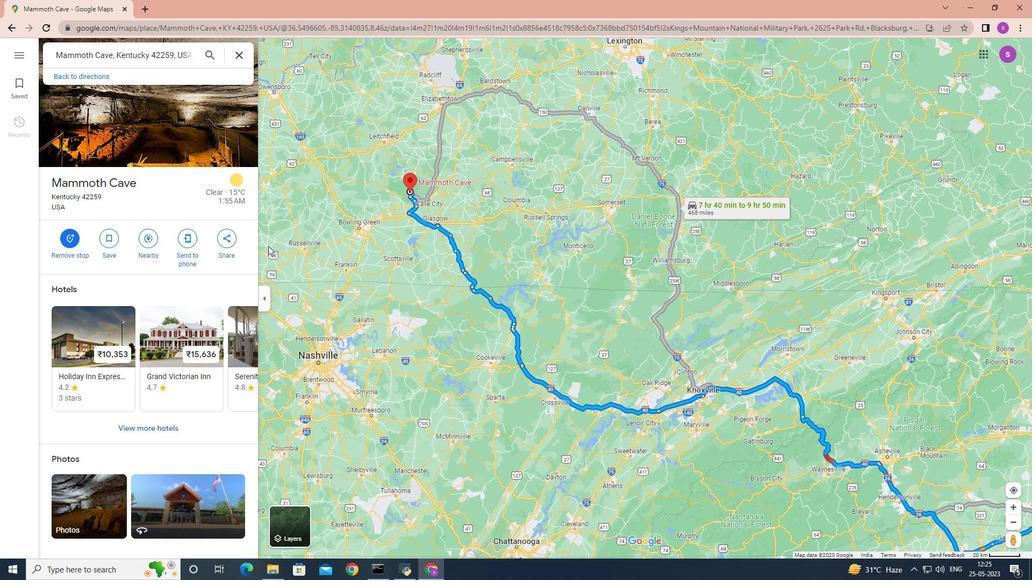 
Action: Mouse scrolled (222, 252) with delta (0, 0)
Screenshot: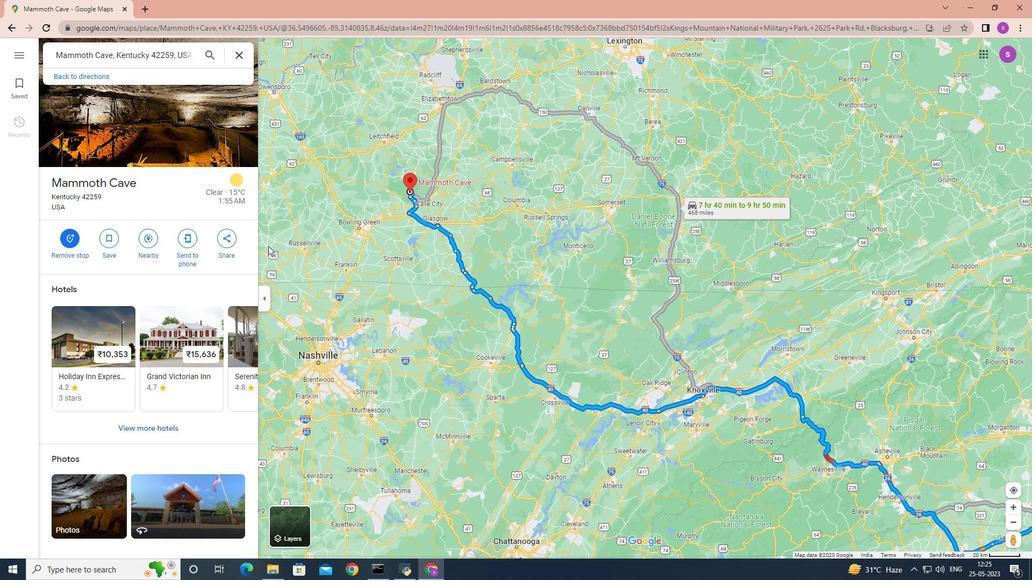 
Action: Mouse scrolled (221, 252) with delta (0, 0)
Screenshot: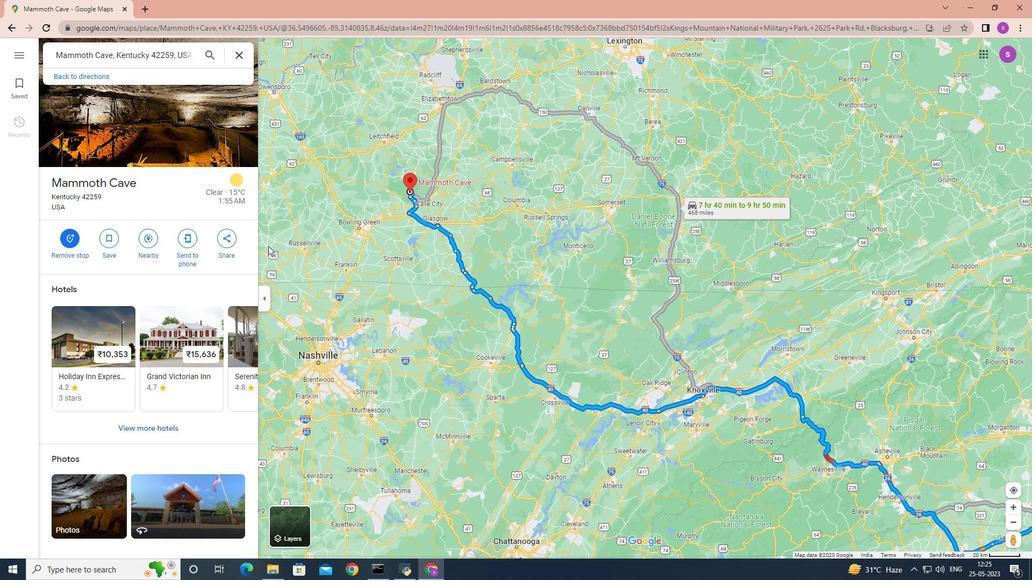 
Action: Mouse scrolled (220, 252) with delta (0, 0)
Screenshot: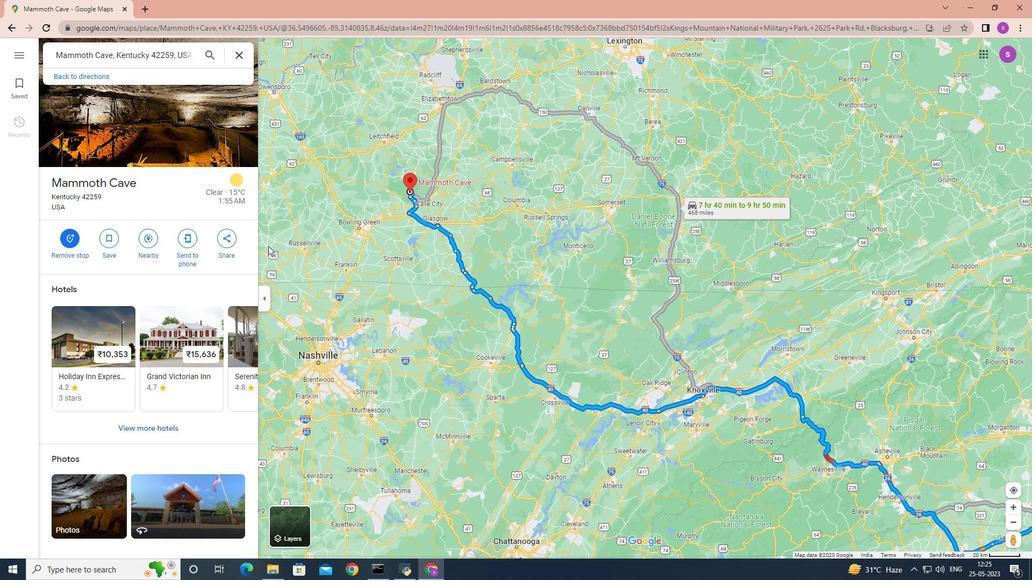 
Action: Mouse scrolled (215, 249) with delta (0, 0)
Screenshot: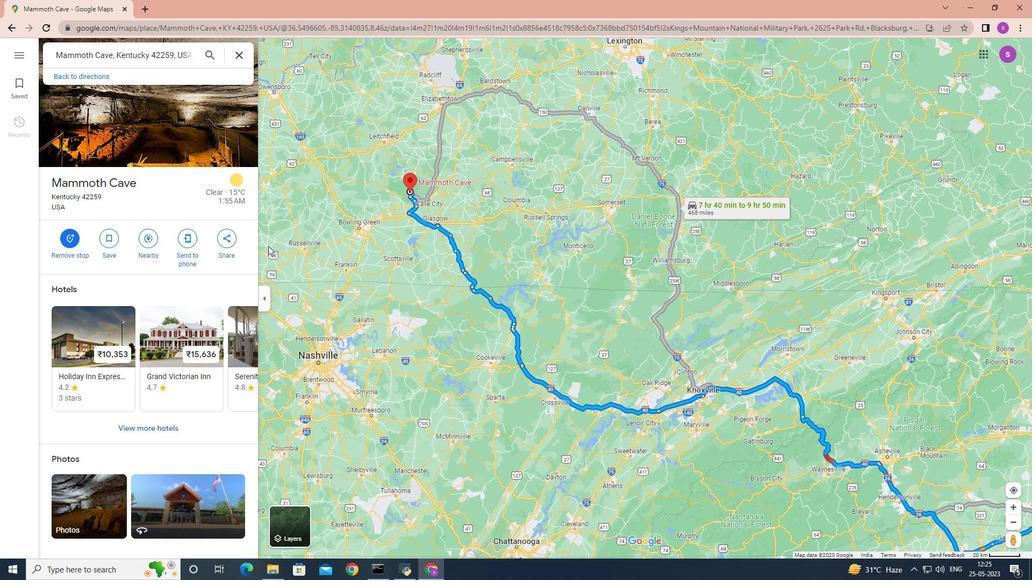 
Action: Mouse moved to (209, 248)
Screenshot: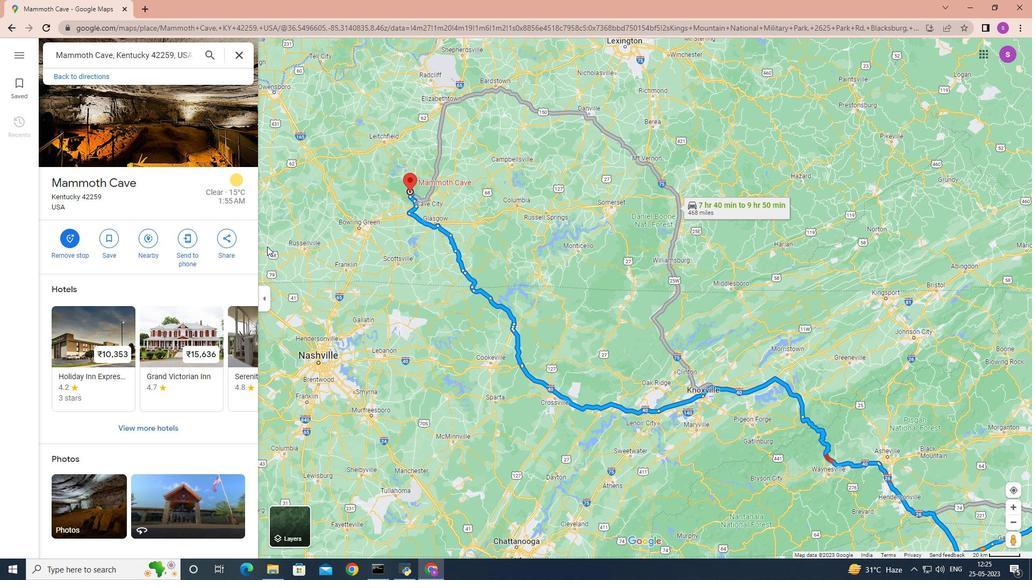 
Action: Mouse scrolled (209, 248) with delta (0, 0)
Screenshot: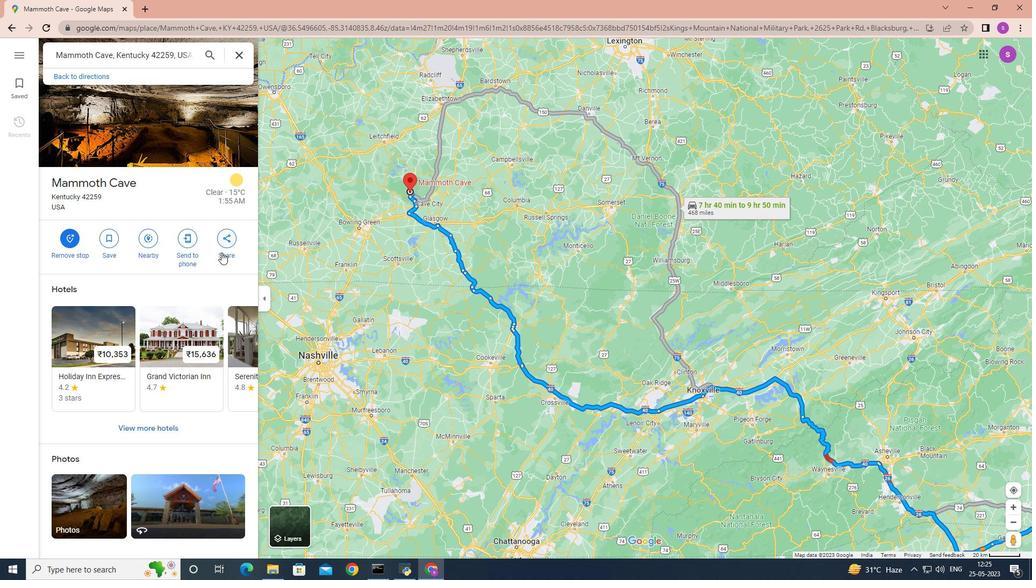 
Action: Mouse moved to (9, 26)
Screenshot: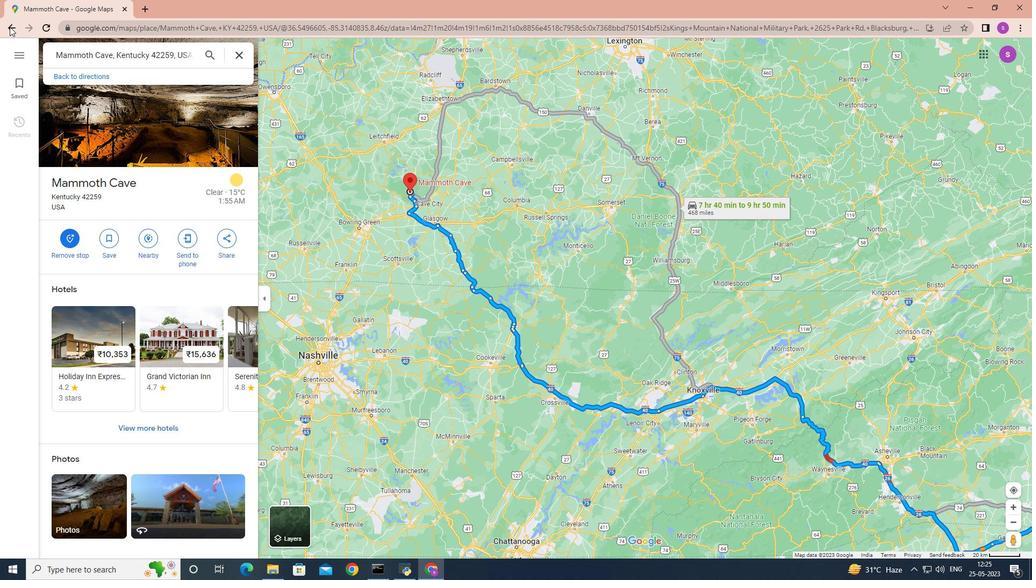 
Action: Mouse pressed left at (9, 26)
Screenshot: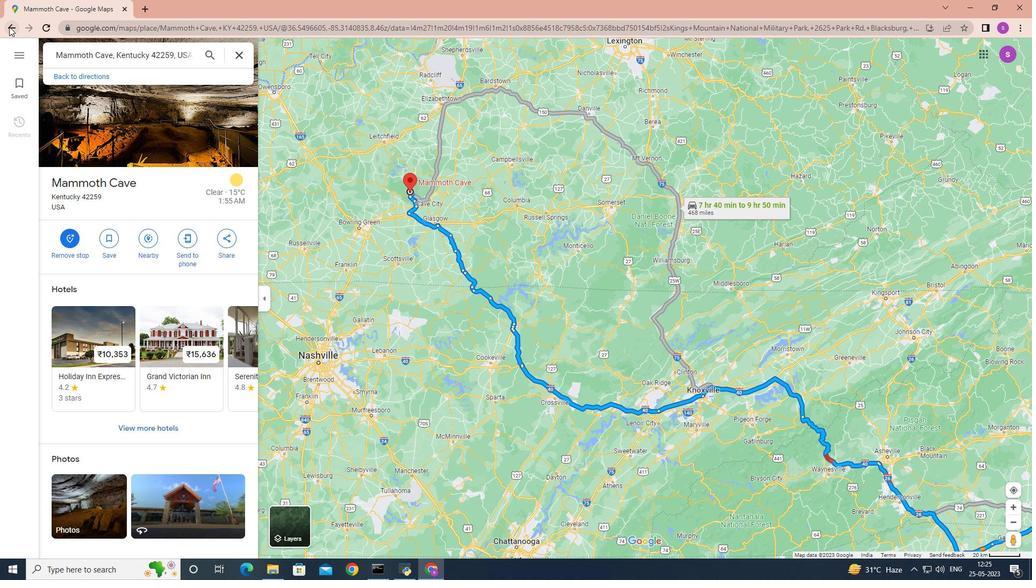 
Action: Mouse pressed left at (9, 26)
Screenshot: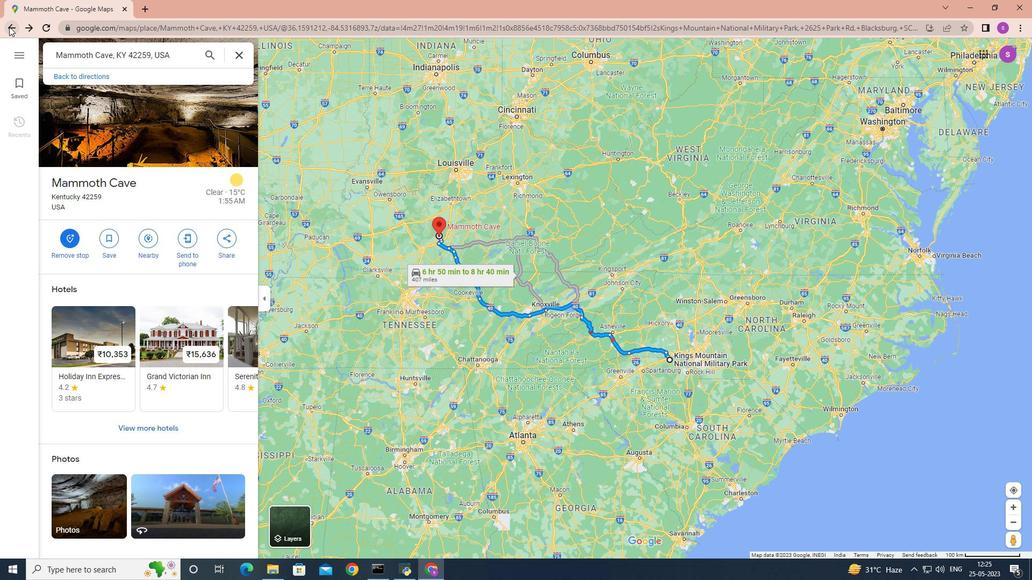 
Action: Mouse moved to (124, 177)
Screenshot: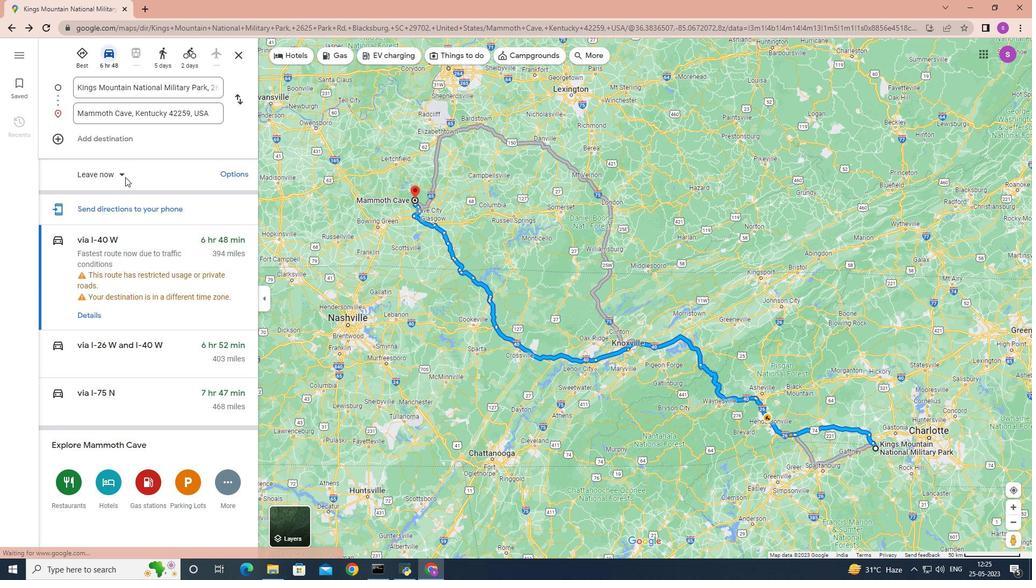 
Action: Mouse pressed left at (124, 177)
Screenshot: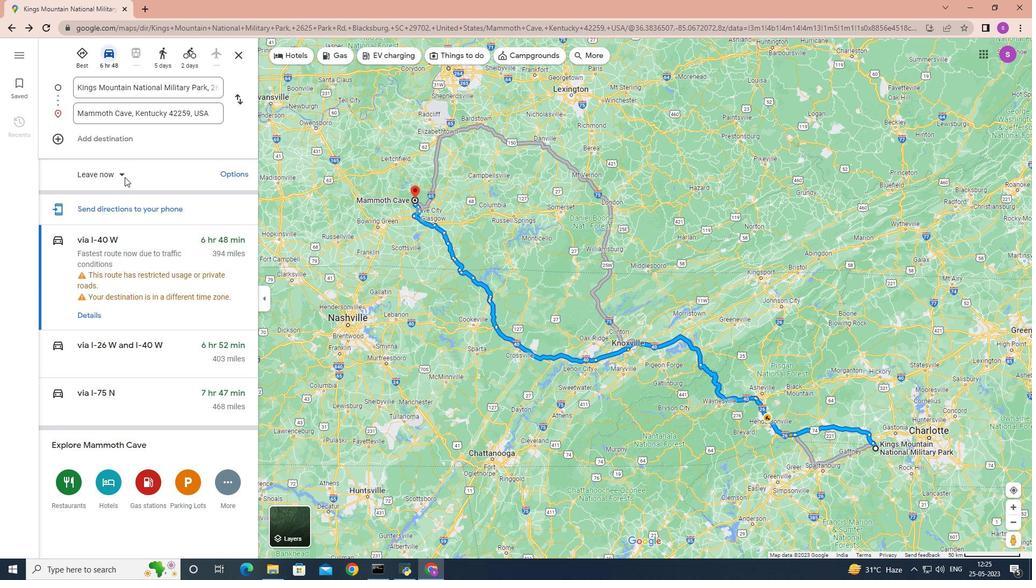 
Action: Mouse moved to (119, 203)
Screenshot: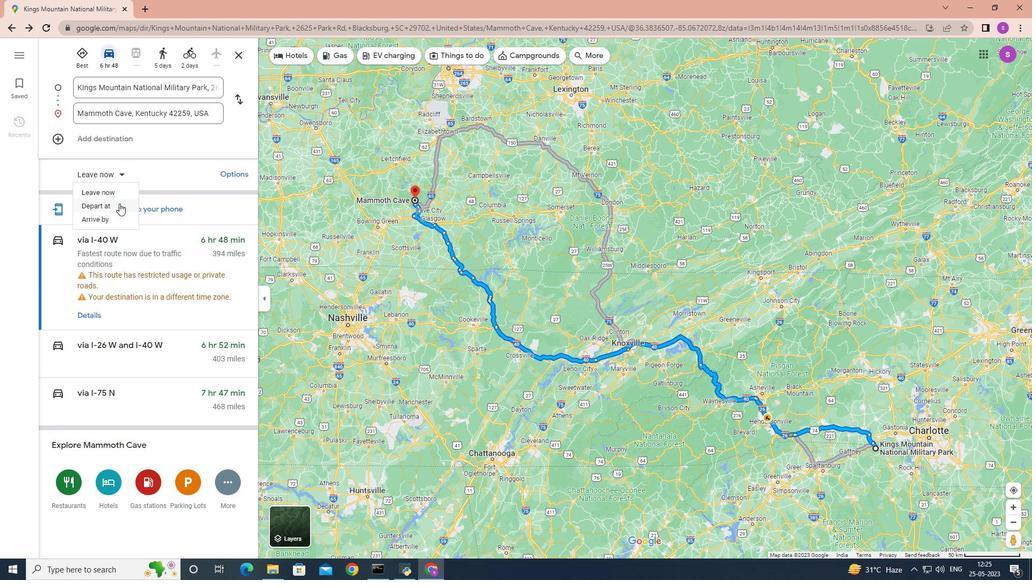 
Action: Mouse pressed left at (119, 203)
Screenshot: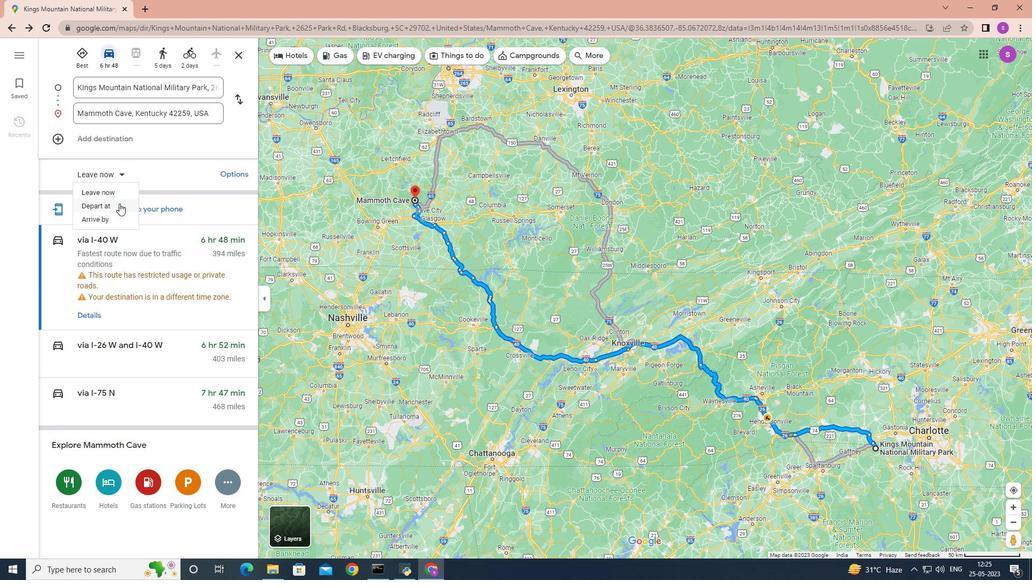 
Action: Mouse moved to (113, 166)
Screenshot: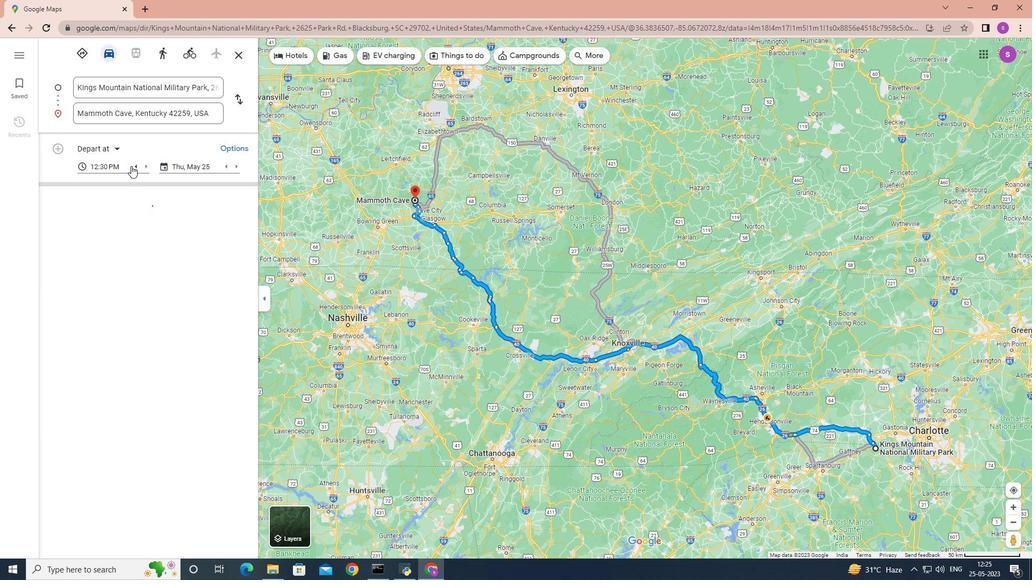 
Action: Mouse pressed left at (113, 166)
Screenshot: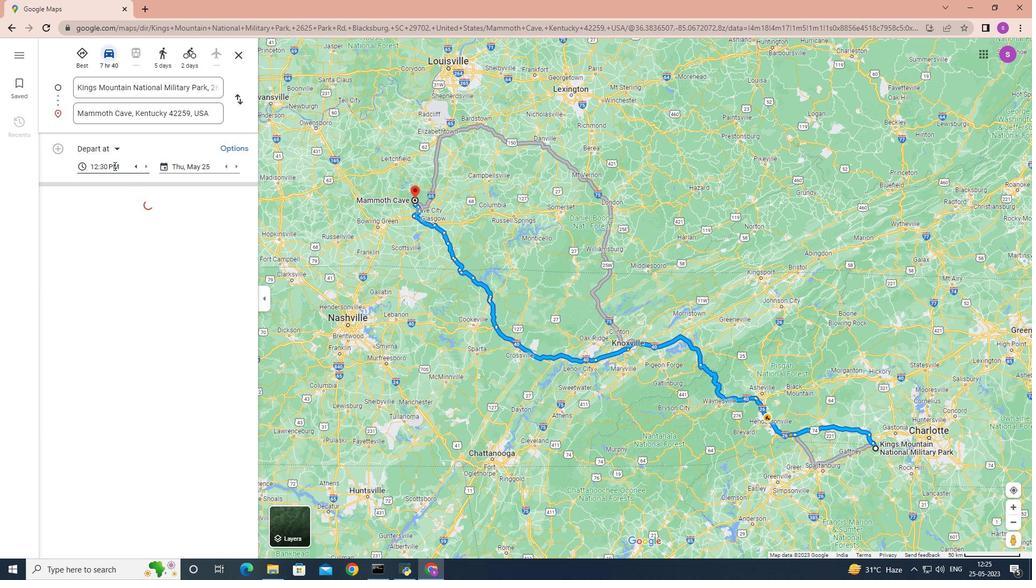 
Action: Mouse moved to (121, 166)
Screenshot: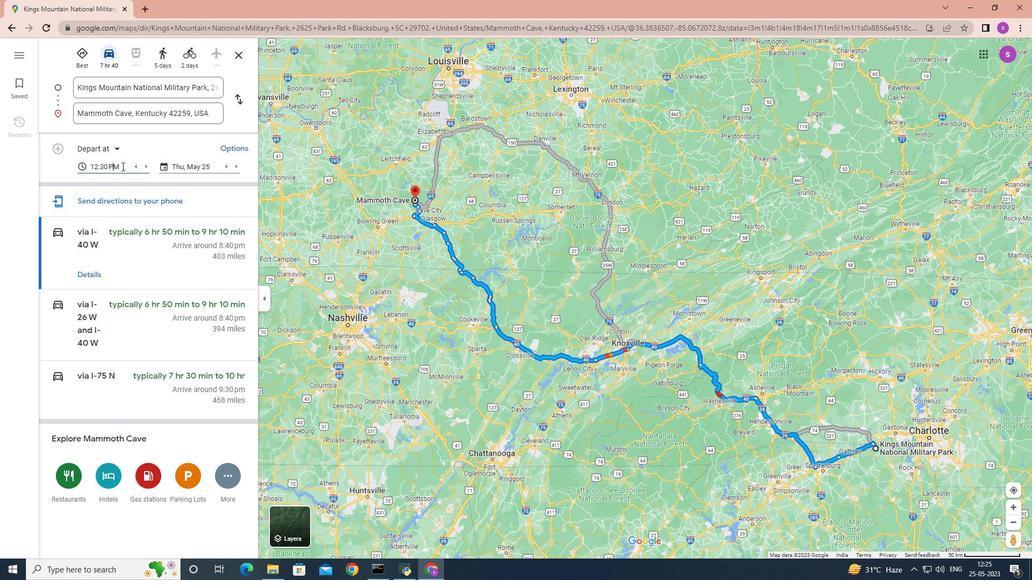 
Action: Mouse pressed left at (121, 166)
Screenshot: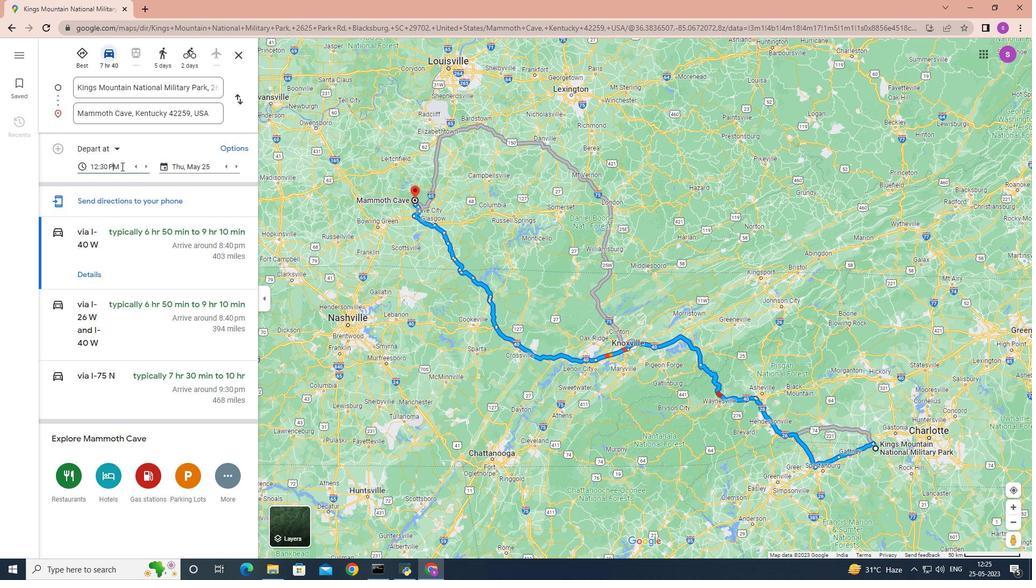 
Action: Mouse moved to (133, 166)
Screenshot: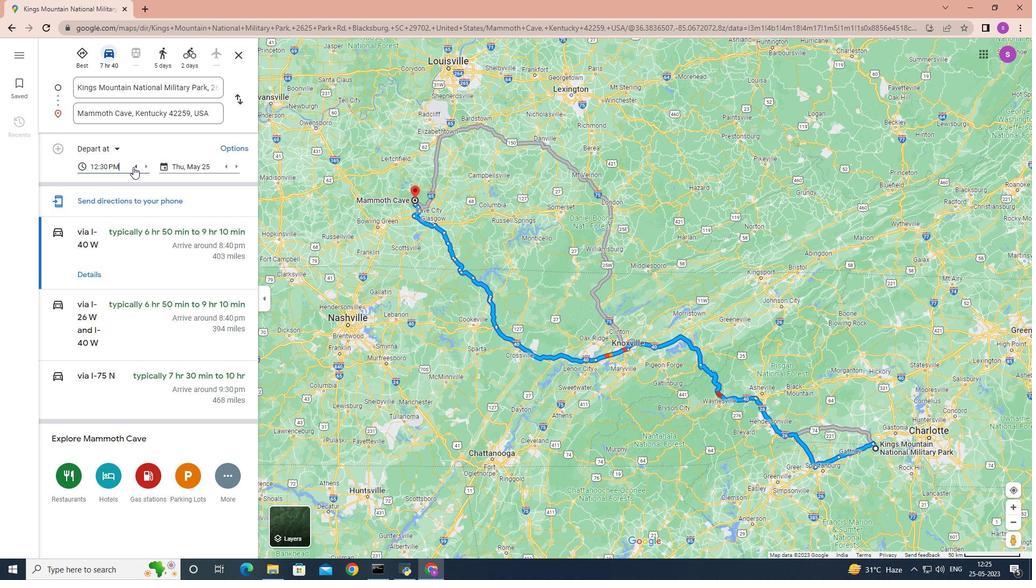 
Action: Mouse pressed left at (133, 166)
Screenshot: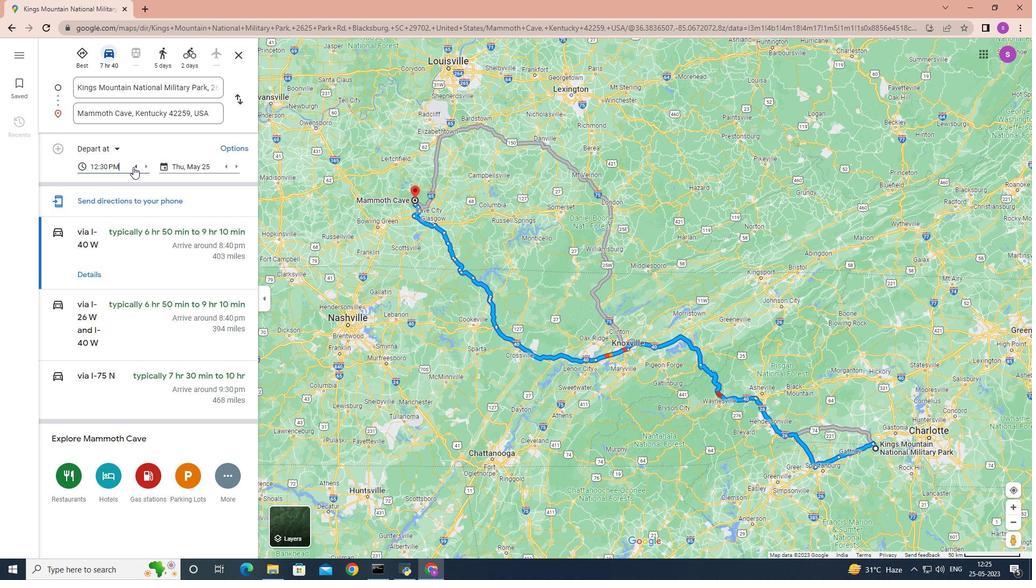 
Action: Mouse moved to (126, 168)
Screenshot: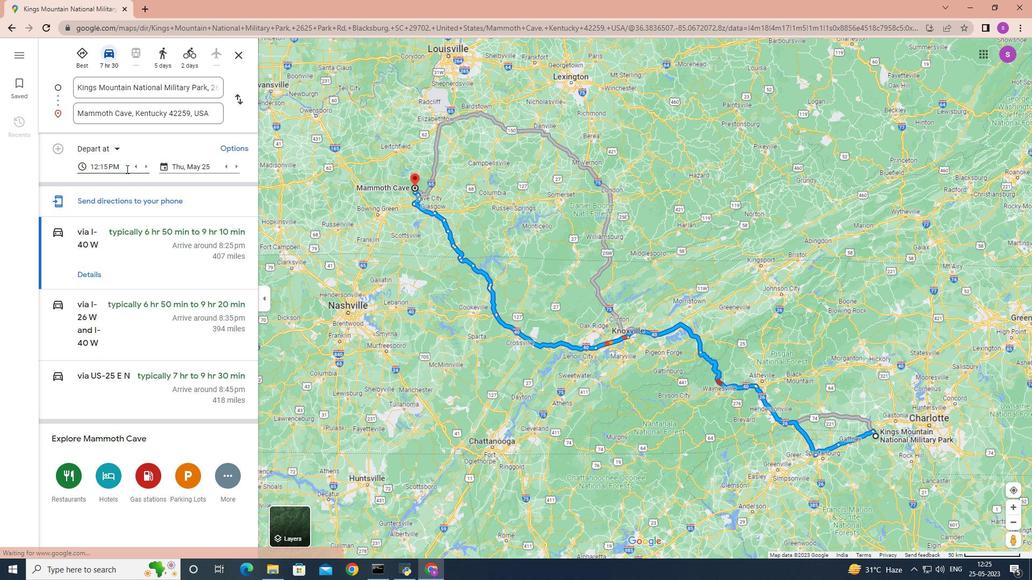 
Action: Mouse pressed left at (126, 168)
Screenshot: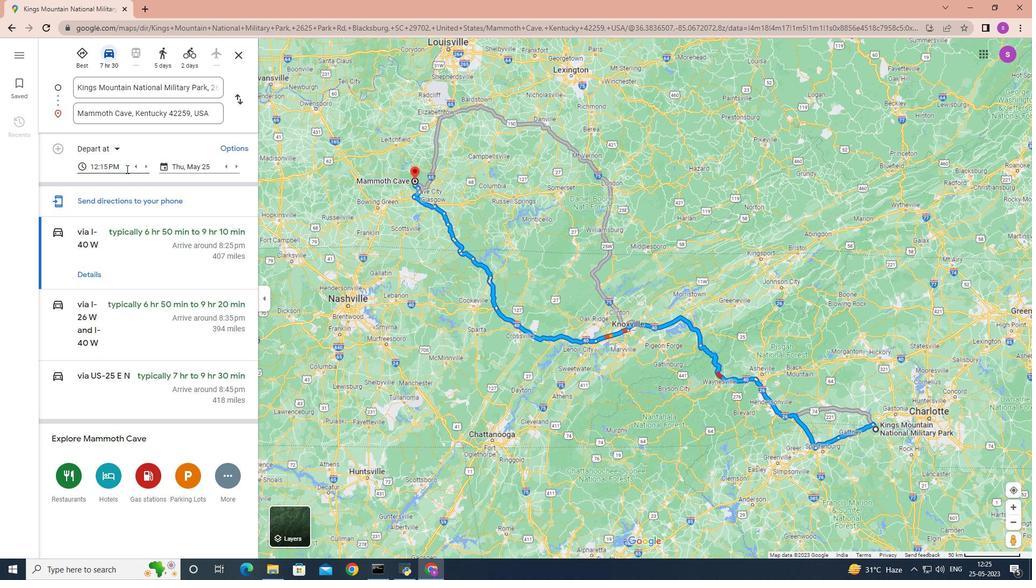 
Action: Mouse moved to (119, 231)
Screenshot: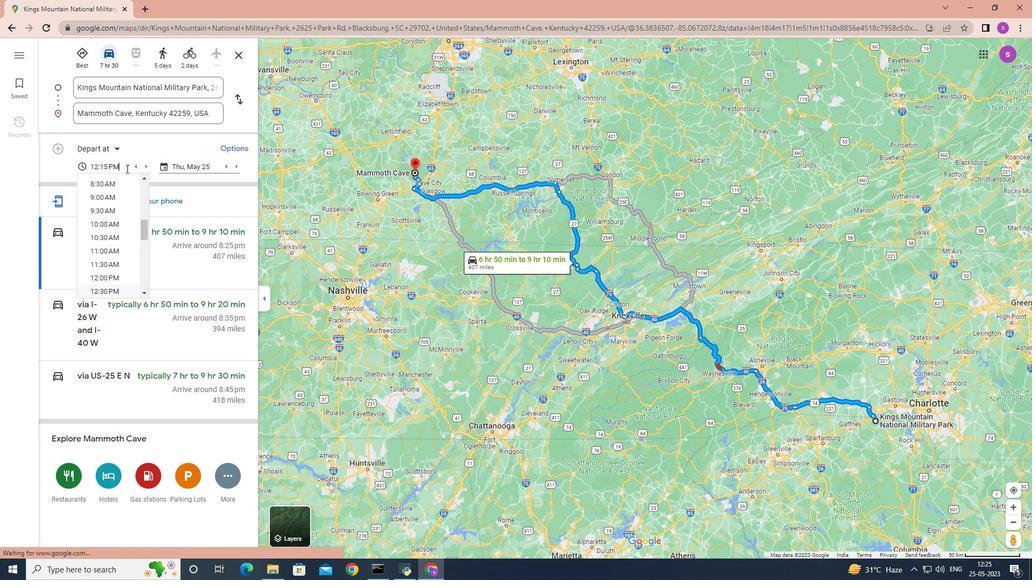 
Action: Mouse scrolled (119, 230) with delta (0, 0)
Screenshot: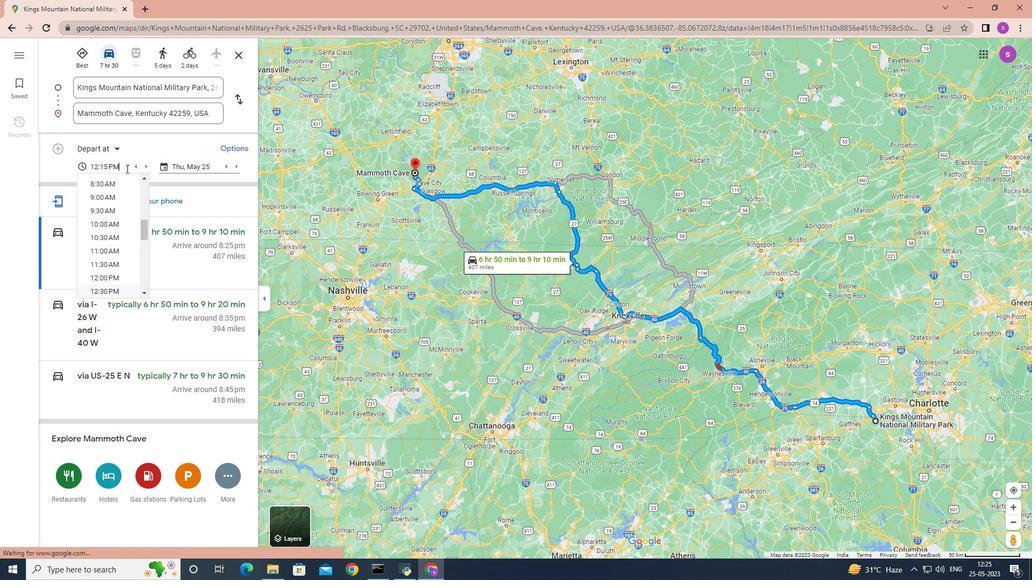 
Action: Mouse moved to (119, 231)
Screenshot: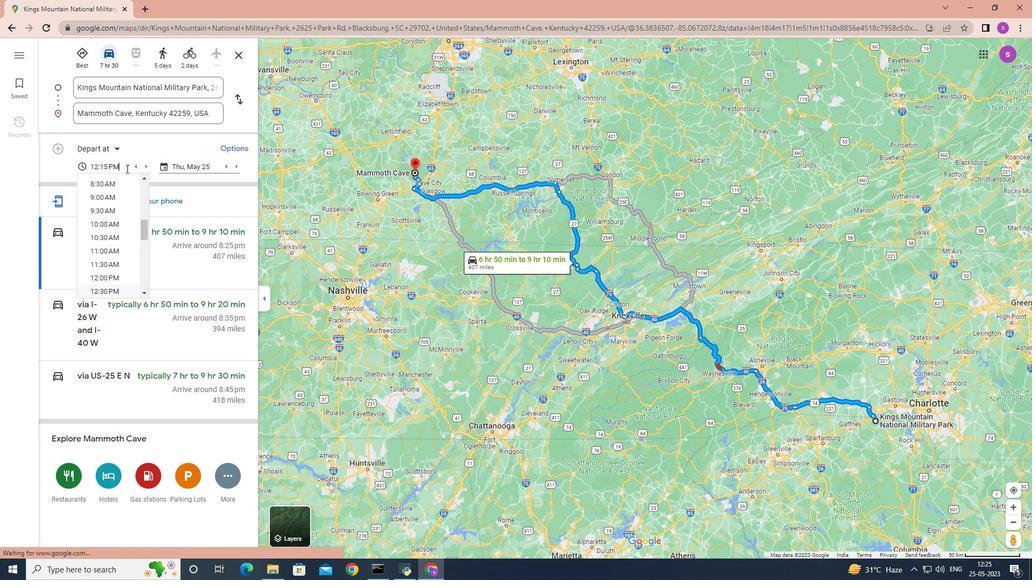 
Action: Mouse scrolled (119, 230) with delta (0, 0)
Screenshot: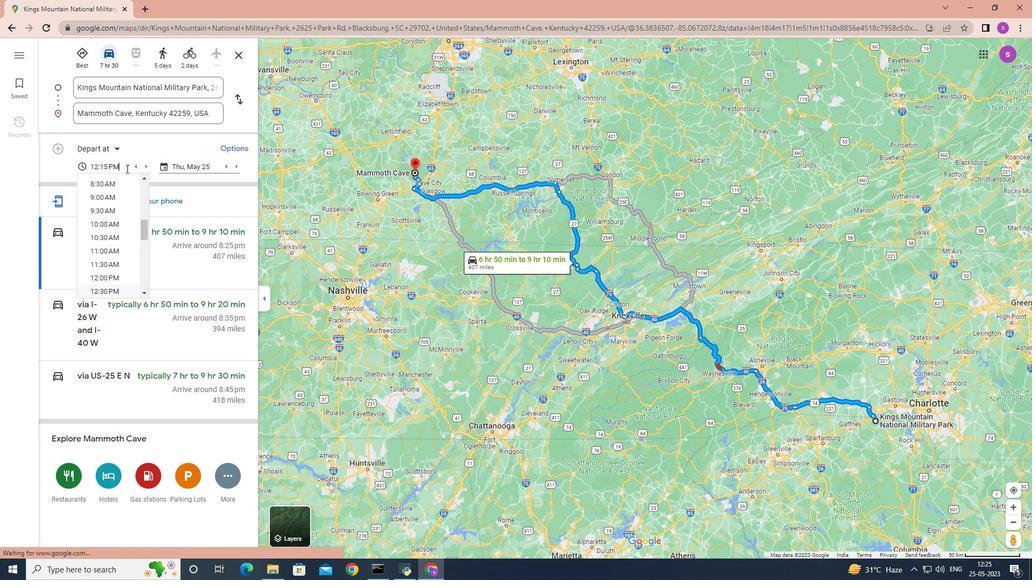 
Action: Mouse scrolled (119, 230) with delta (0, 0)
Screenshot: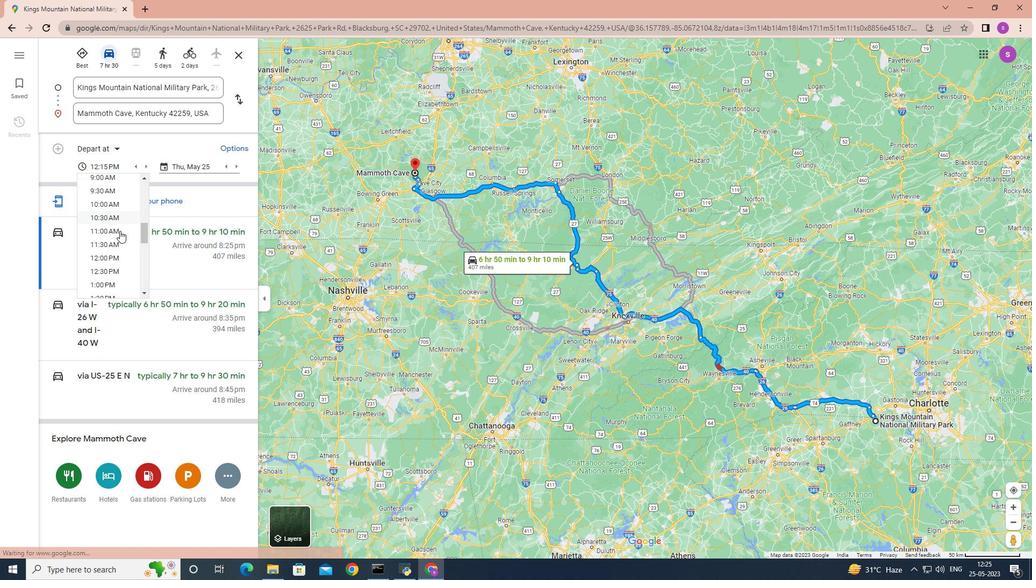 
Action: Mouse moved to (113, 198)
Screenshot: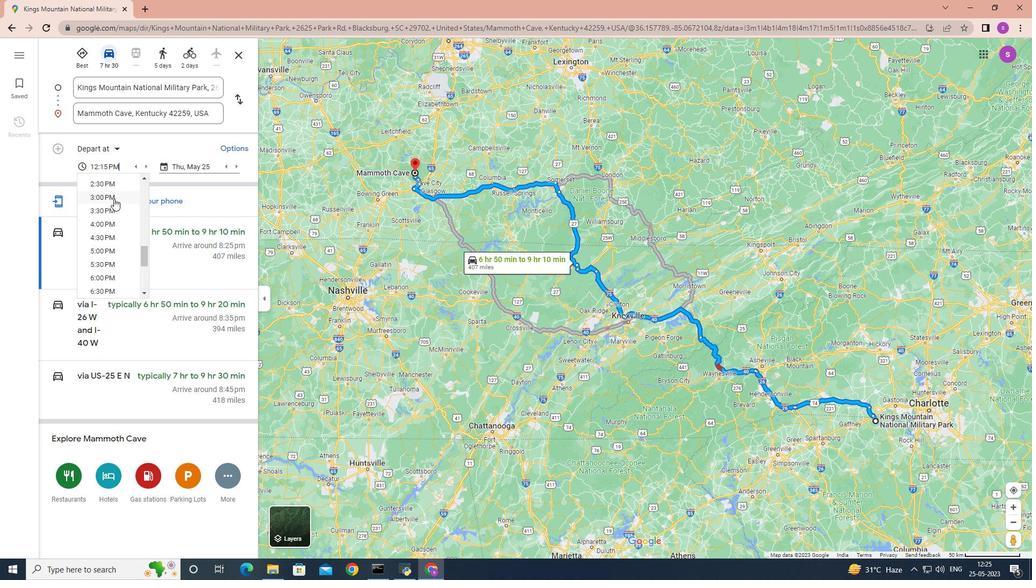 
Action: Mouse pressed left at (113, 198)
Screenshot: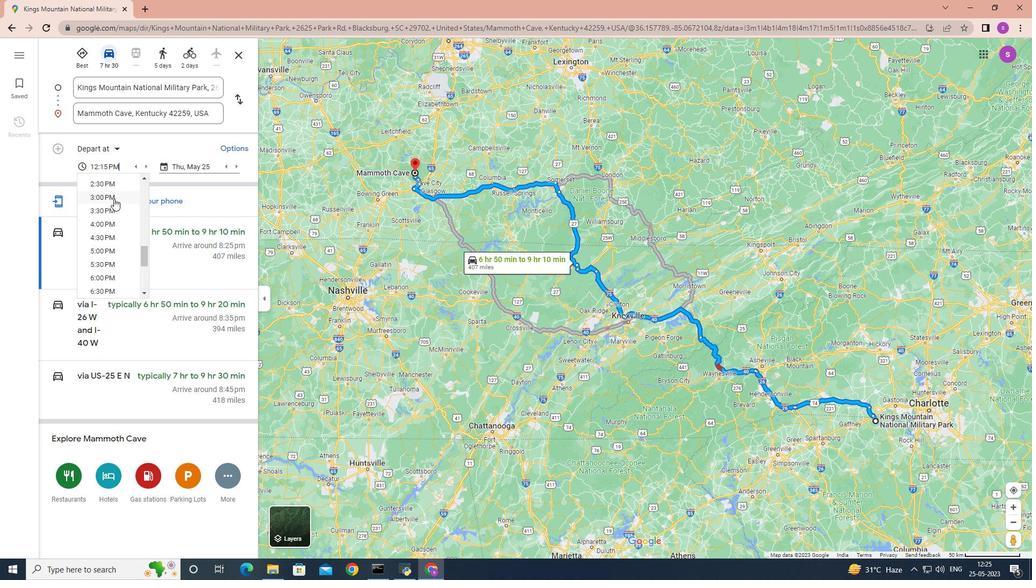 
Action: Mouse moved to (215, 166)
Screenshot: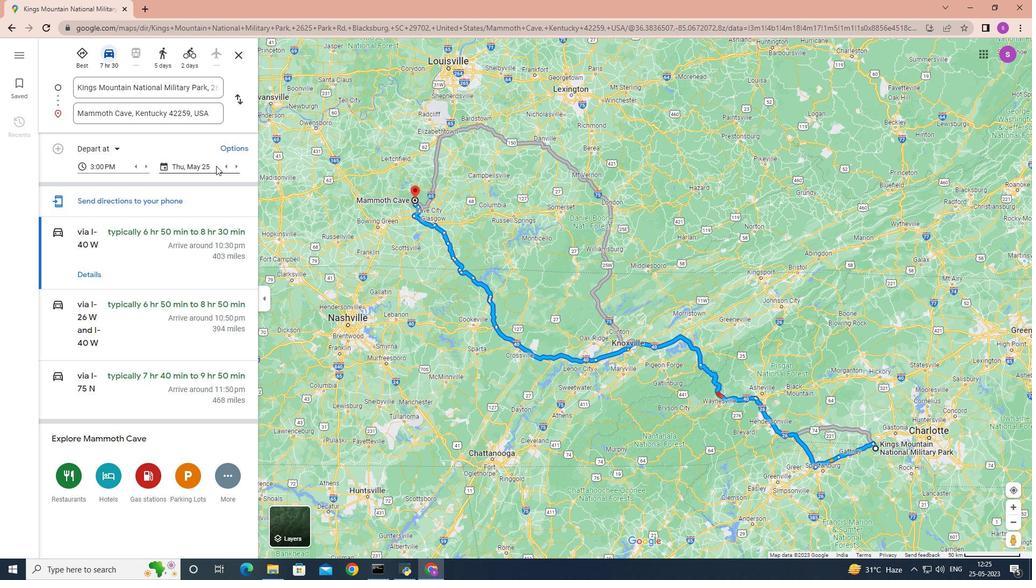 
Action: Mouse pressed left at (215, 166)
Screenshot: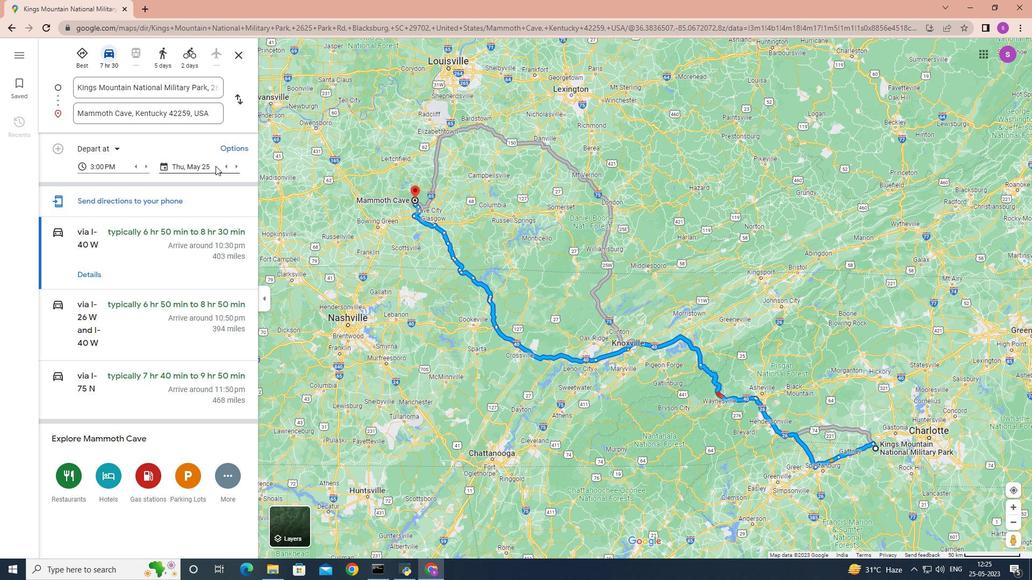 
Action: Mouse moved to (253, 185)
Screenshot: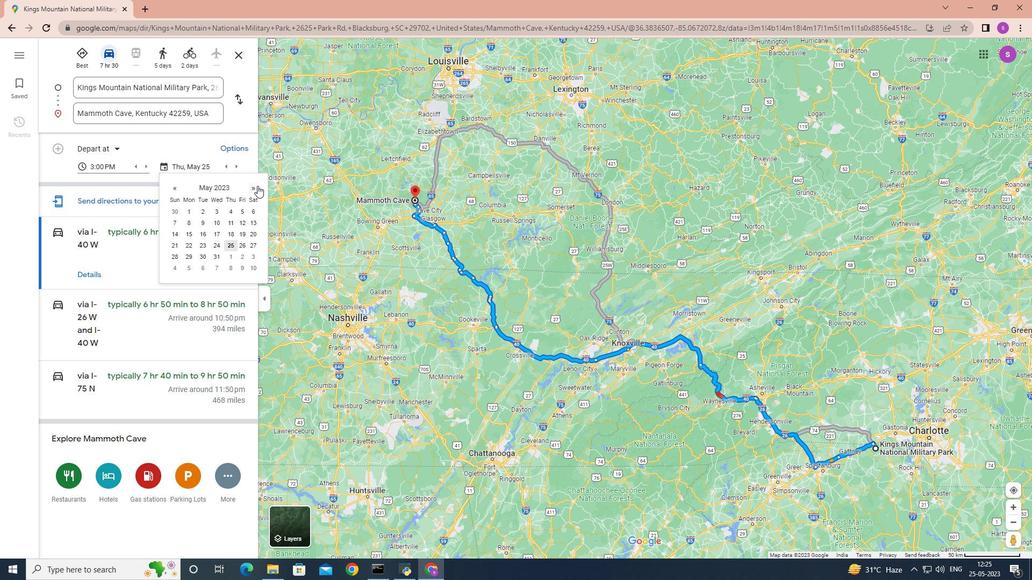 
Action: Mouse pressed left at (253, 185)
Screenshot: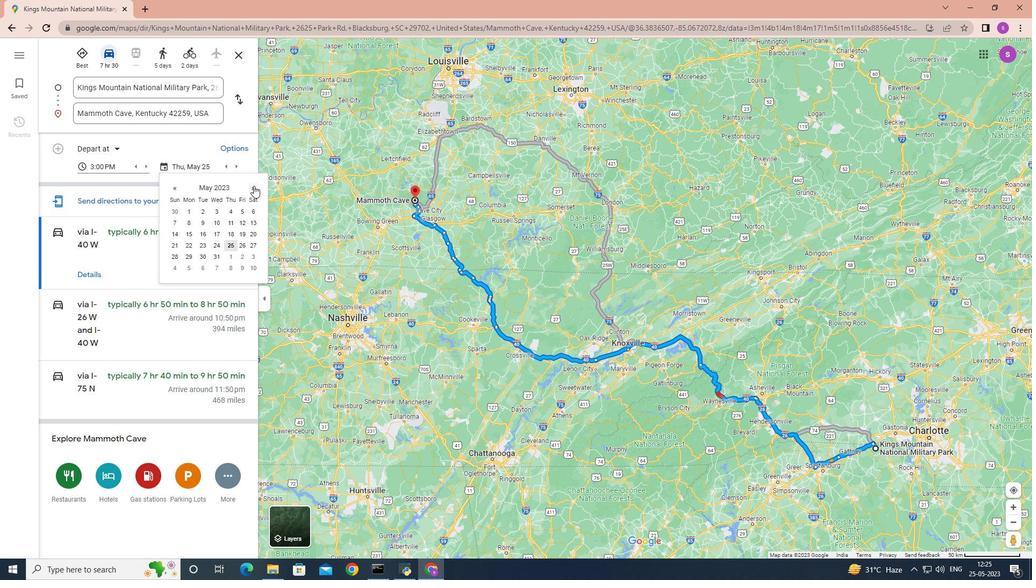 
Action: Mouse moved to (231, 232)
Screenshot: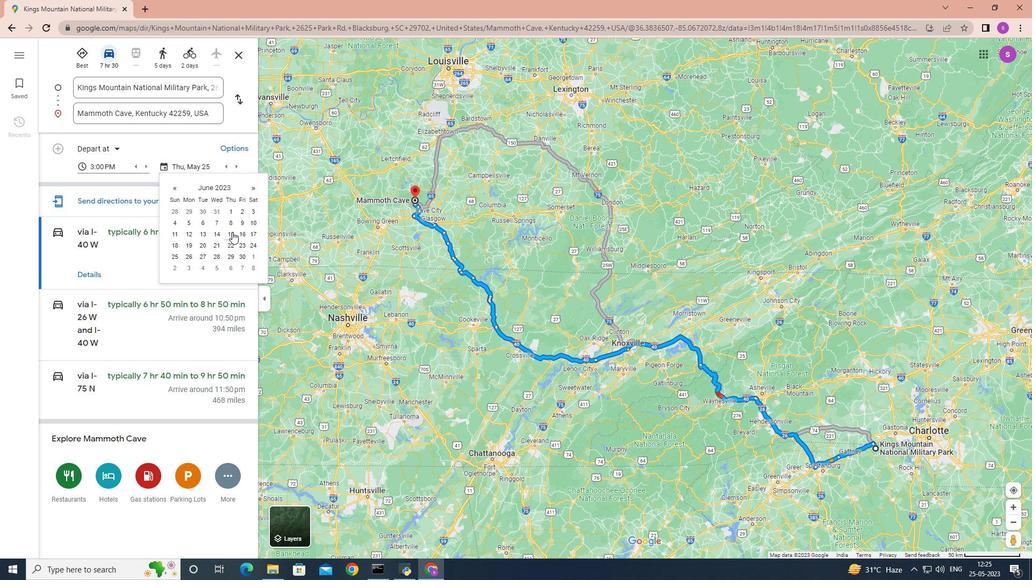
Action: Mouse pressed left at (231, 232)
Screenshot: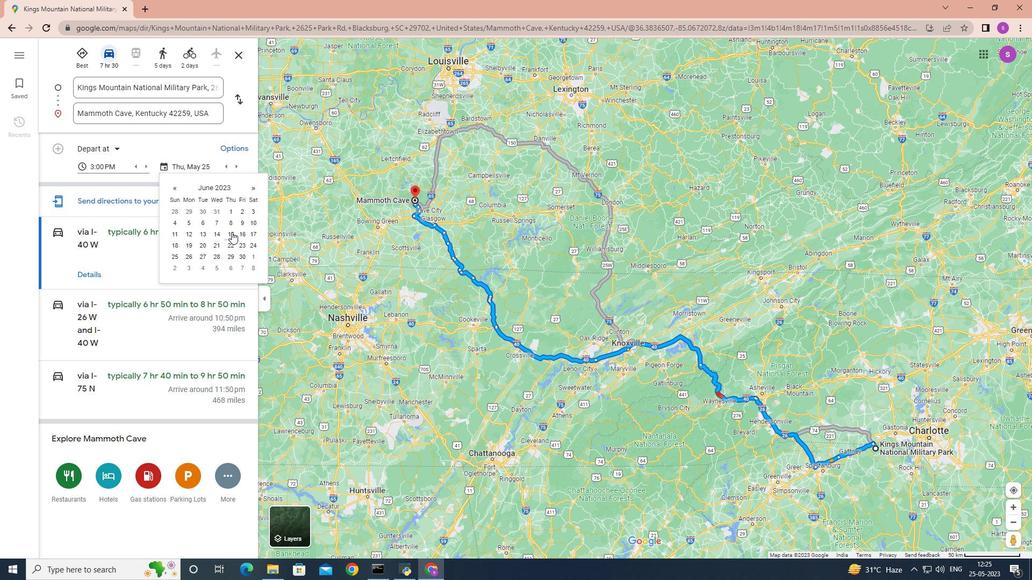 
Action: Mouse moved to (230, 232)
Screenshot: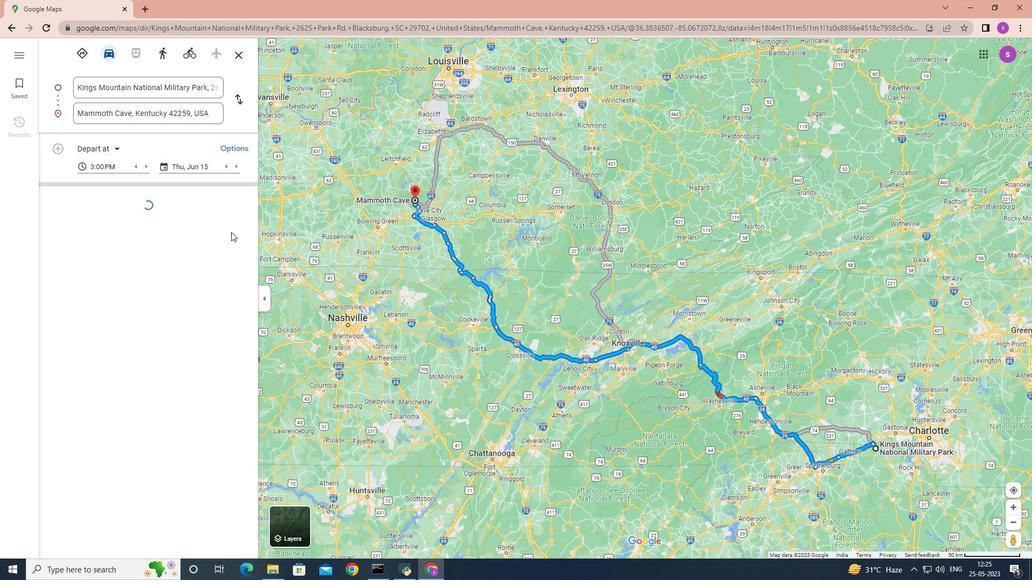 
